 Task: Utilize Chrome Translate Feature.
Action: Mouse moved to (132, 39)
Screenshot: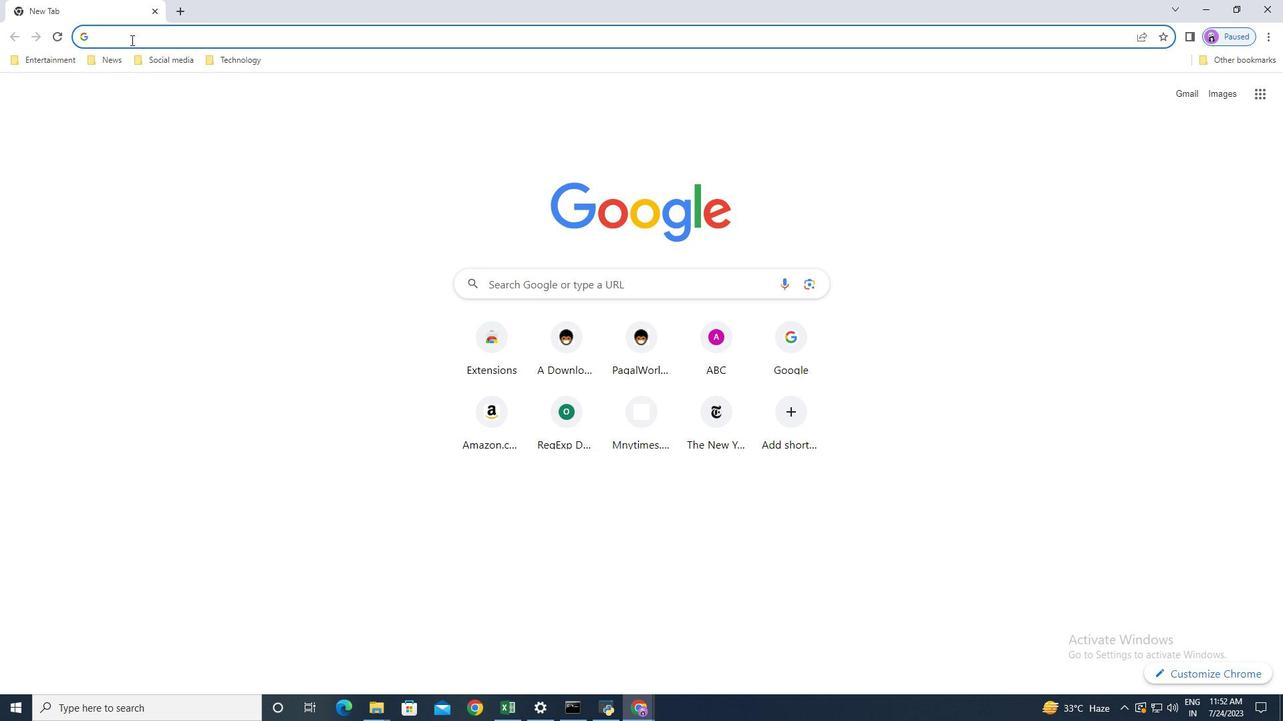
Action: Mouse pressed left at (132, 39)
Screenshot: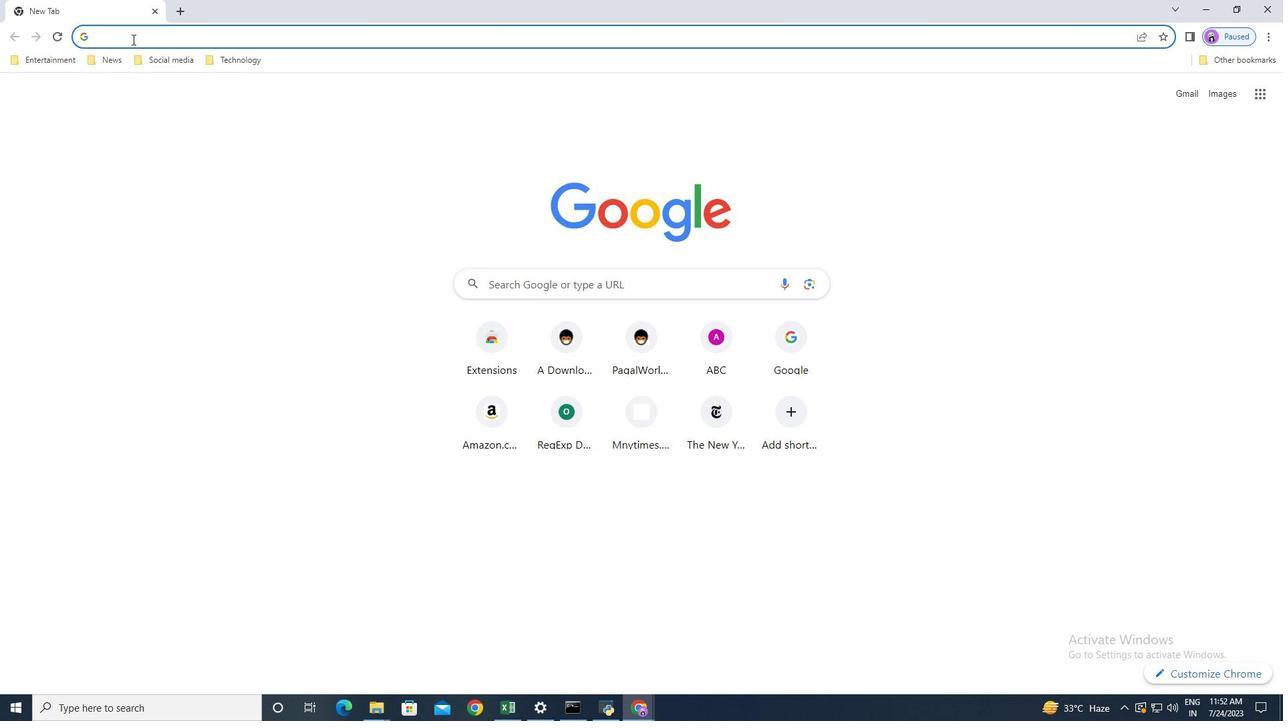 
Action: Key pressed www.<Key.down><Key.down><Key.up><Key.enter>
Screenshot: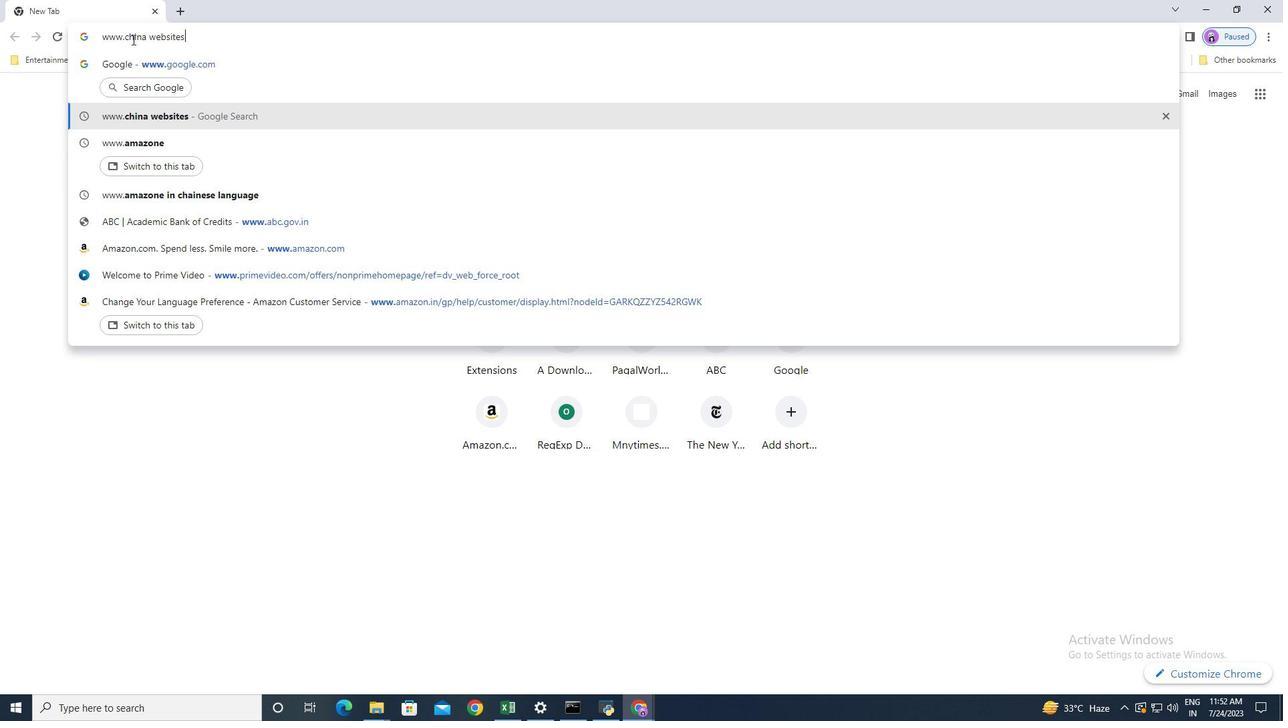
Action: Mouse moved to (217, 365)
Screenshot: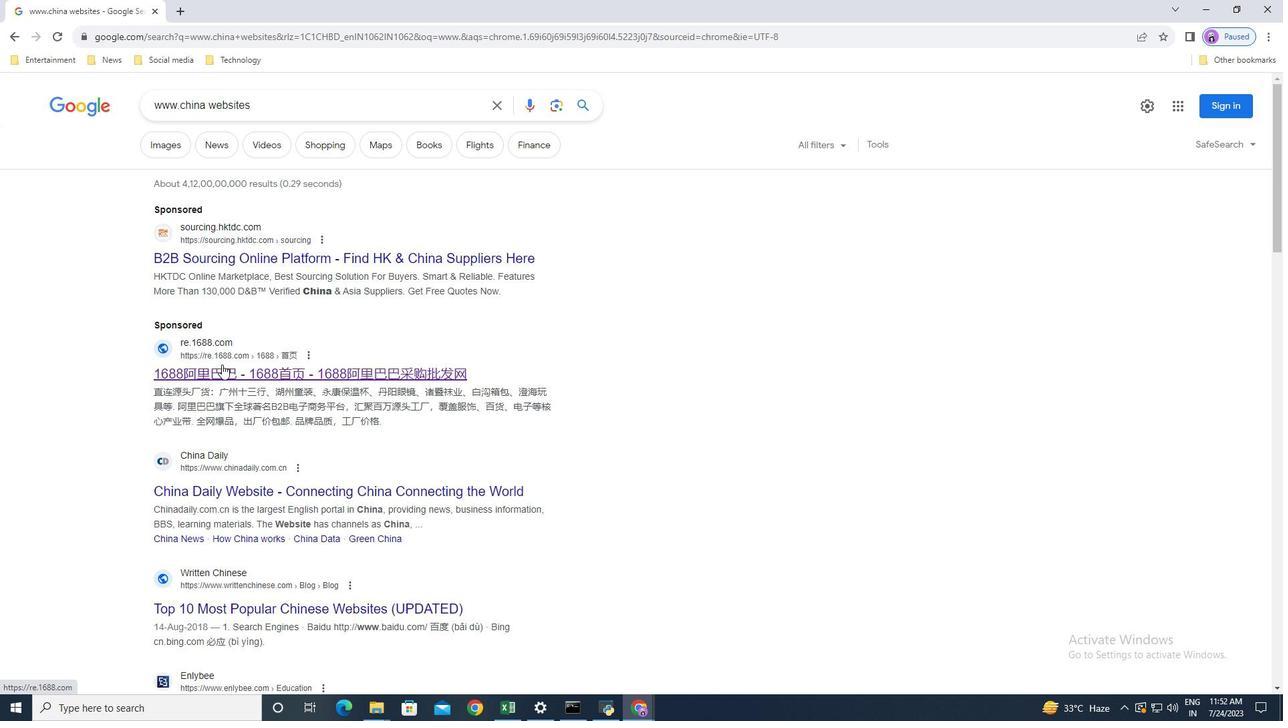 
Action: Mouse pressed left at (217, 365)
Screenshot: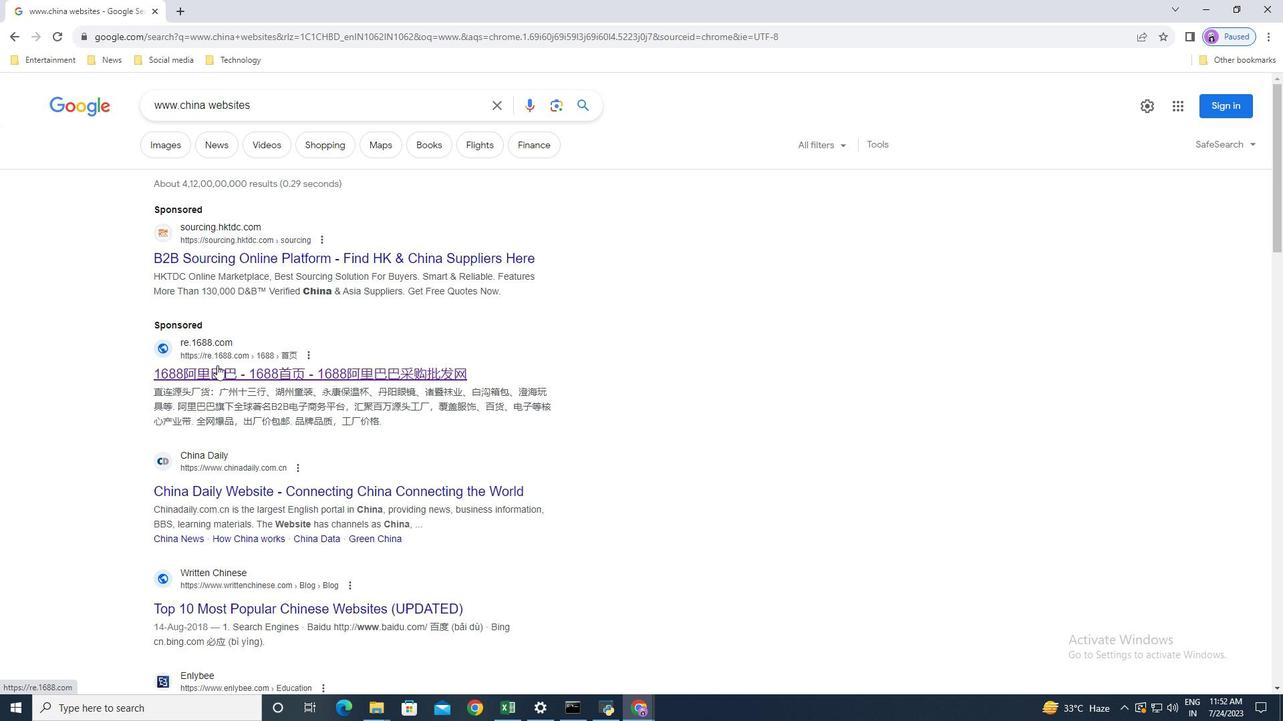 
Action: Mouse moved to (1265, 38)
Screenshot: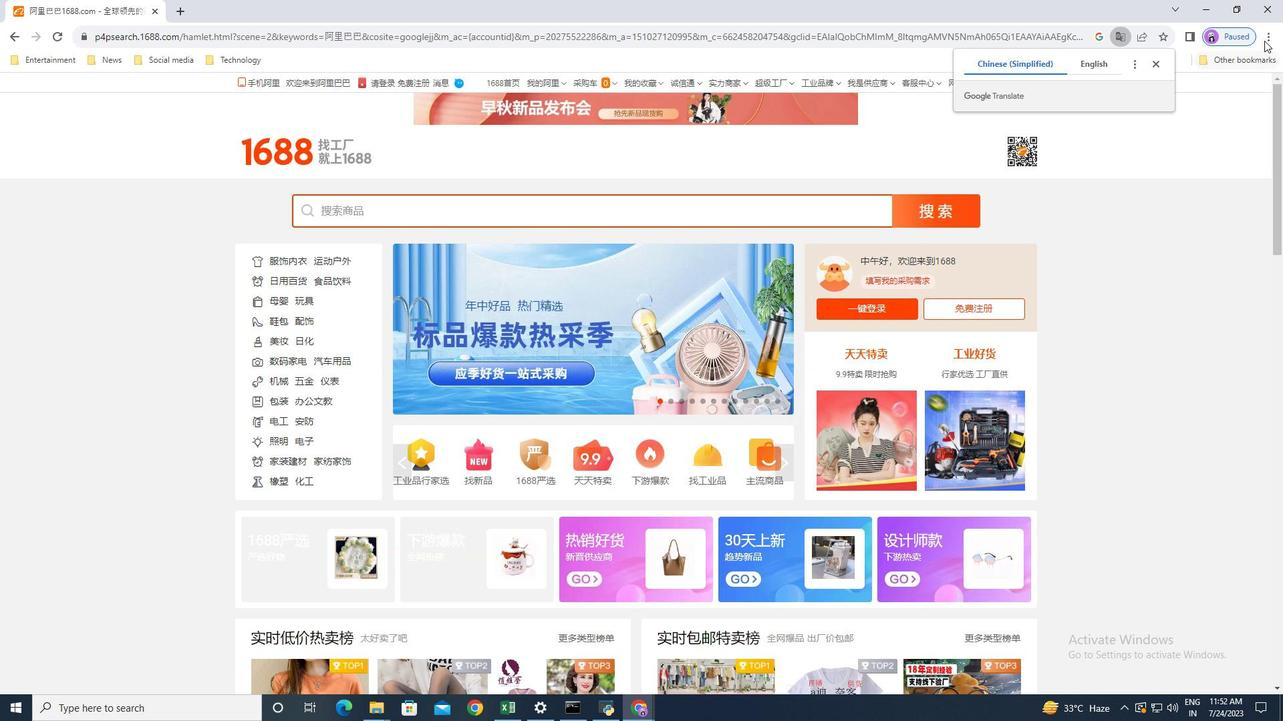 
Action: Mouse pressed left at (1265, 38)
Screenshot: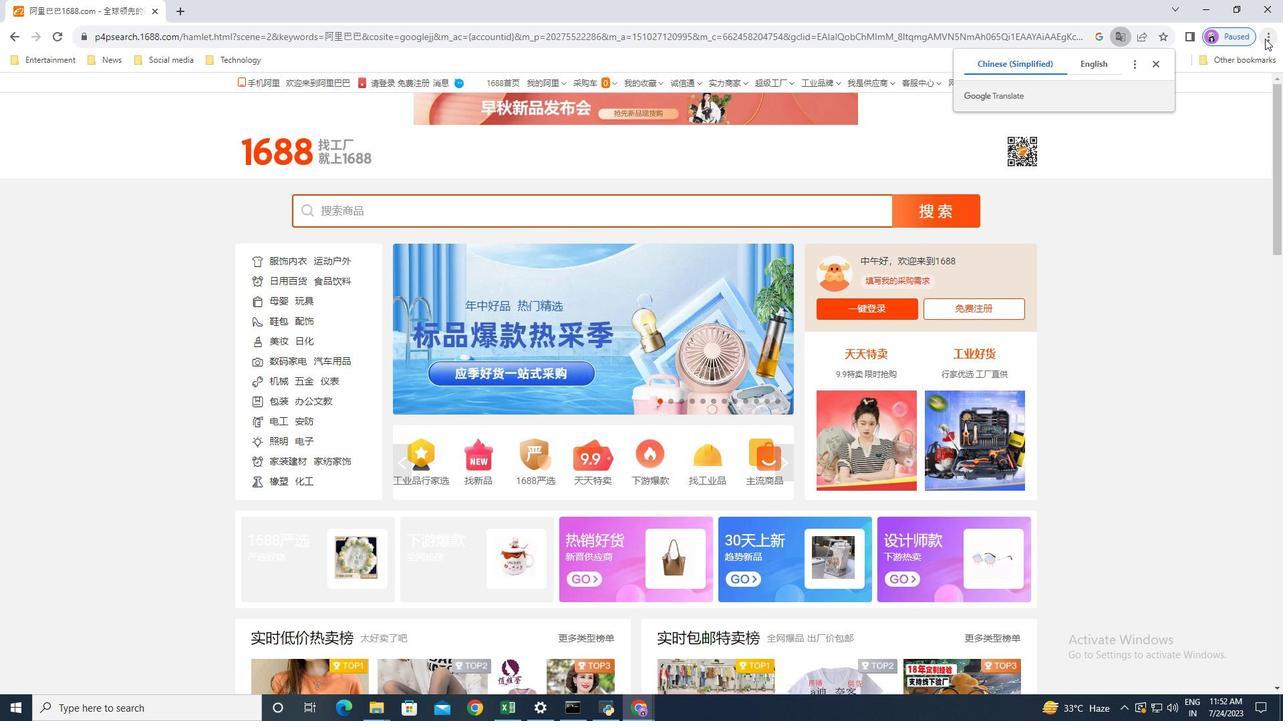 
Action: Mouse moved to (1144, 300)
Screenshot: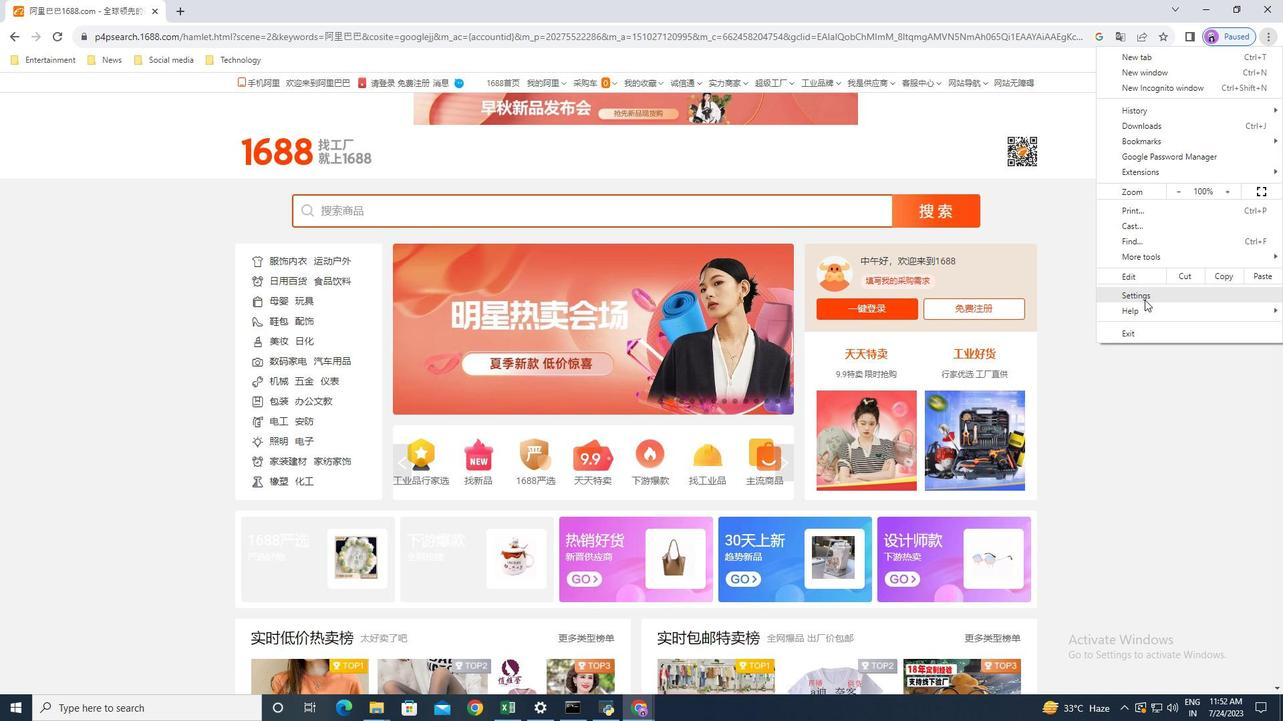 
Action: Mouse pressed left at (1144, 300)
Screenshot: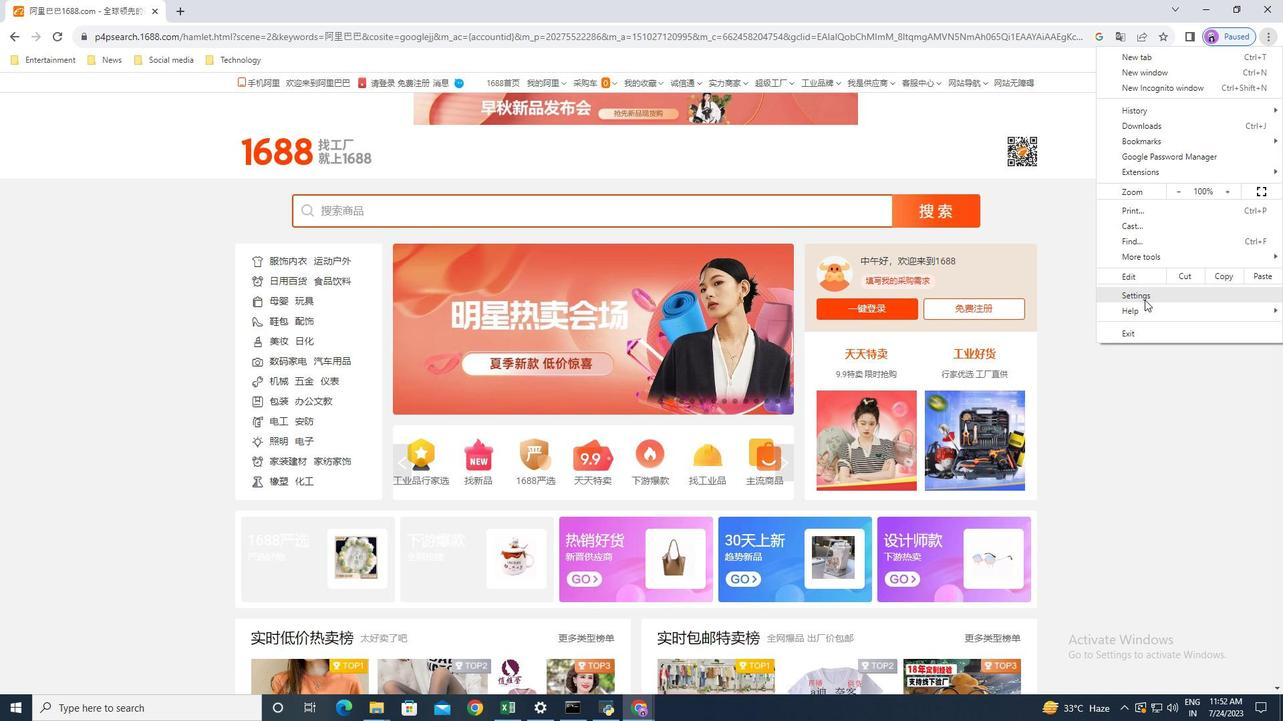 
Action: Mouse moved to (72, 354)
Screenshot: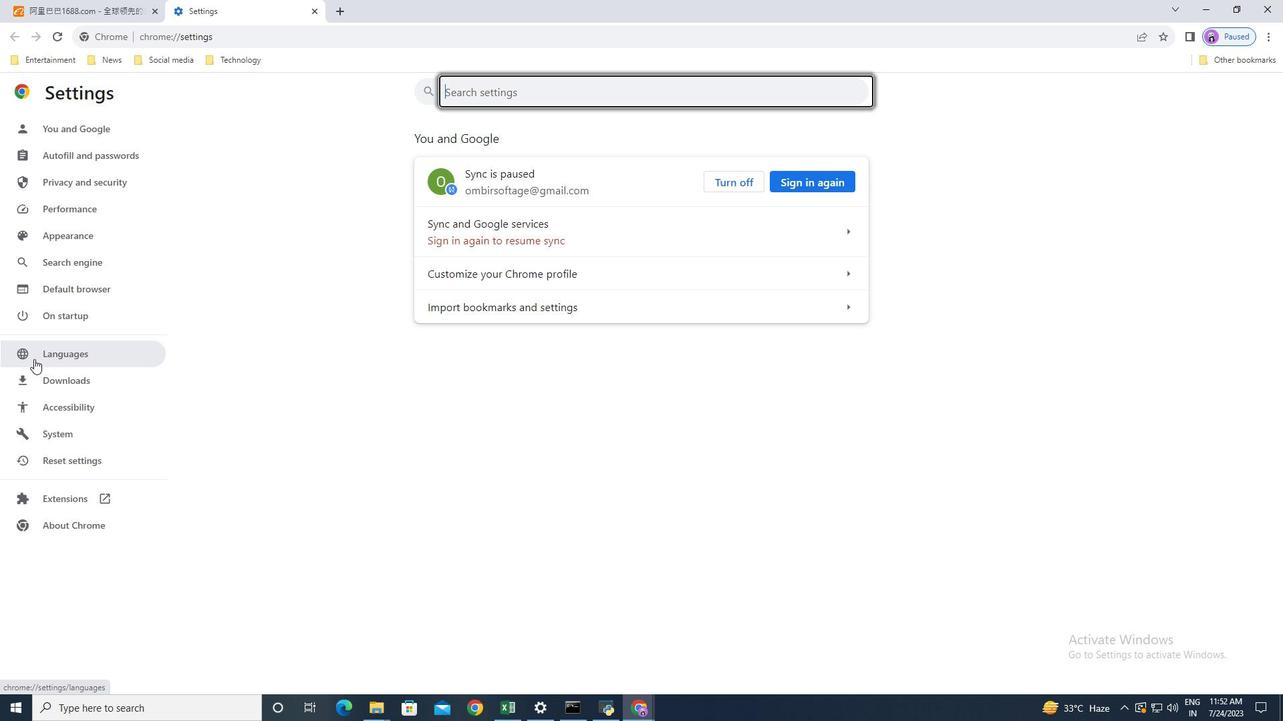 
Action: Mouse pressed left at (72, 354)
Screenshot: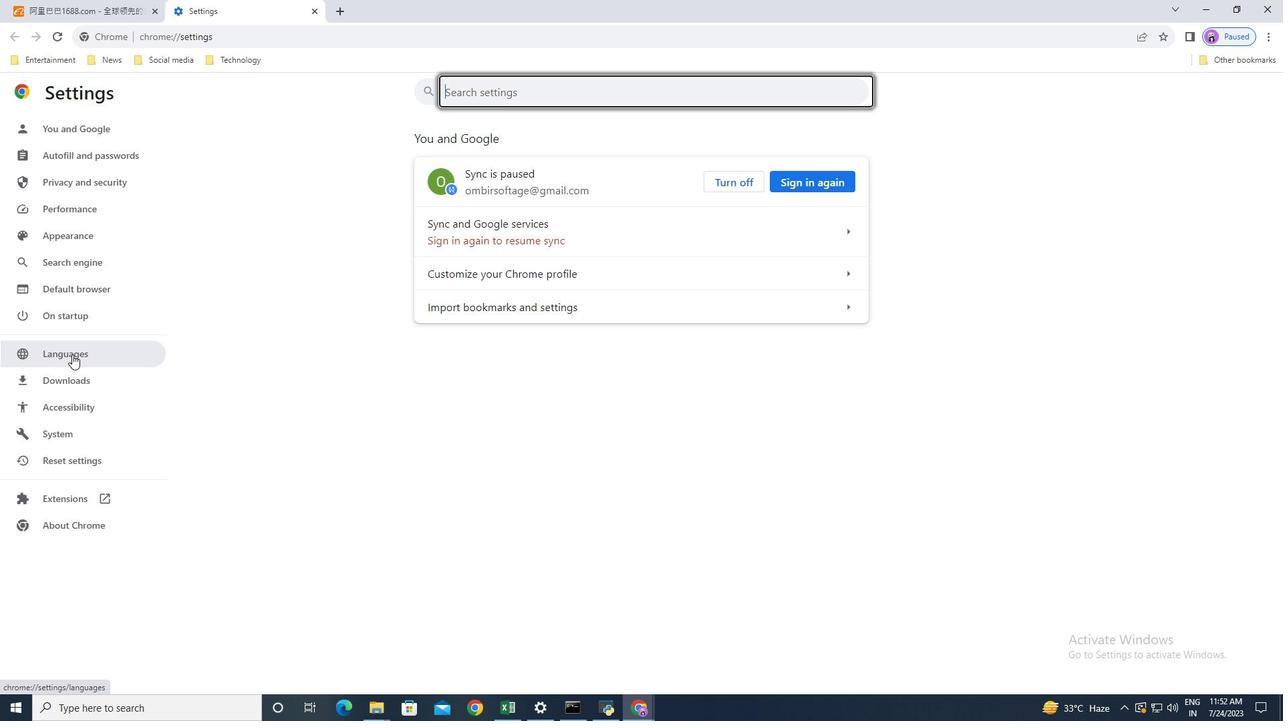 
Action: Mouse moved to (547, 321)
Screenshot: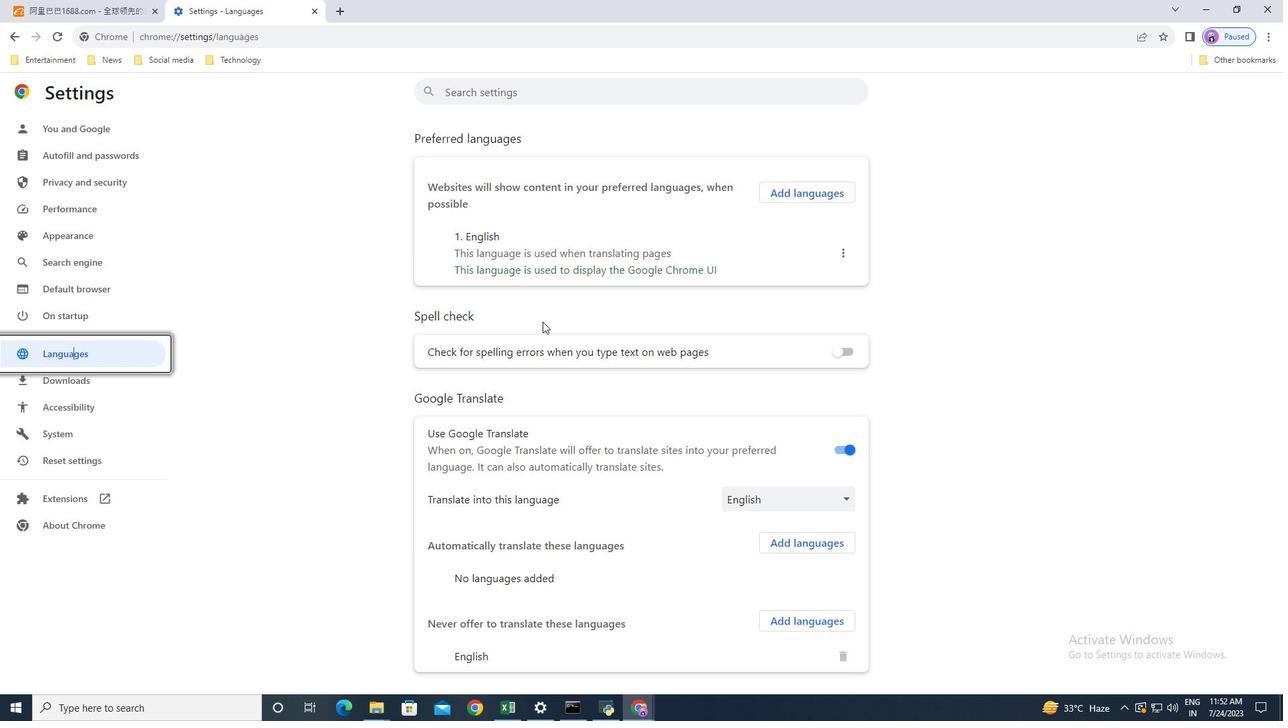 
Action: Mouse scrolled (547, 320) with delta (0, 0)
Screenshot: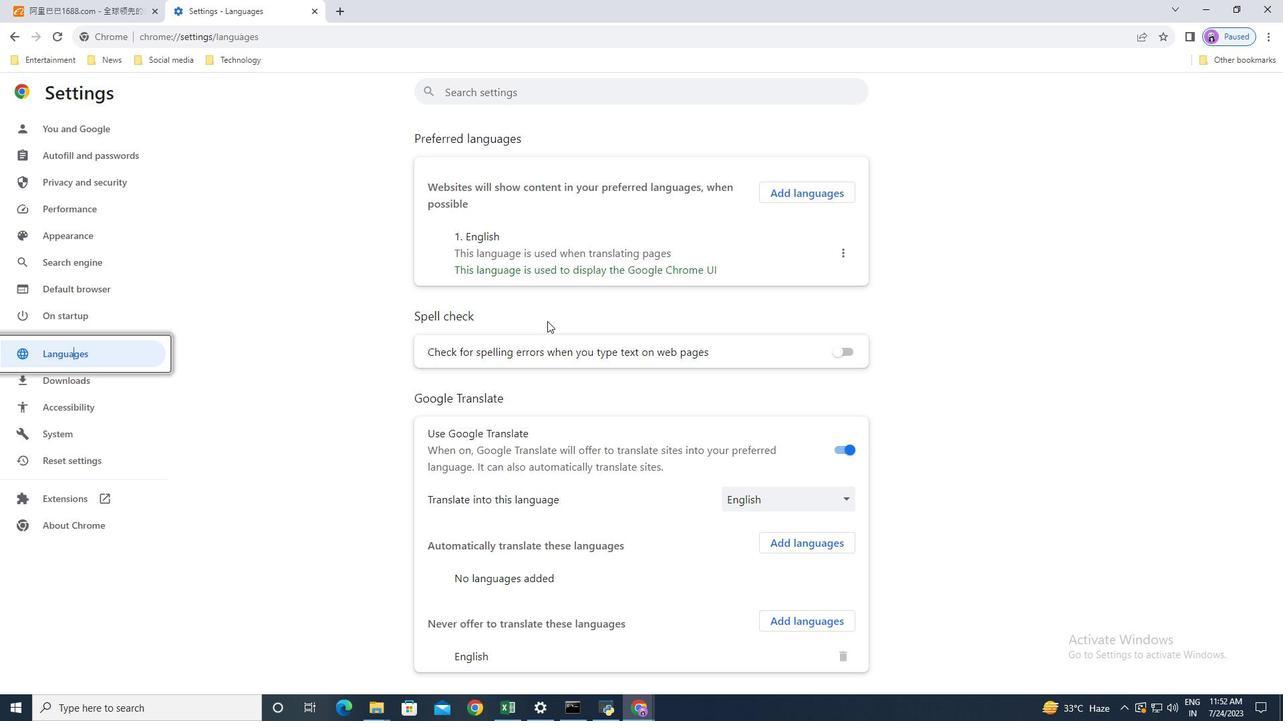 
Action: Mouse scrolled (547, 320) with delta (0, 0)
Screenshot: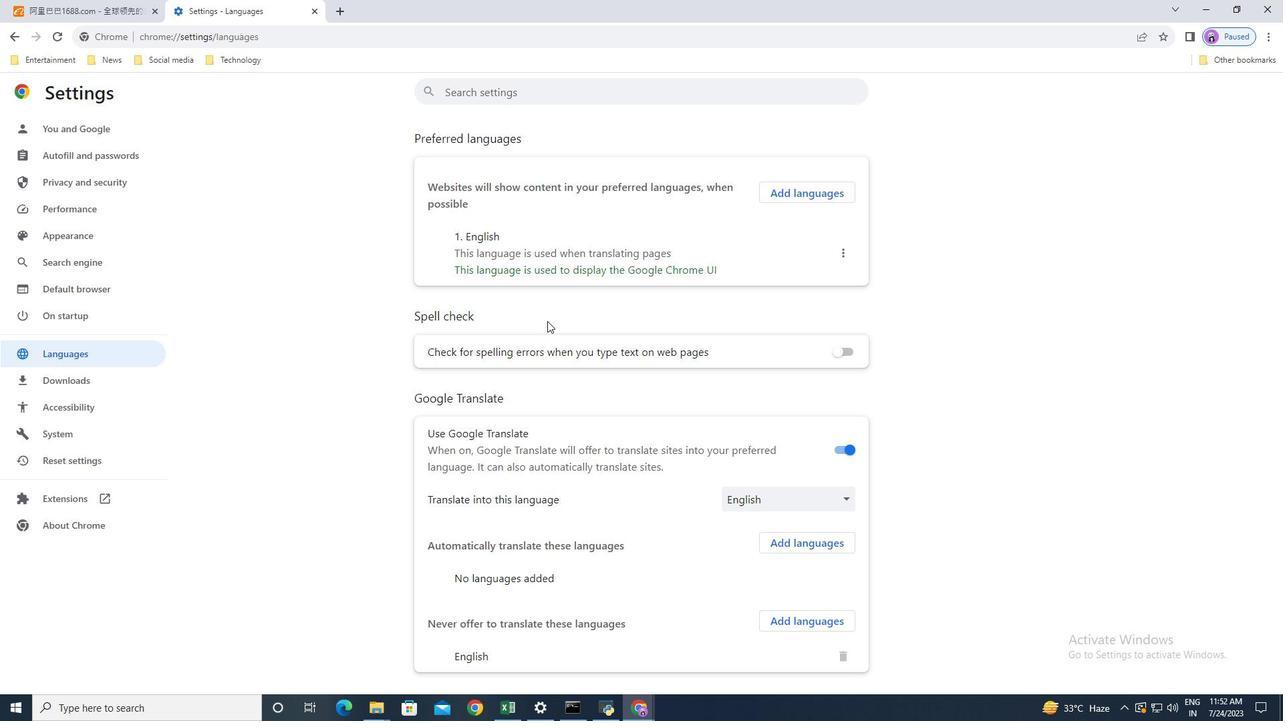 
Action: Mouse moved to (848, 255)
Screenshot: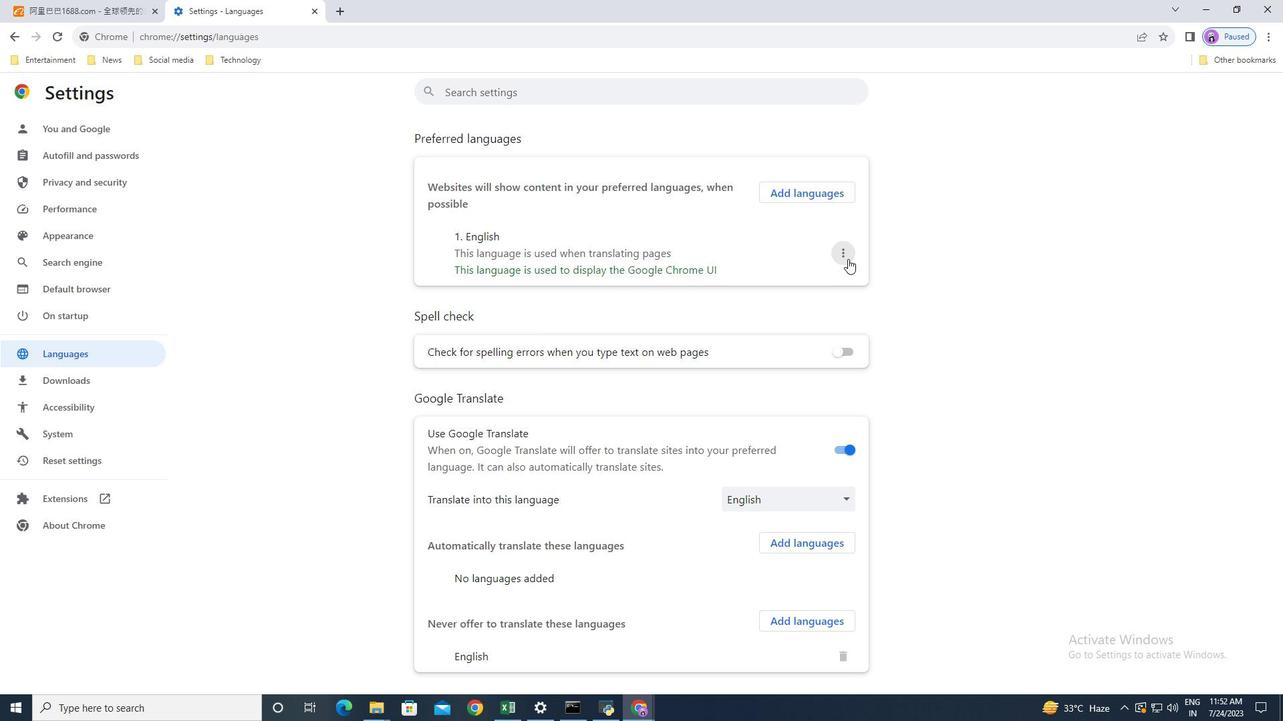 
Action: Mouse pressed left at (848, 255)
Screenshot: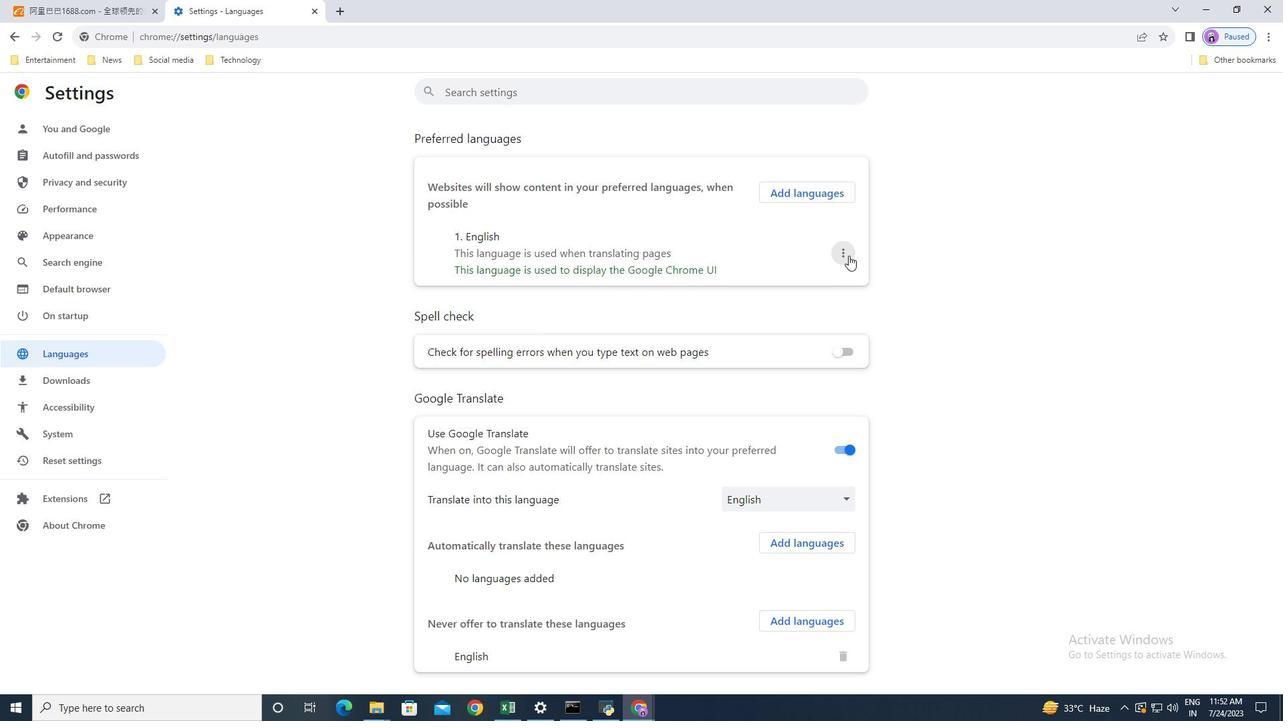 
Action: Mouse moved to (805, 199)
Screenshot: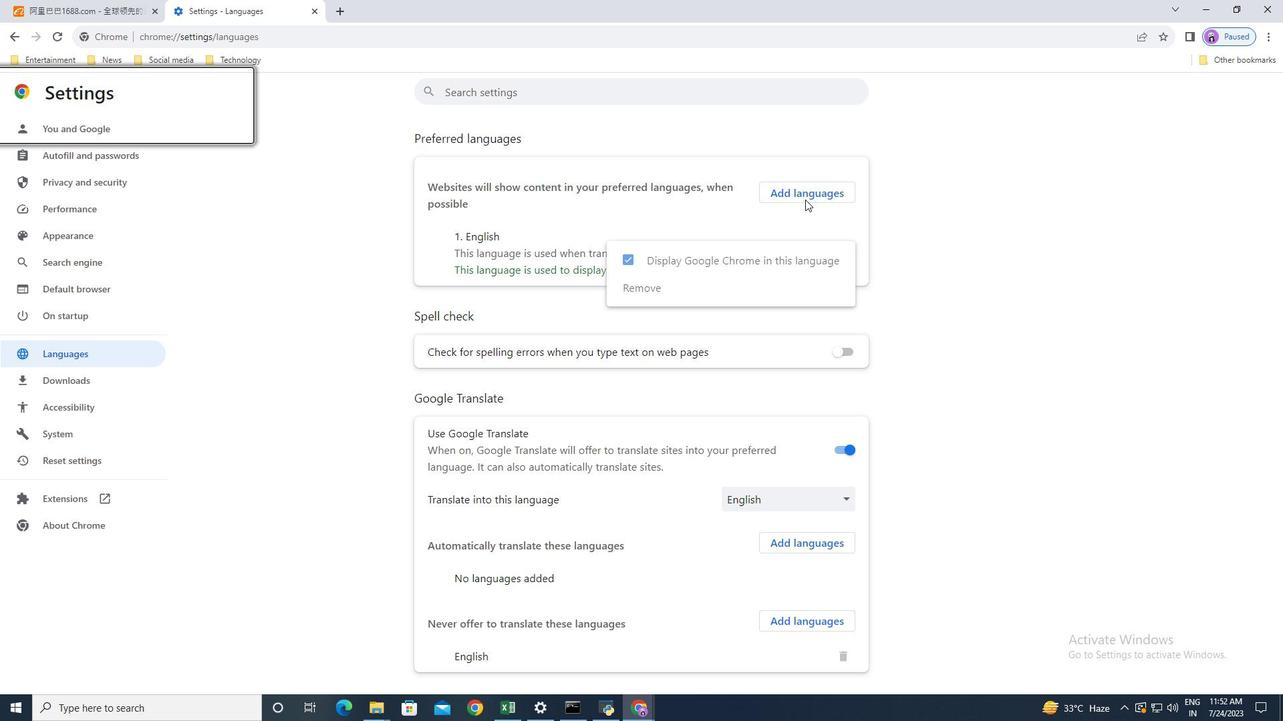 
Action: Mouse pressed left at (805, 199)
Screenshot: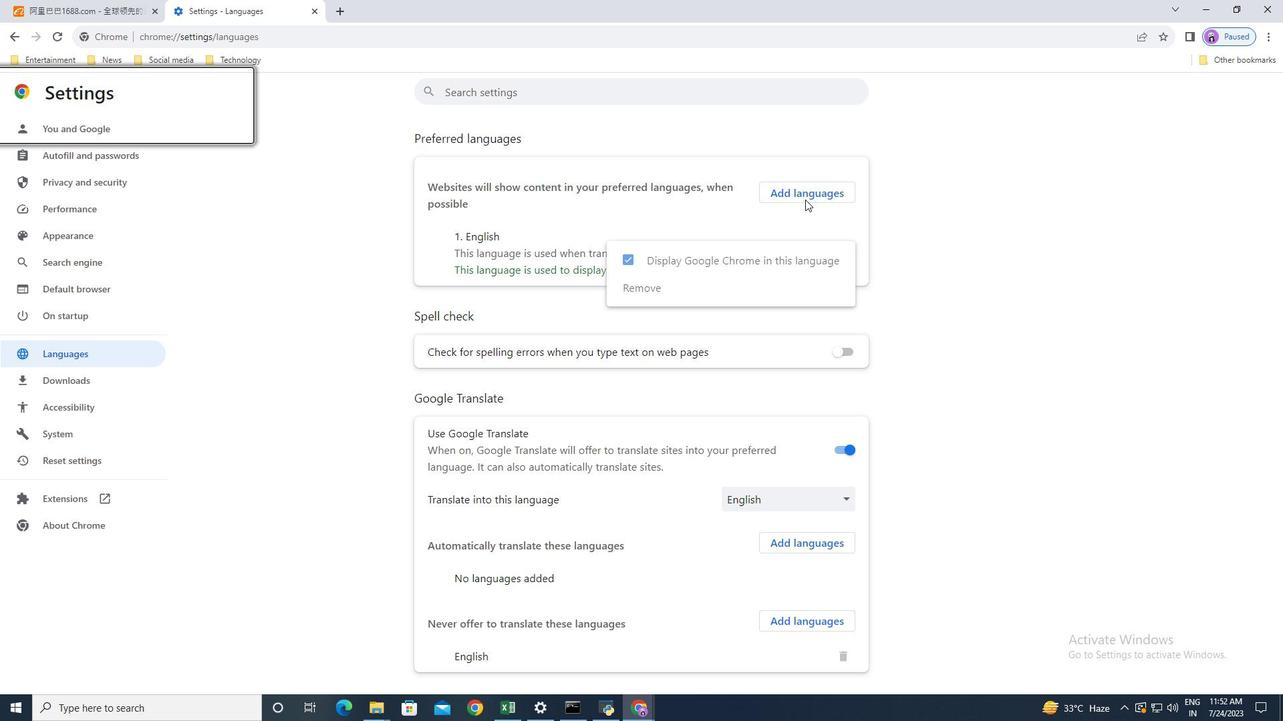 
Action: Mouse moved to (807, 191)
Screenshot: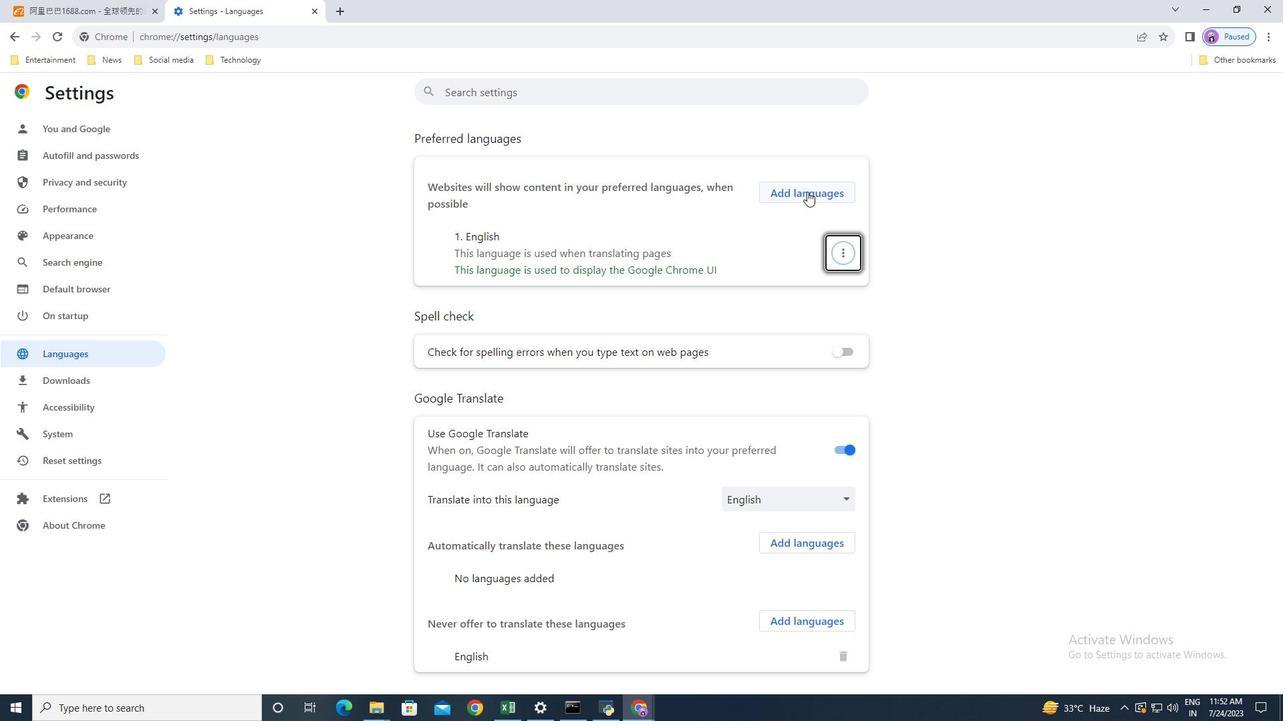 
Action: Mouse pressed left at (807, 191)
Screenshot: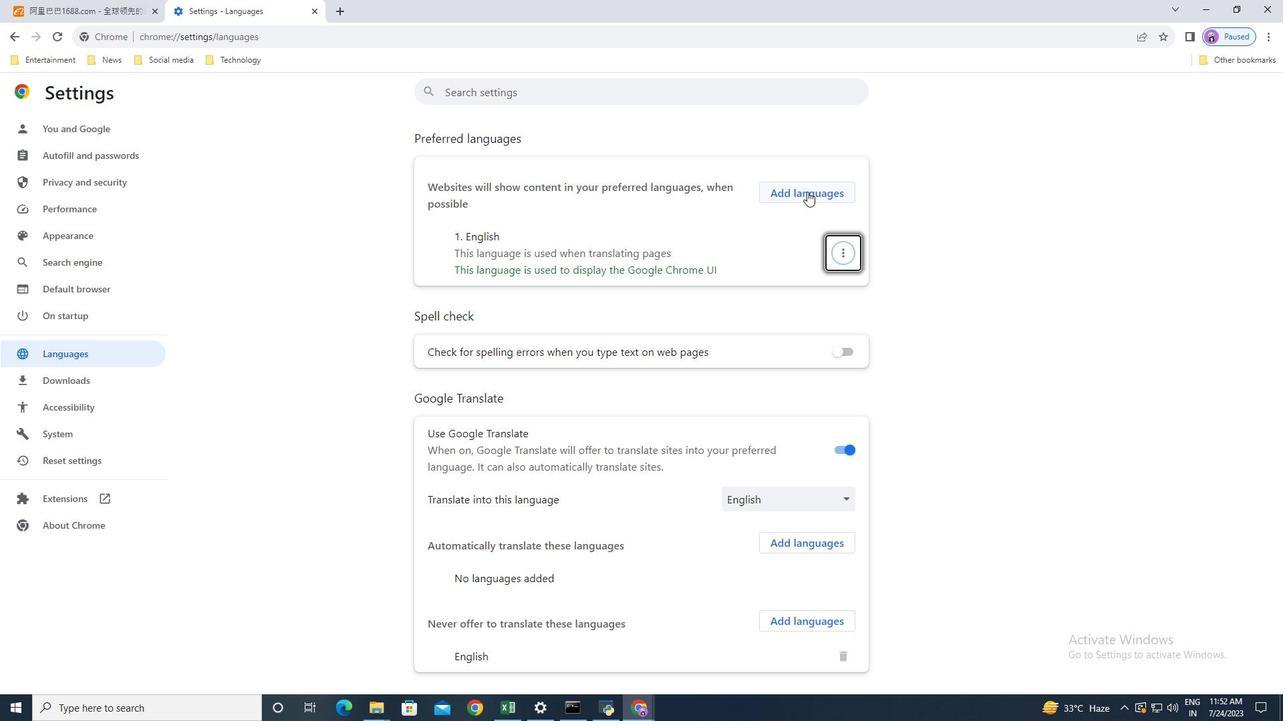 
Action: Mouse moved to (723, 243)
Screenshot: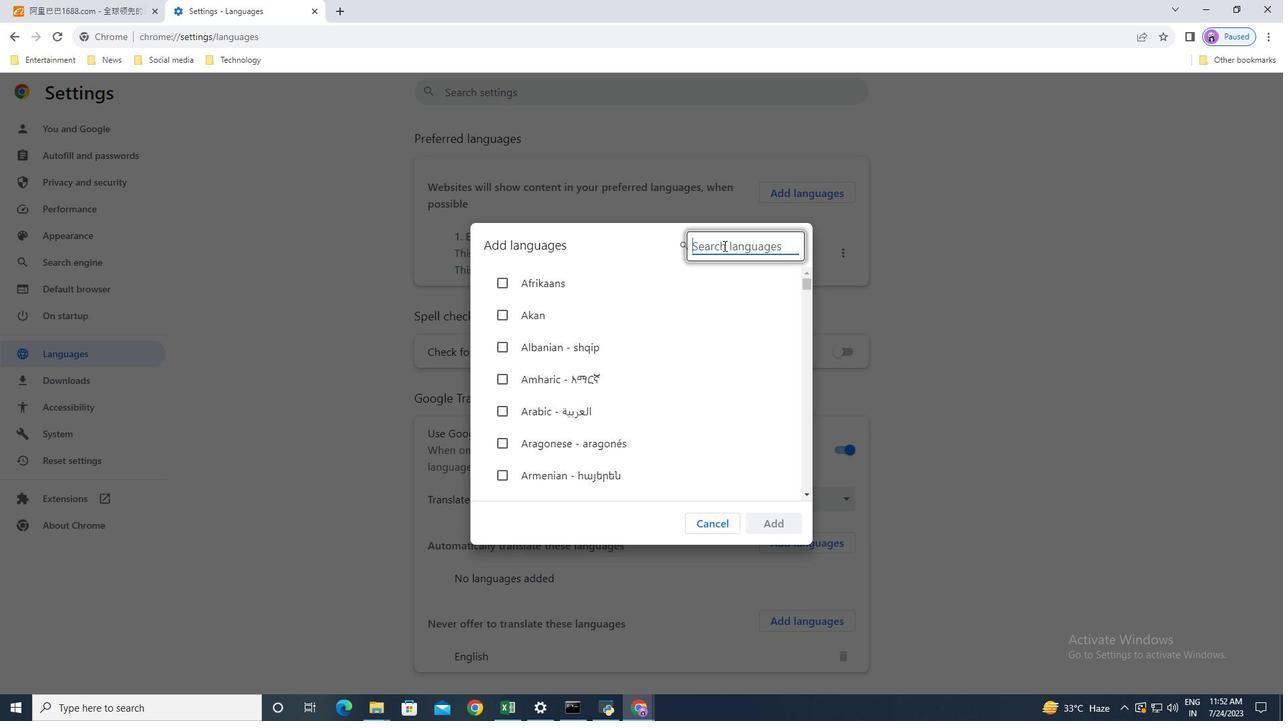 
Action: Mouse pressed left at (723, 243)
Screenshot: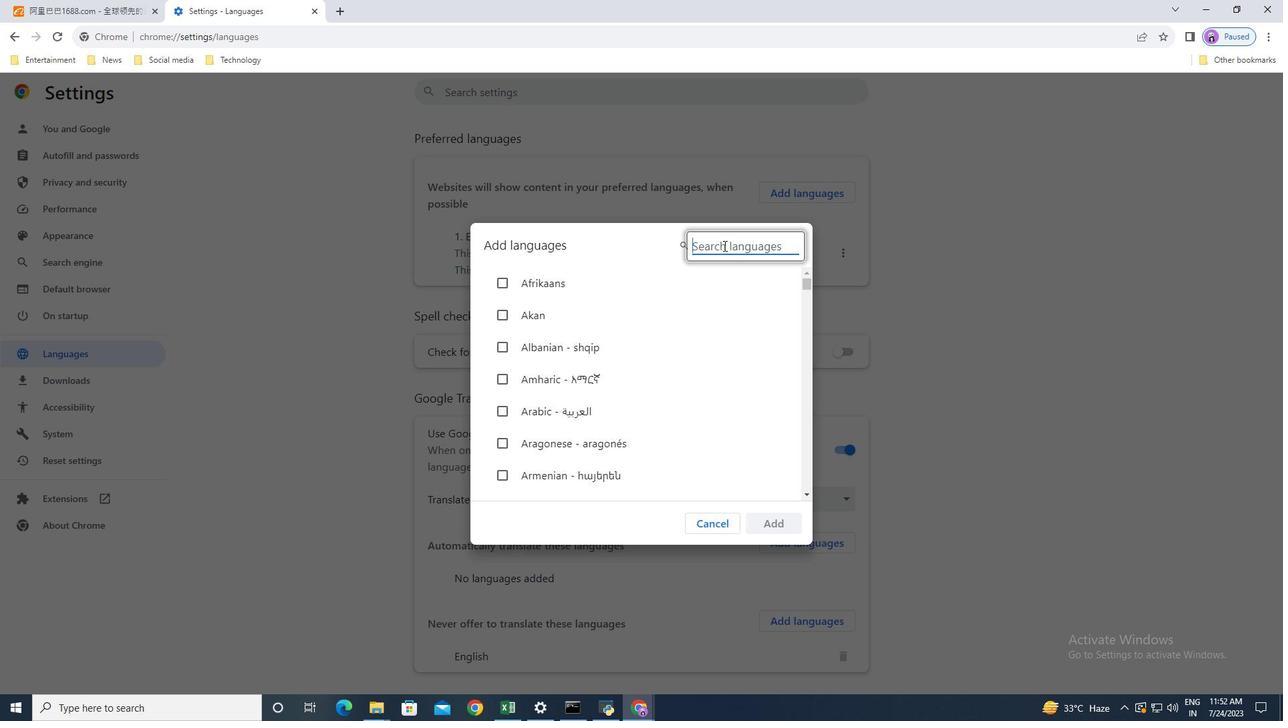 
Action: Mouse moved to (562, 402)
Screenshot: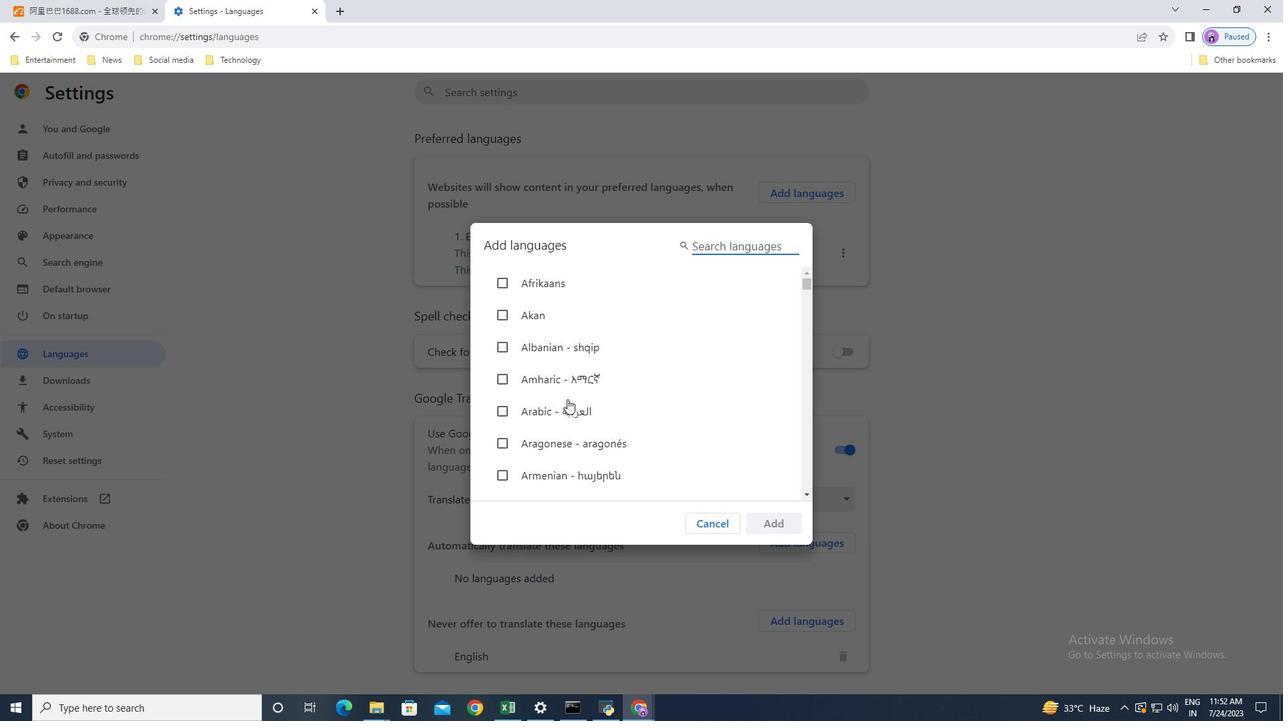 
Action: Mouse scrolled (562, 402) with delta (0, 0)
Screenshot: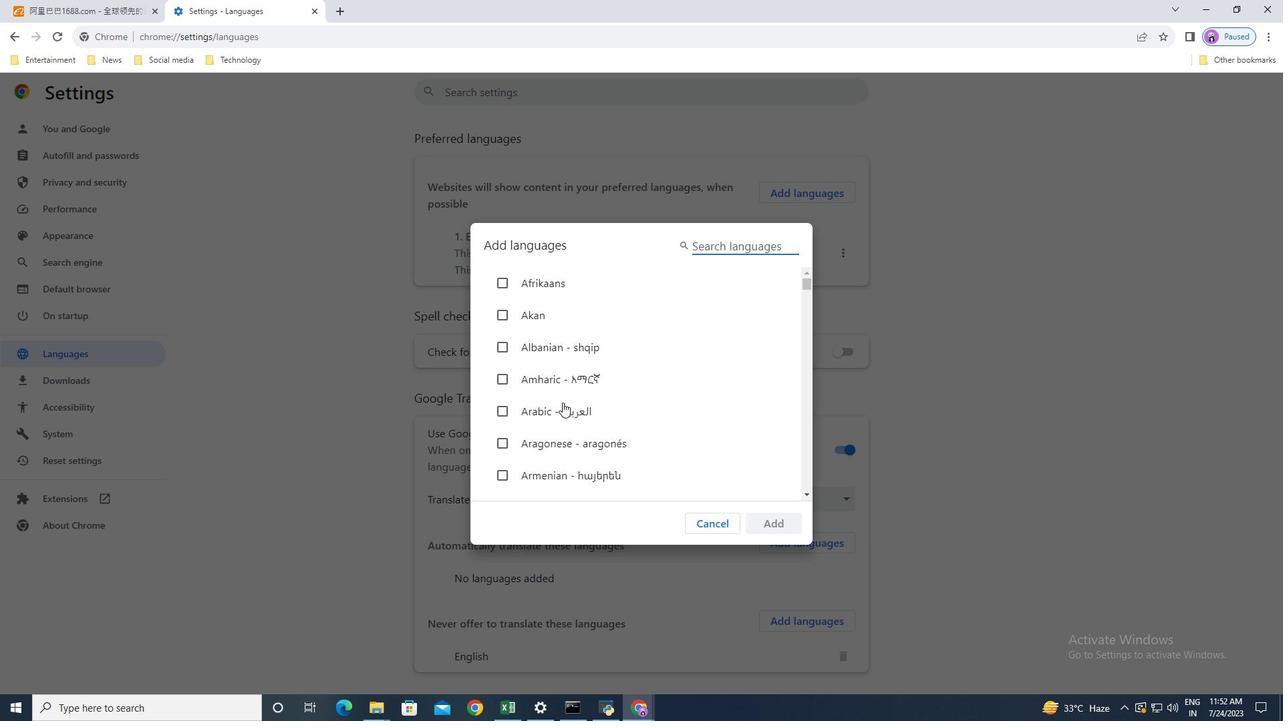 
Action: Mouse scrolled (562, 402) with delta (0, 0)
Screenshot: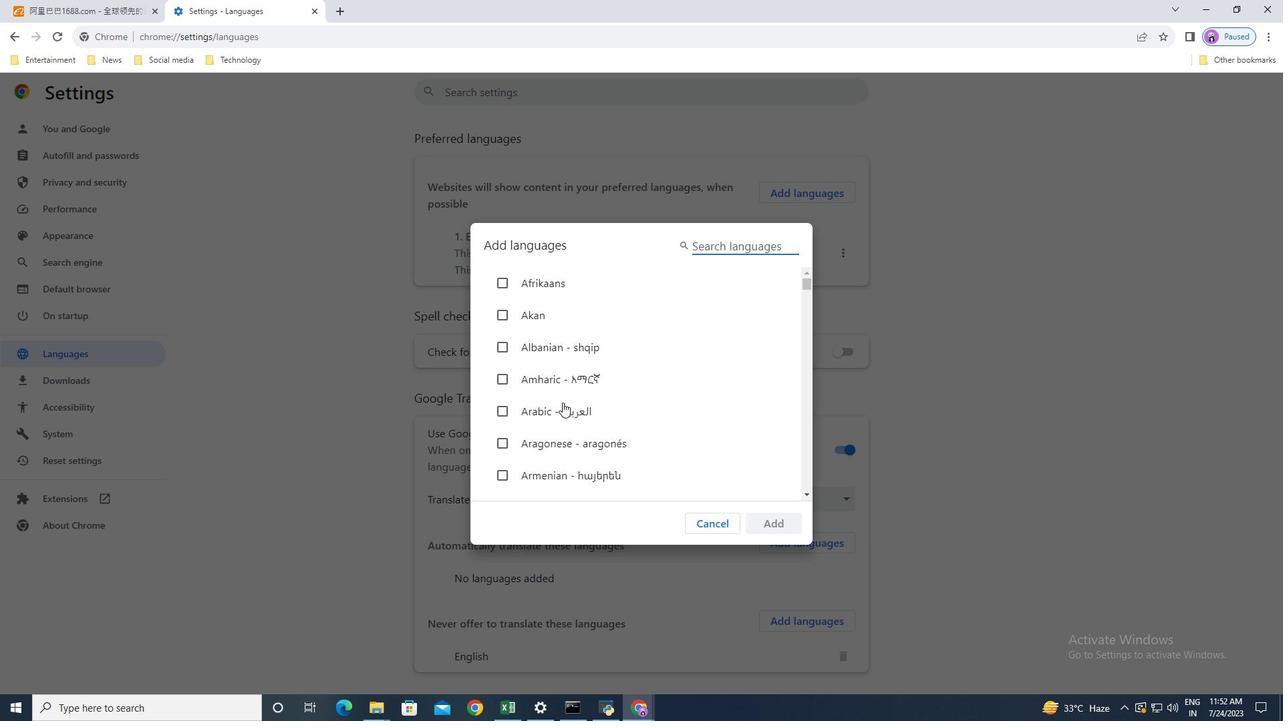 
Action: Mouse scrolled (562, 402) with delta (0, 0)
Screenshot: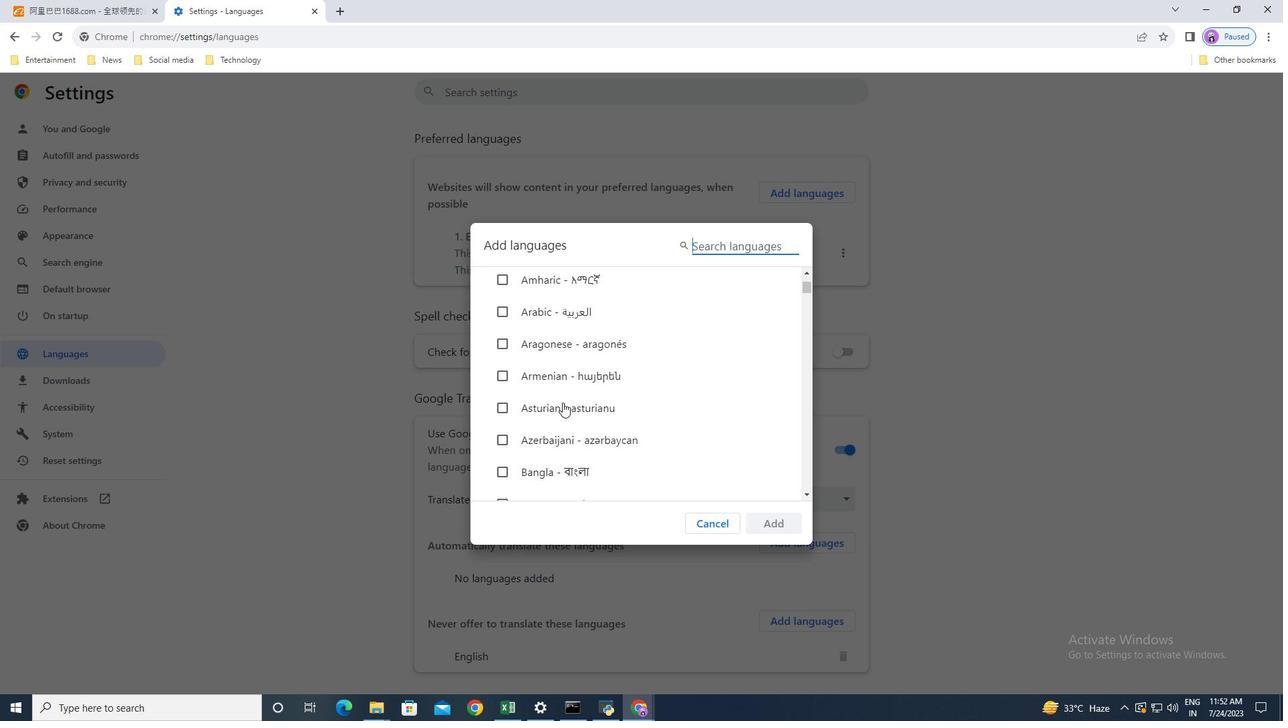 
Action: Mouse moved to (723, 252)
Screenshot: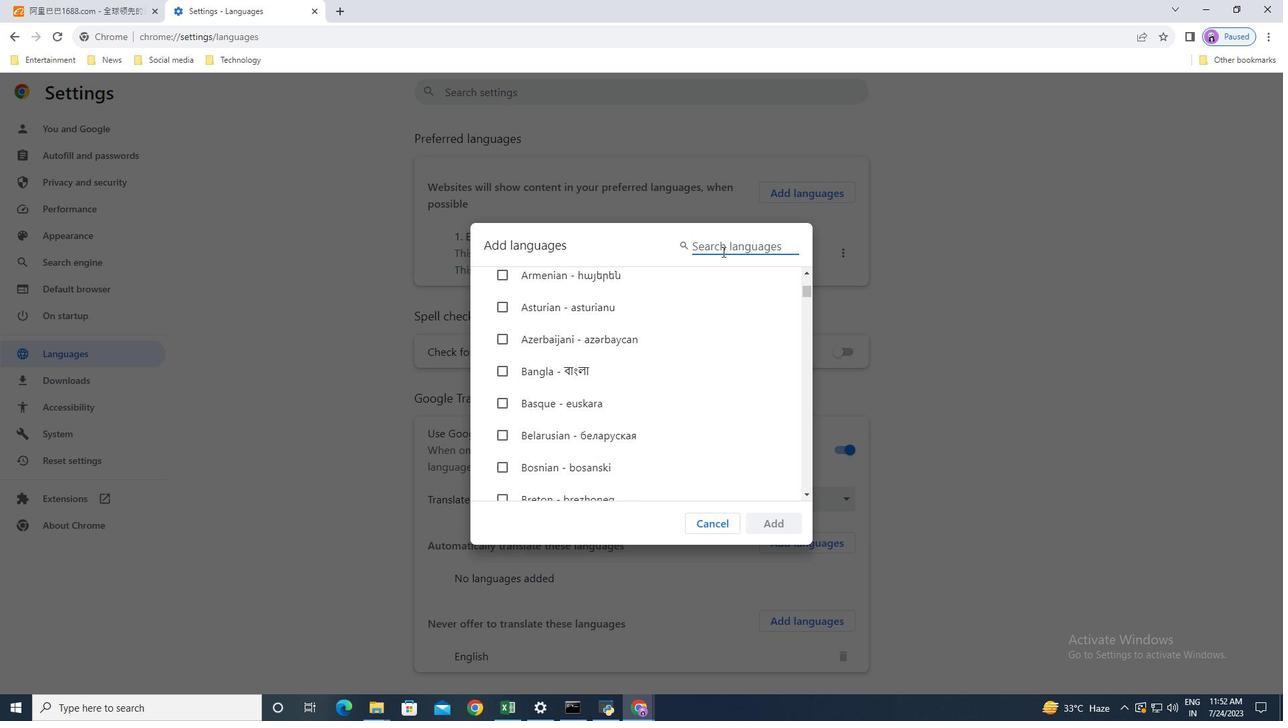 
Action: Key pressed chi
Screenshot: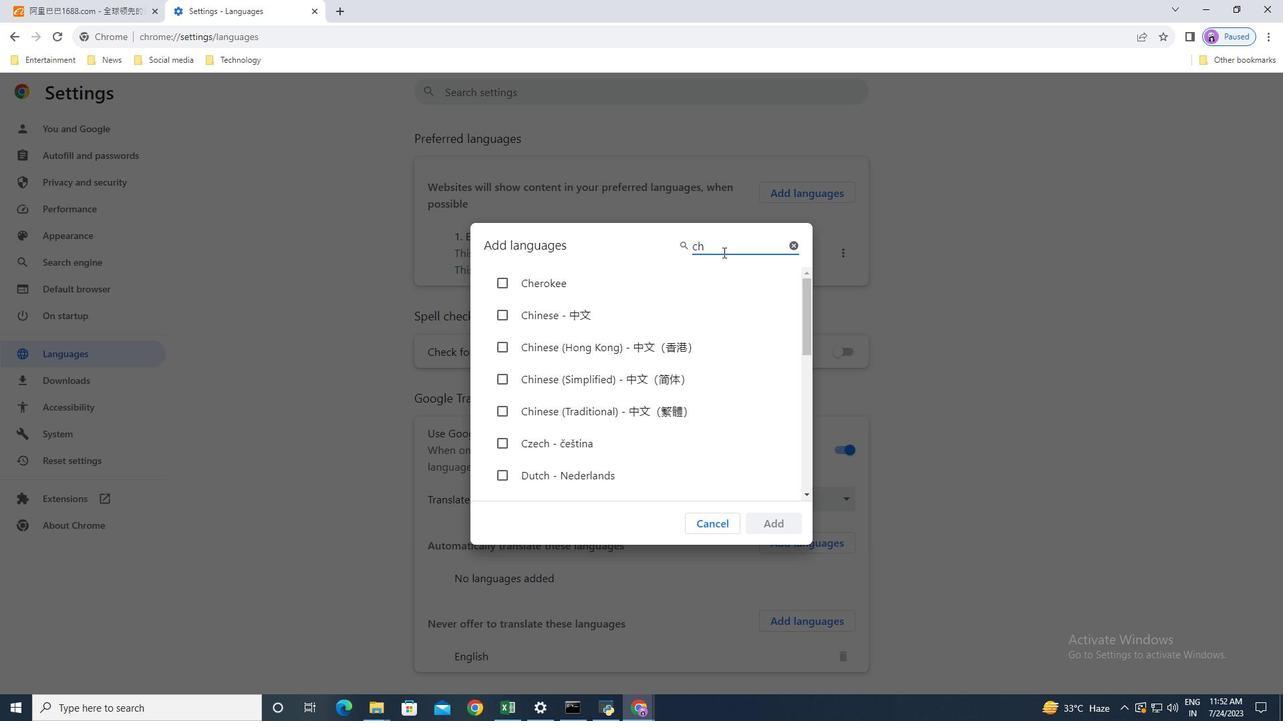 
Action: Mouse moved to (500, 283)
Screenshot: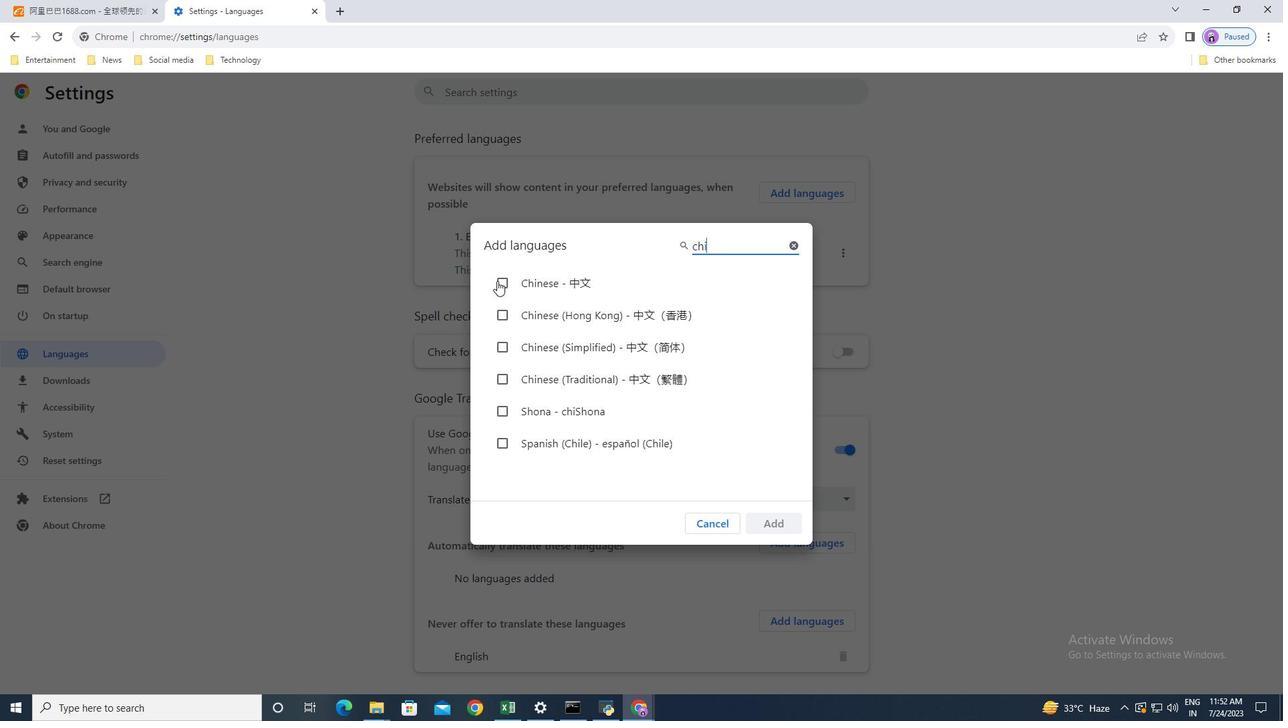 
Action: Mouse pressed left at (500, 283)
Screenshot: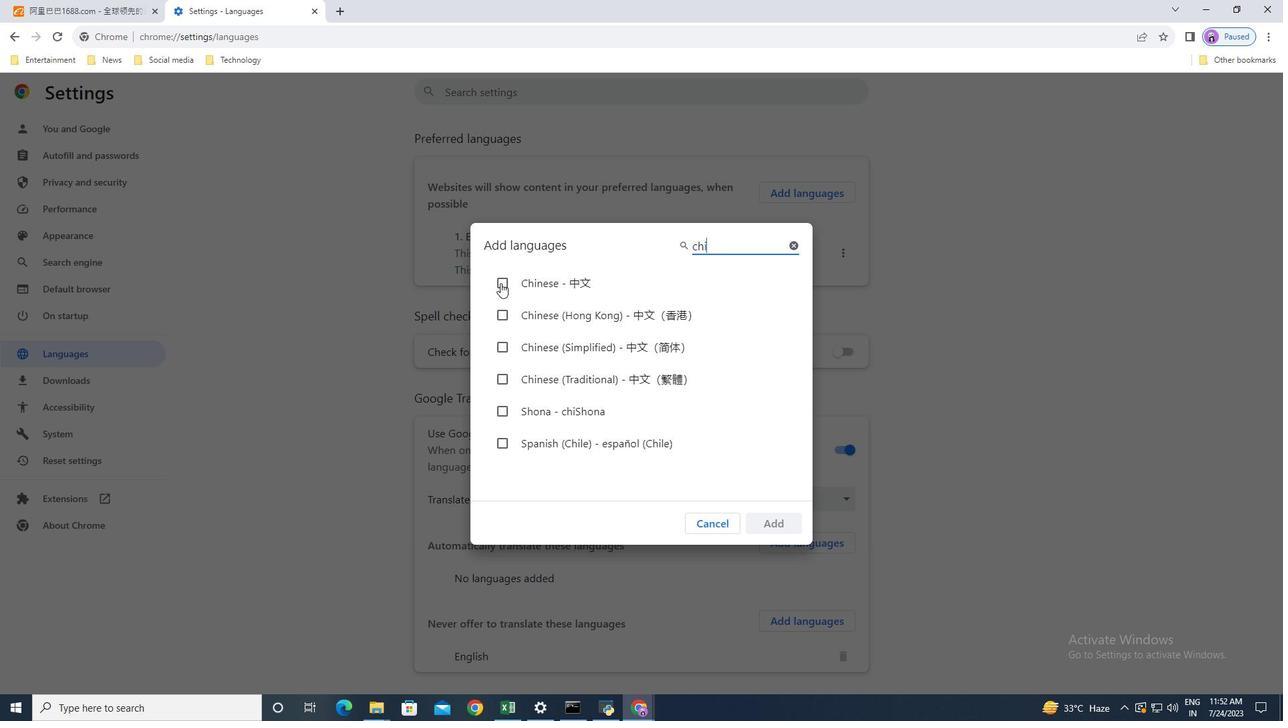 
Action: Mouse moved to (781, 521)
Screenshot: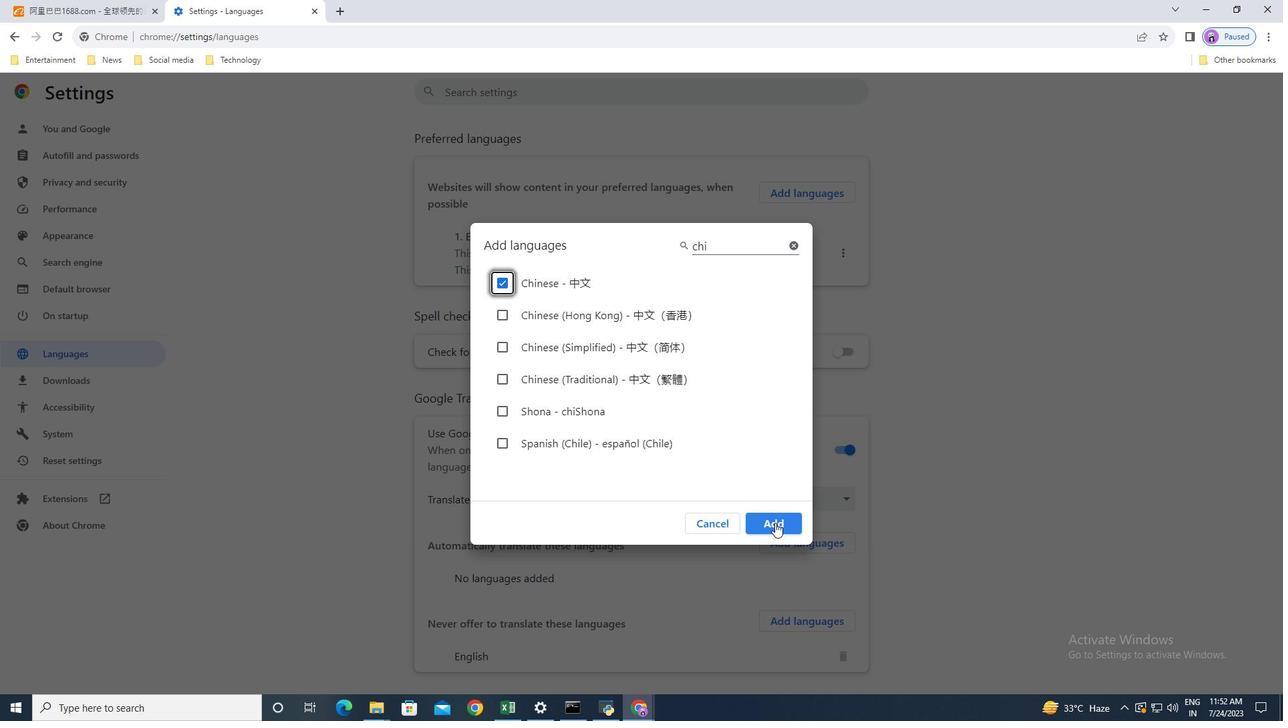 
Action: Mouse pressed left at (781, 521)
Screenshot: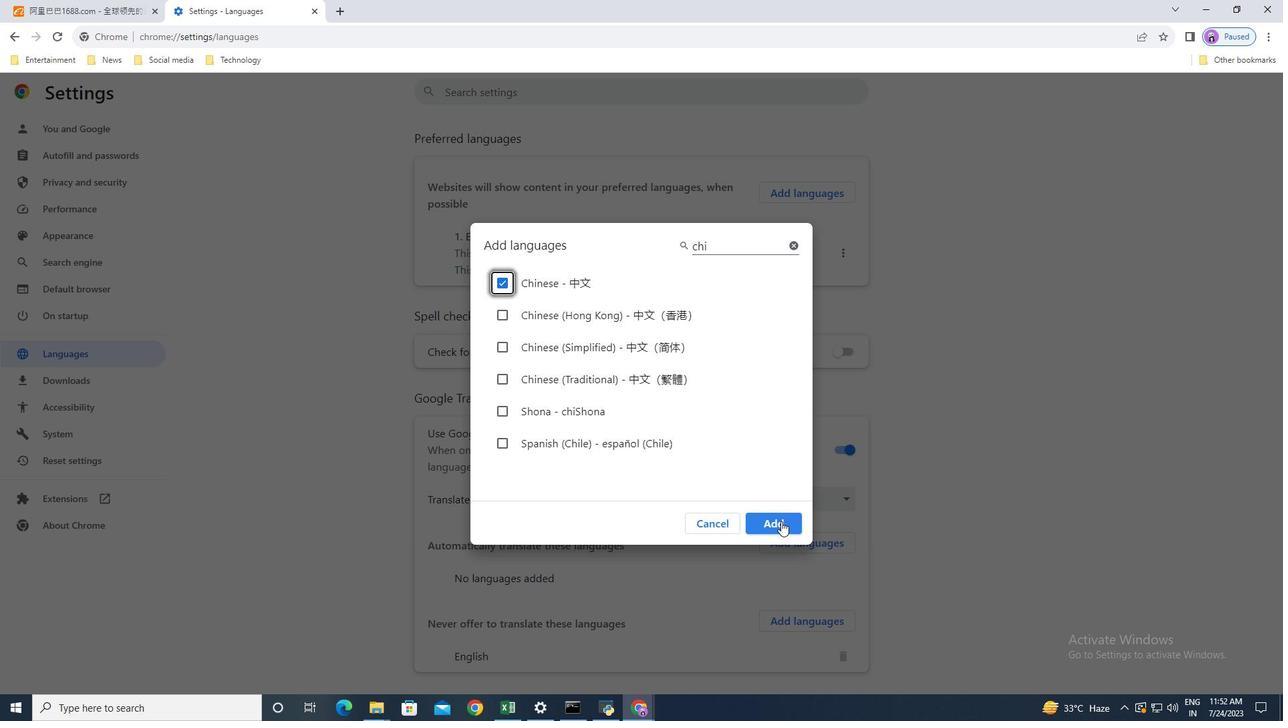 
Action: Mouse moved to (646, 411)
Screenshot: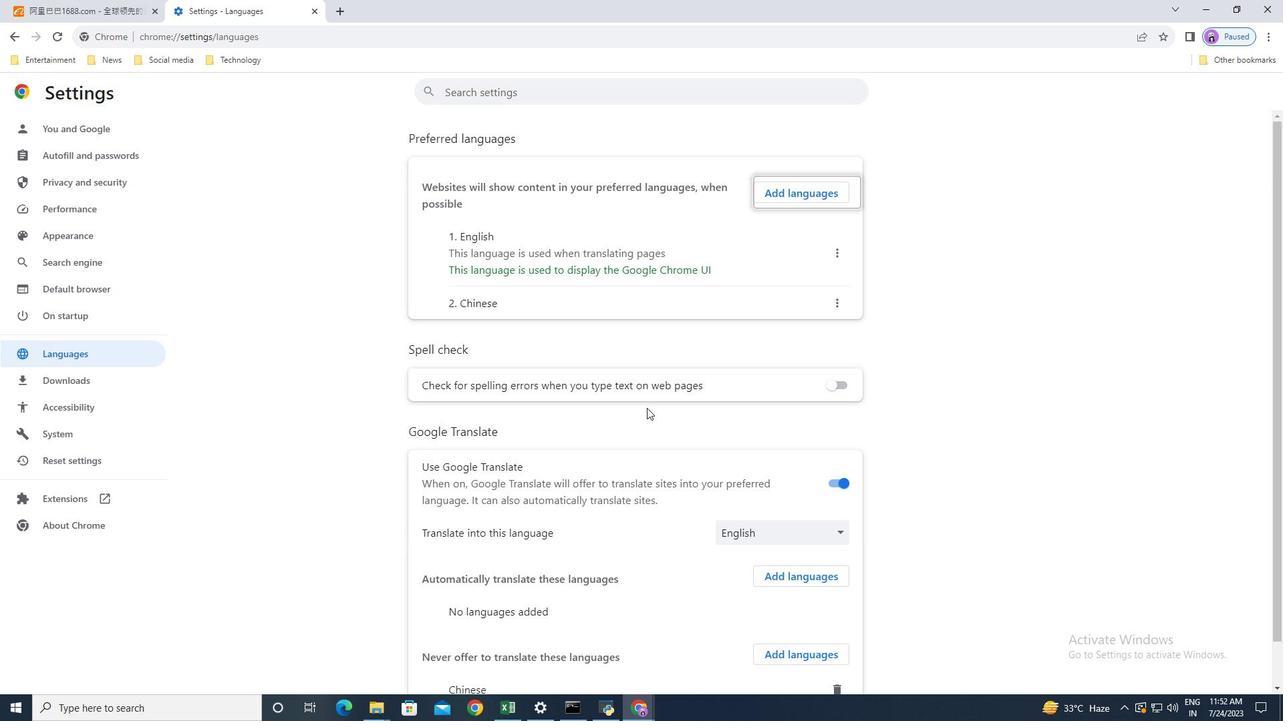 
Action: Mouse scrolled (646, 411) with delta (0, 0)
Screenshot: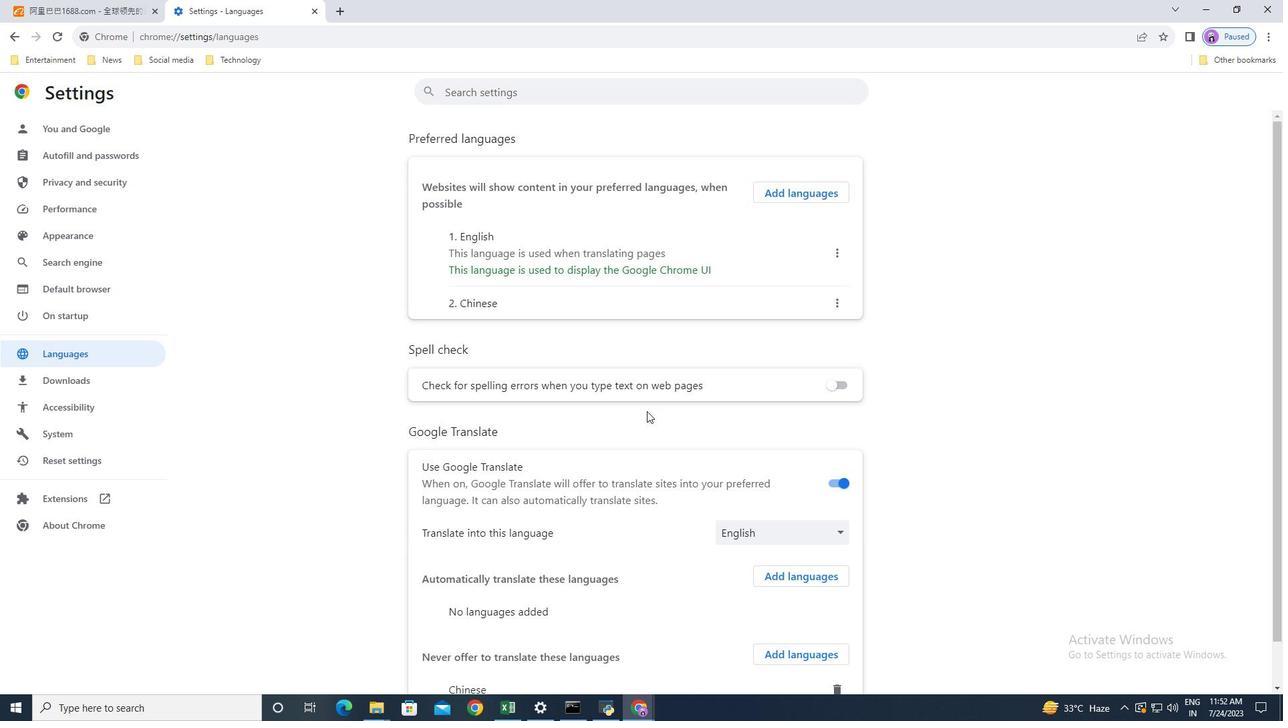 
Action: Mouse moved to (652, 409)
Screenshot: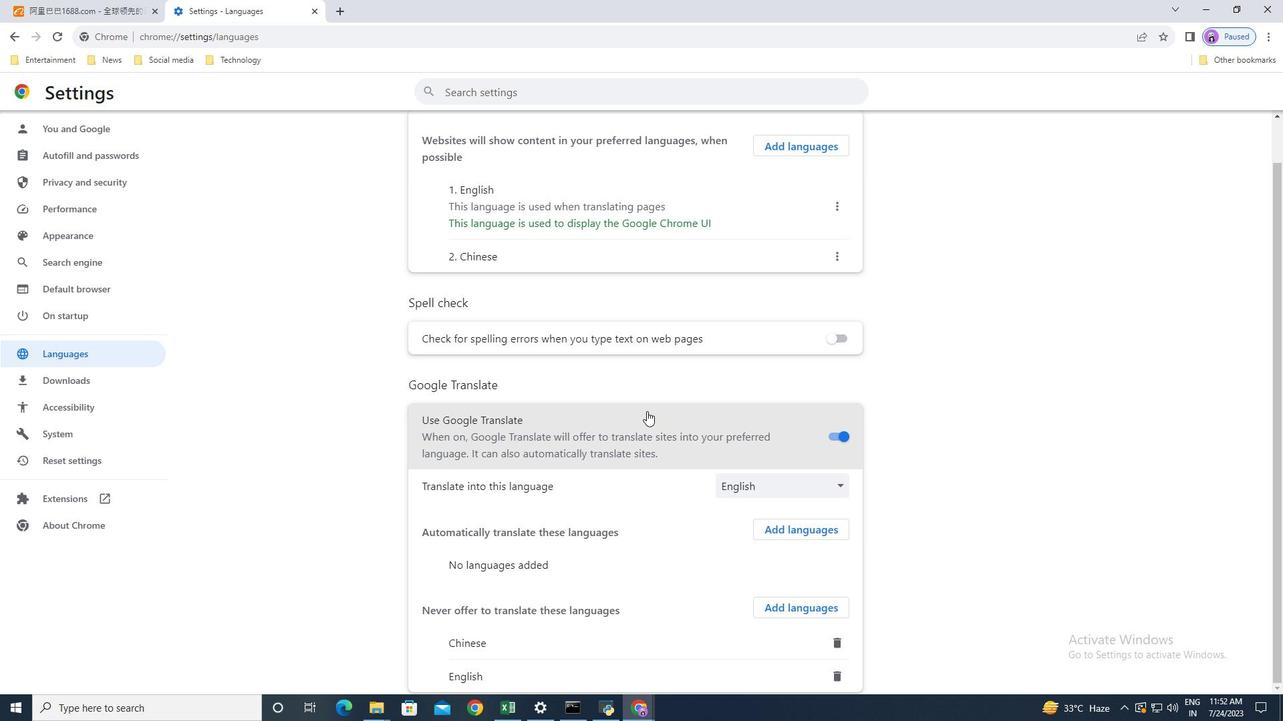 
Action: Mouse scrolled (652, 408) with delta (0, 0)
Screenshot: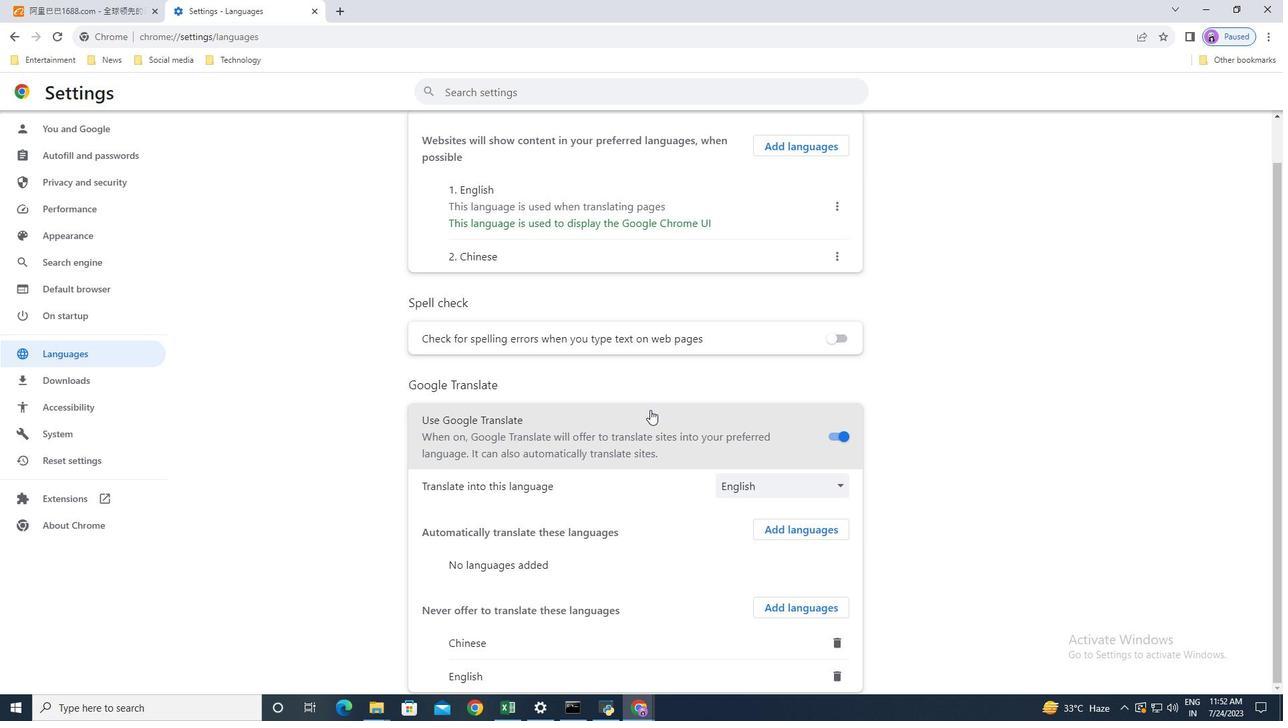 
Action: Mouse scrolled (652, 408) with delta (0, 0)
Screenshot: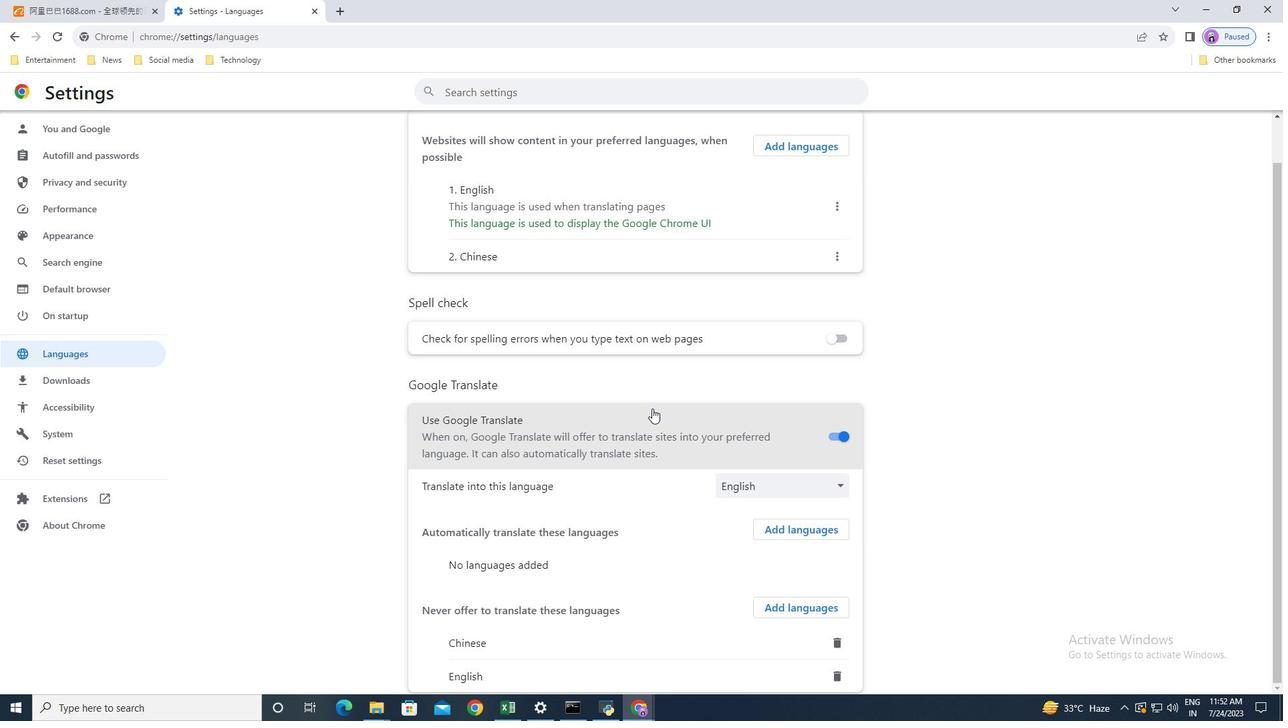 
Action: Mouse scrolled (652, 408) with delta (0, 0)
Screenshot: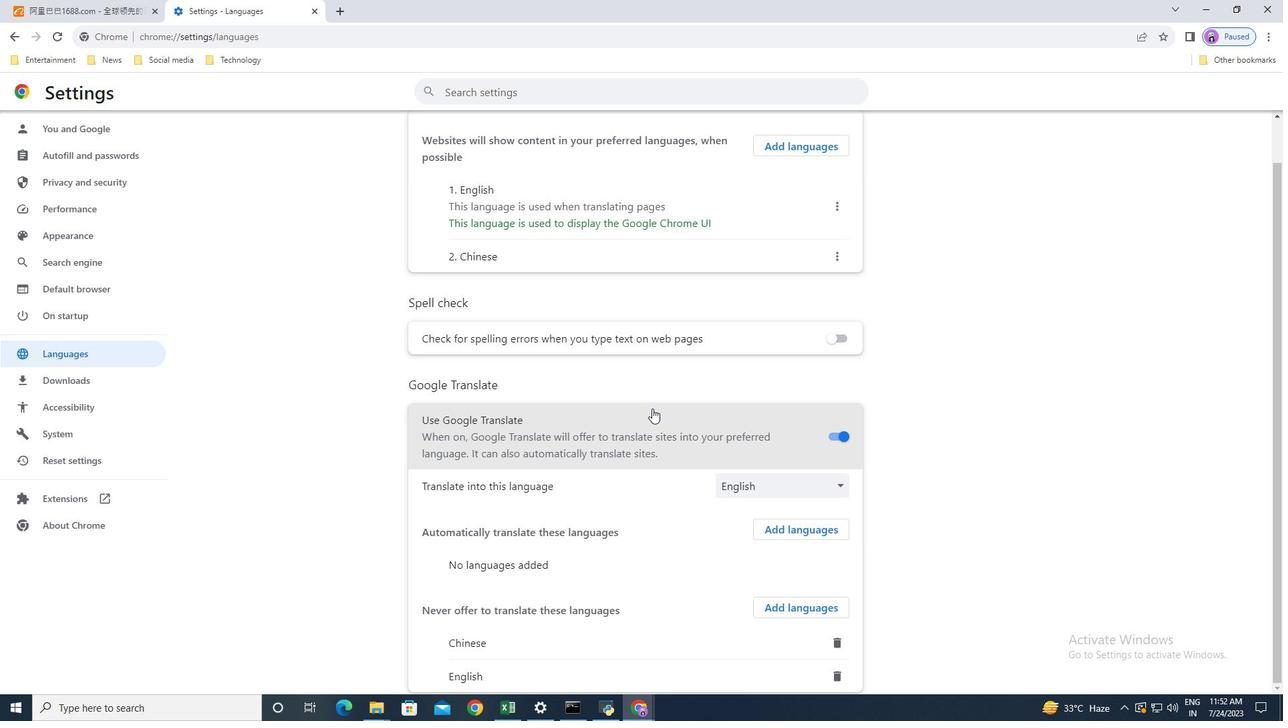 
Action: Mouse scrolled (652, 408) with delta (0, 0)
Screenshot: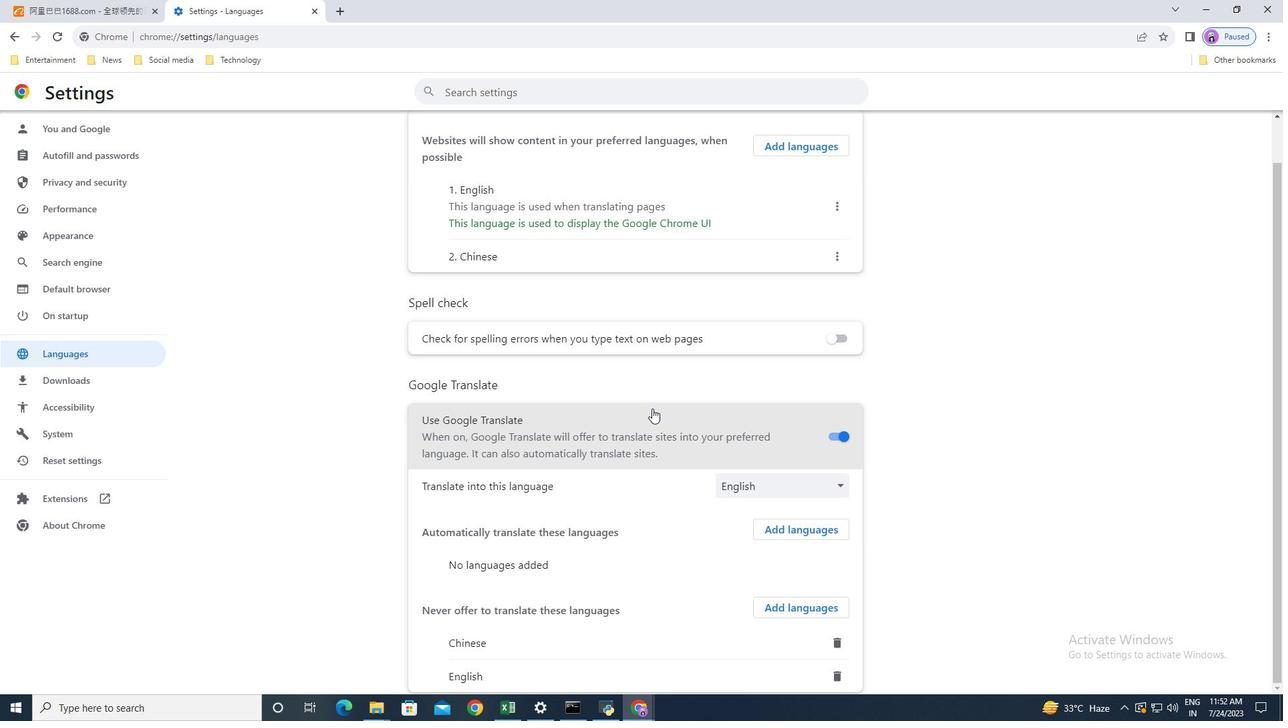 
Action: Mouse moved to (828, 489)
Screenshot: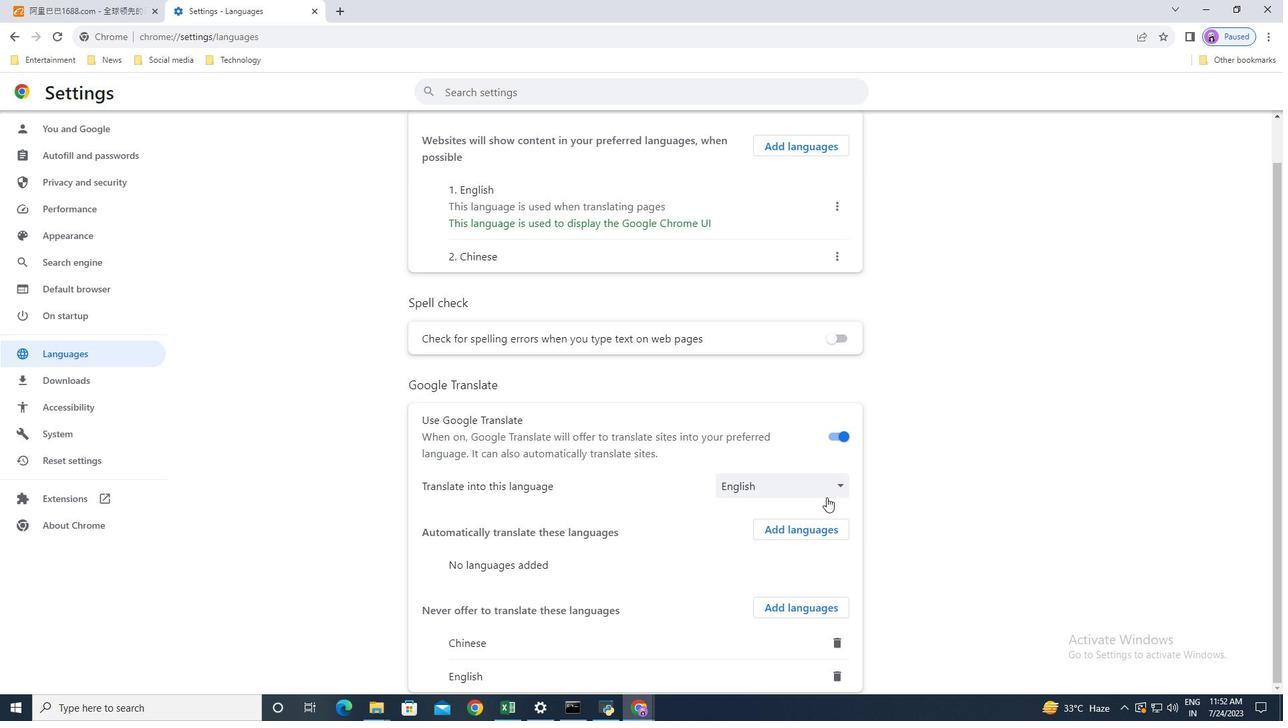 
Action: Mouse pressed left at (828, 489)
Screenshot: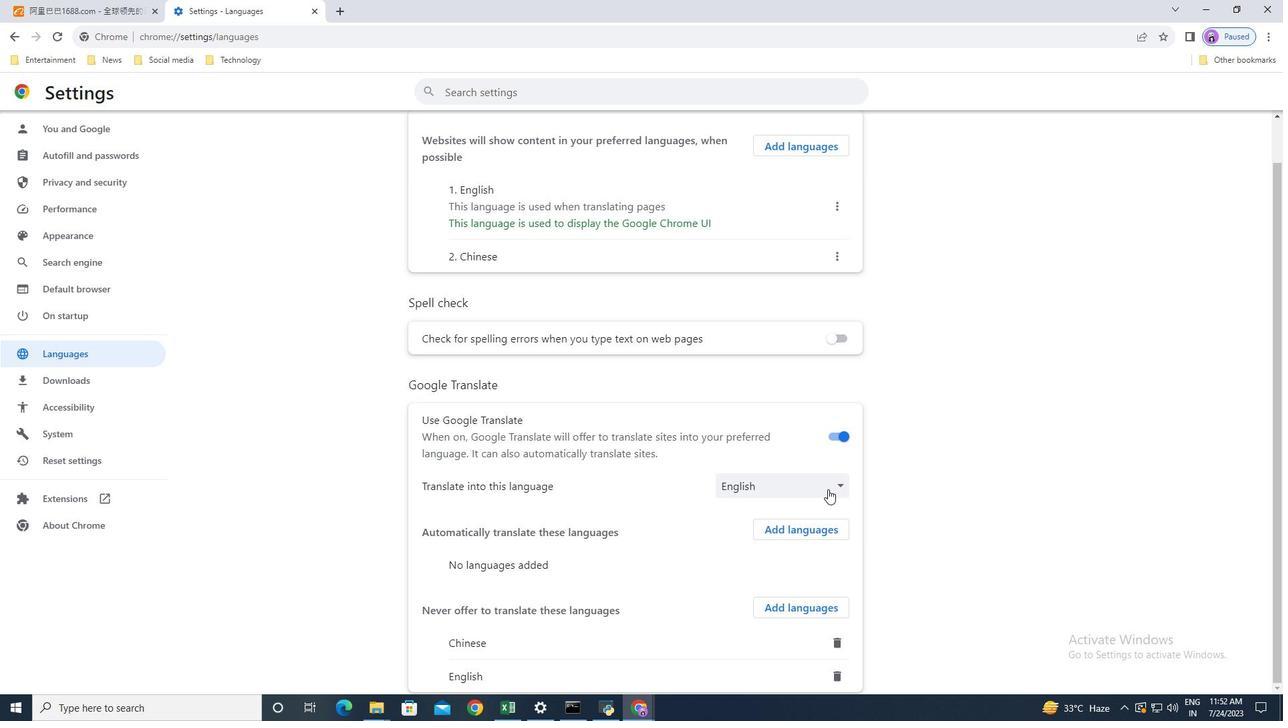 
Action: Mouse pressed left at (828, 489)
Screenshot: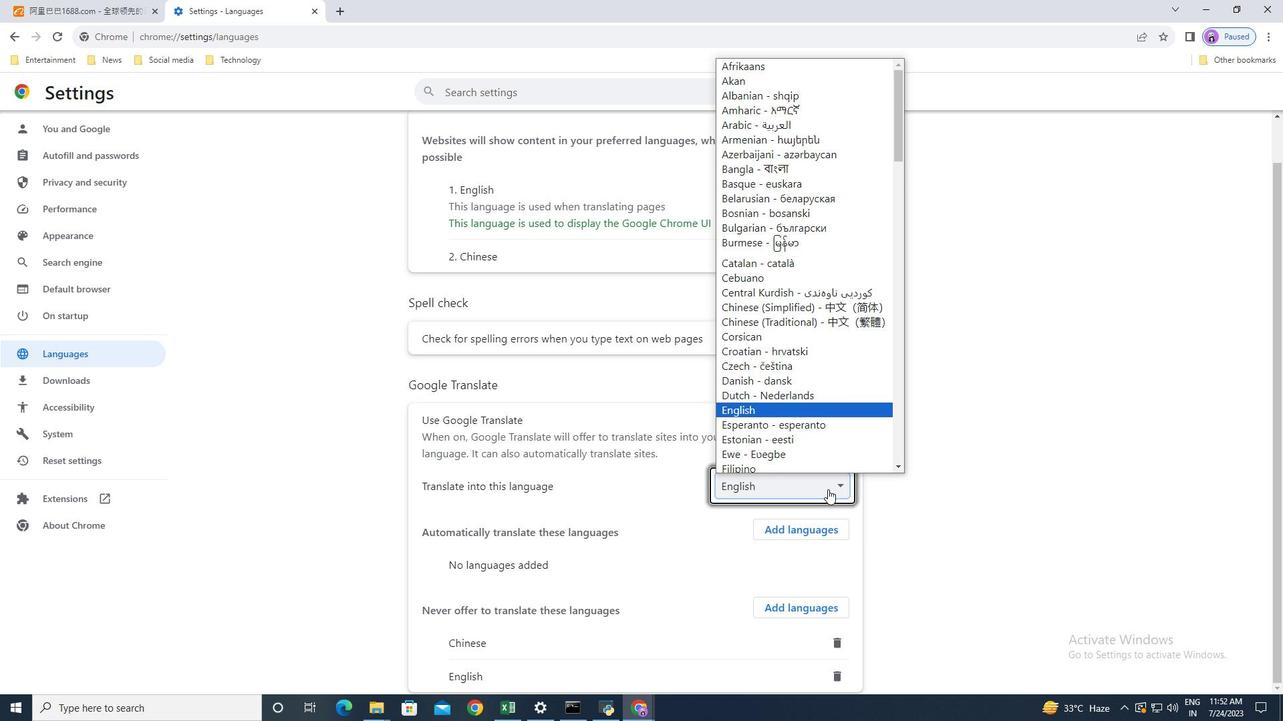 
Action: Mouse moved to (832, 525)
Screenshot: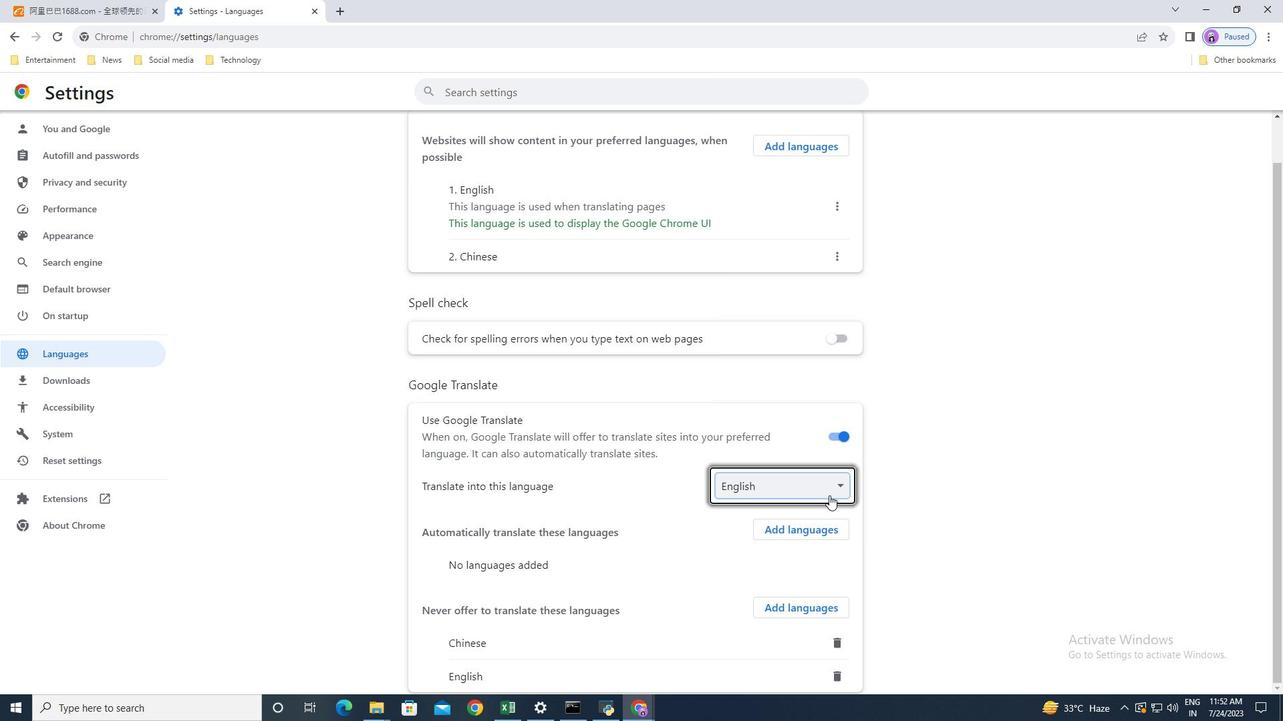 
Action: Mouse pressed left at (832, 525)
Screenshot: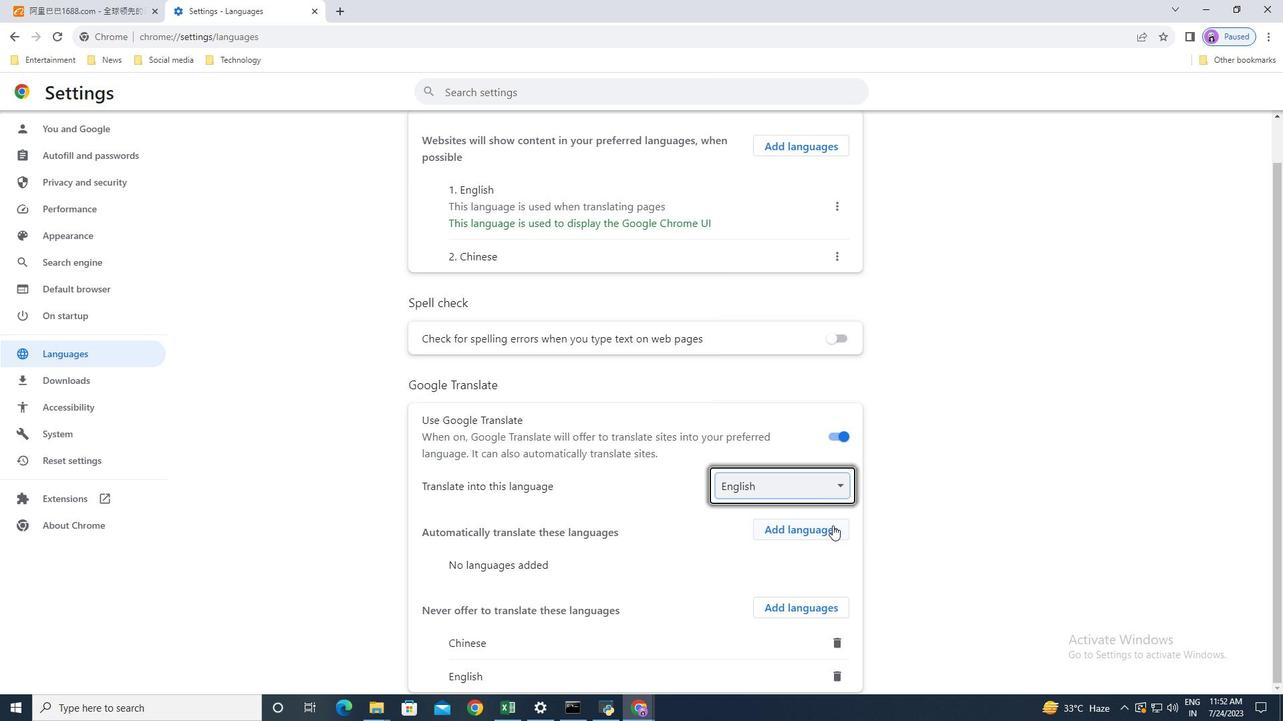 
Action: Mouse moved to (721, 239)
Screenshot: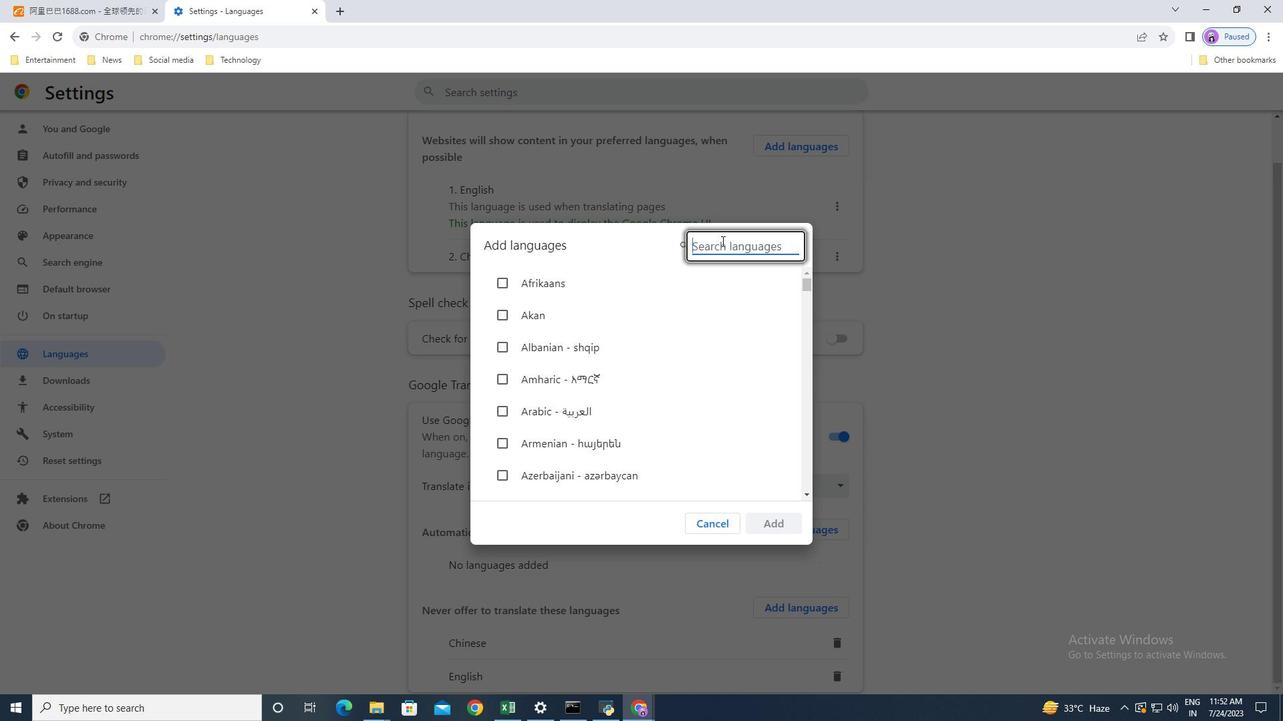 
Action: Mouse pressed left at (721, 239)
Screenshot: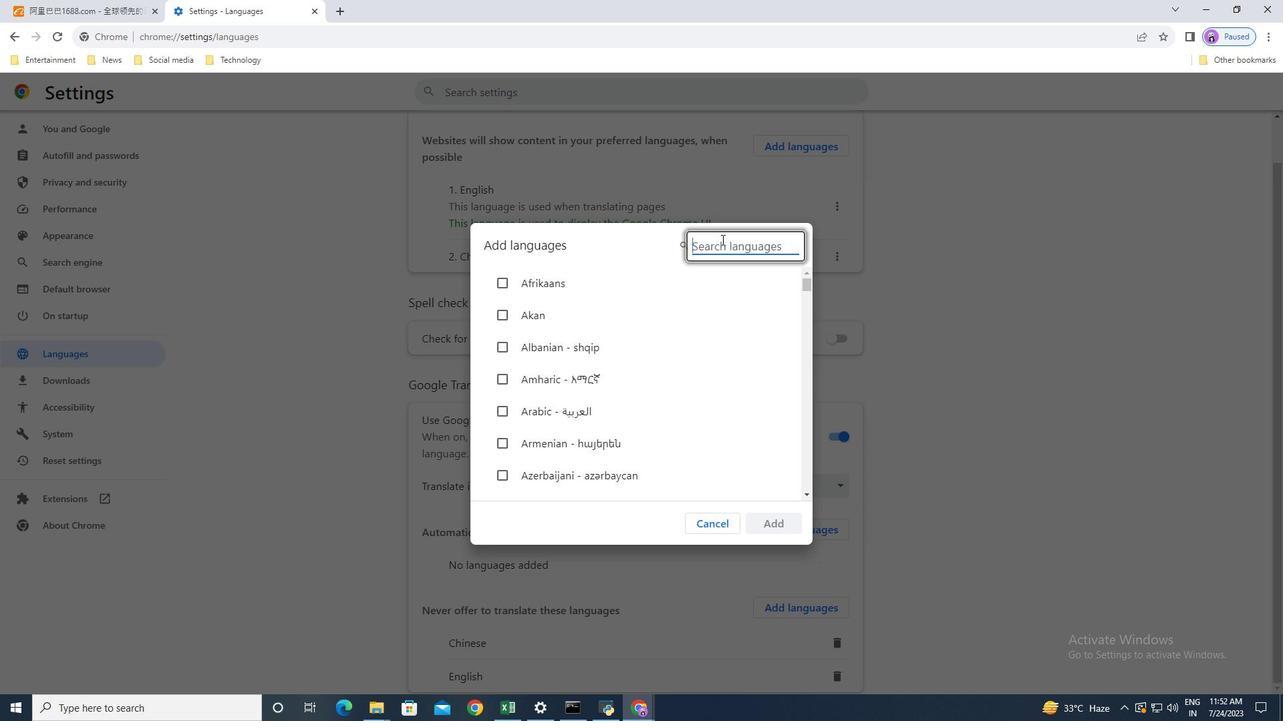 
Action: Mouse moved to (731, 246)
Screenshot: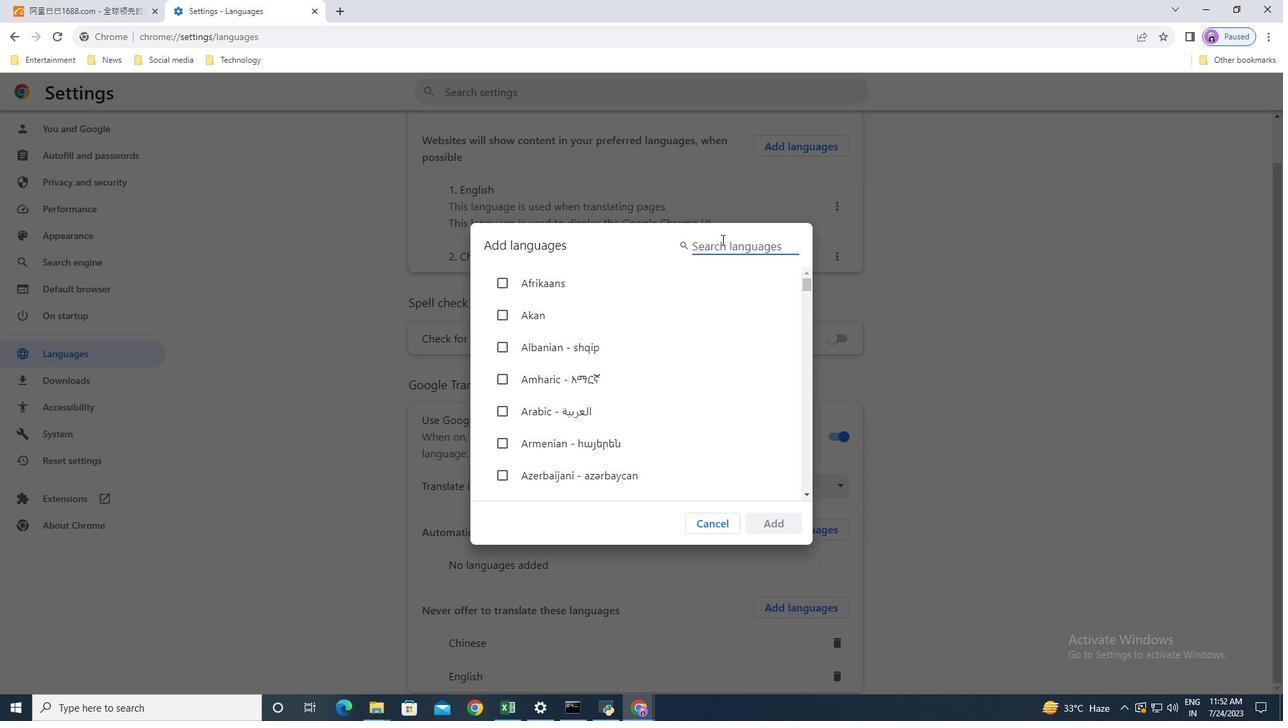 
Action: Key pressed hind
Screenshot: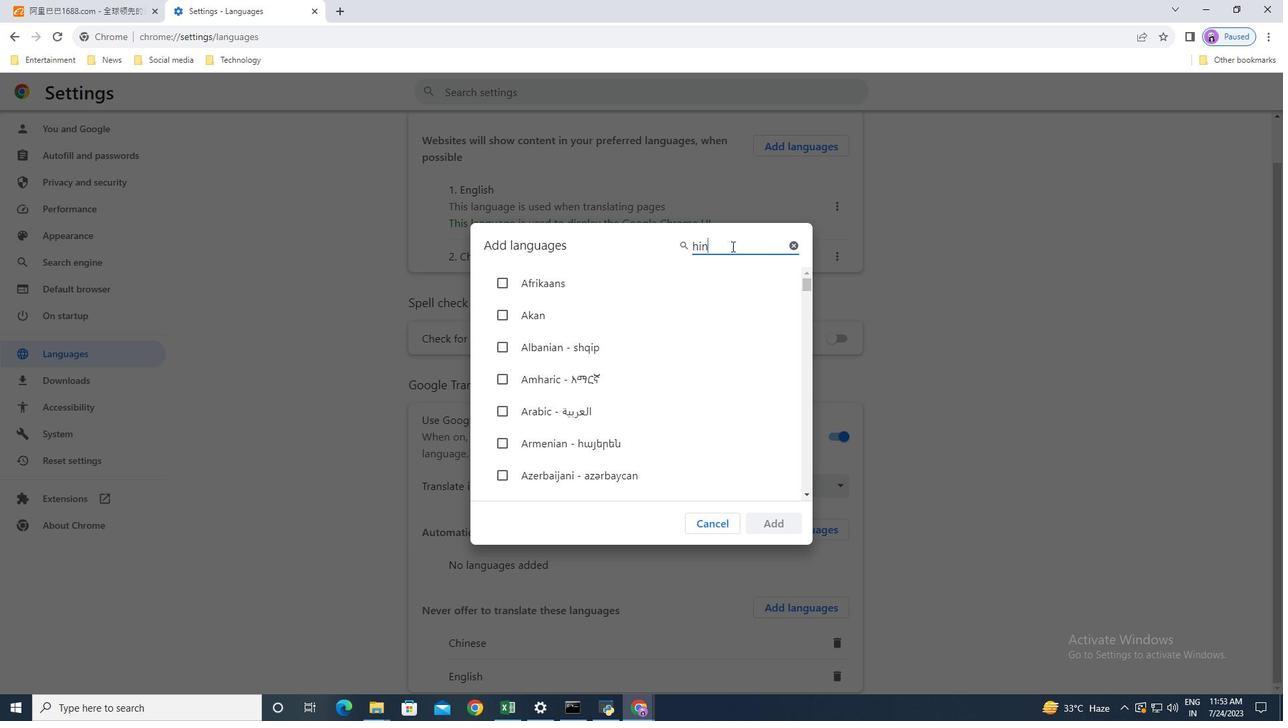 
Action: Mouse moved to (507, 281)
Screenshot: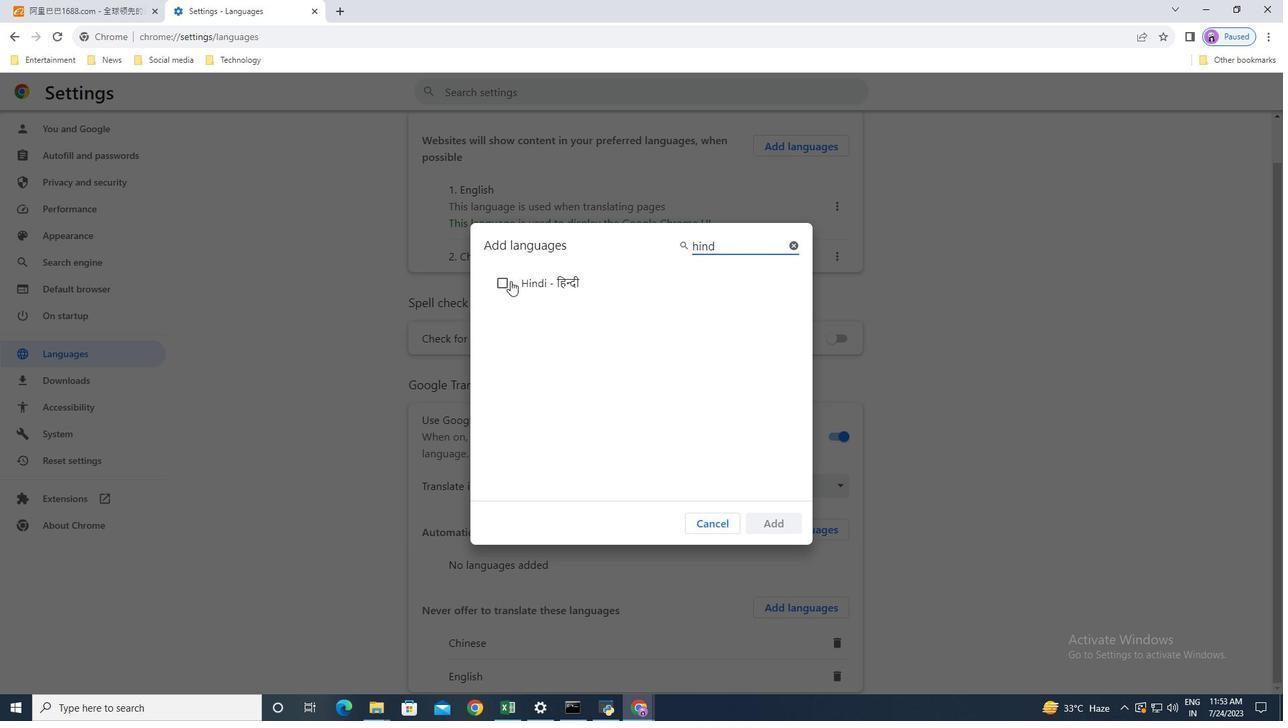 
Action: Mouse pressed left at (507, 281)
Screenshot: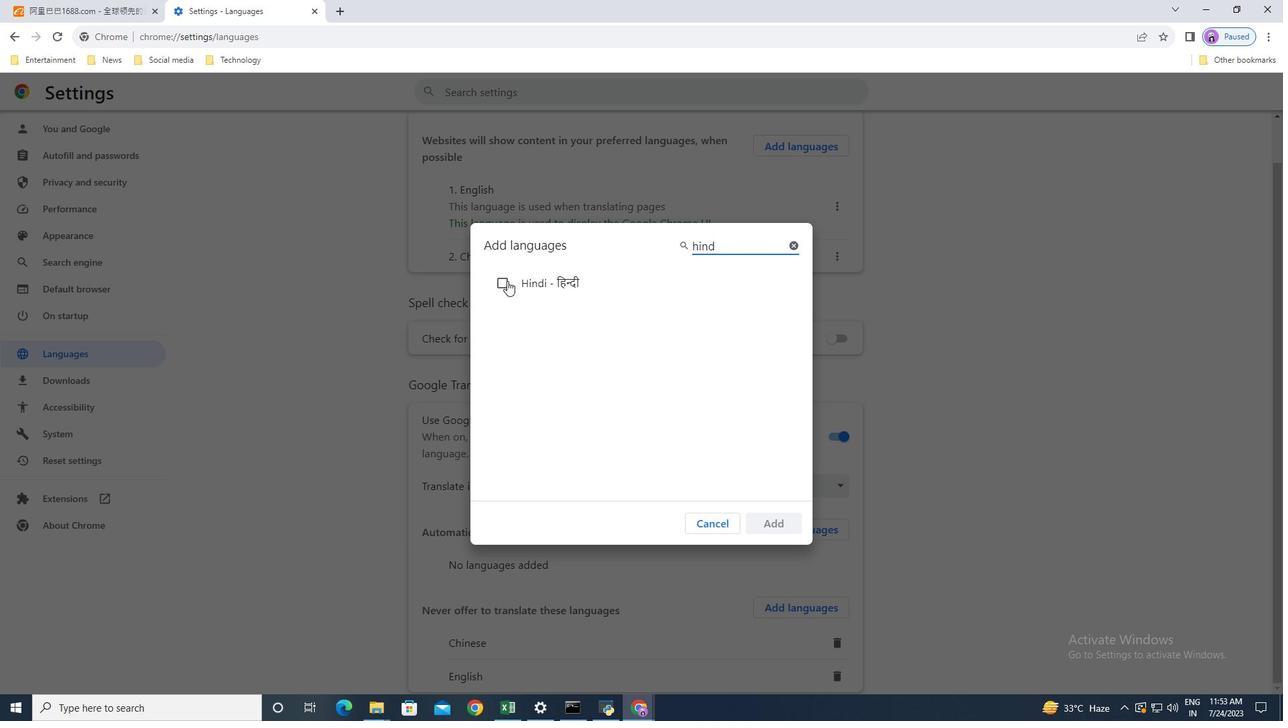
Action: Mouse moved to (772, 520)
Screenshot: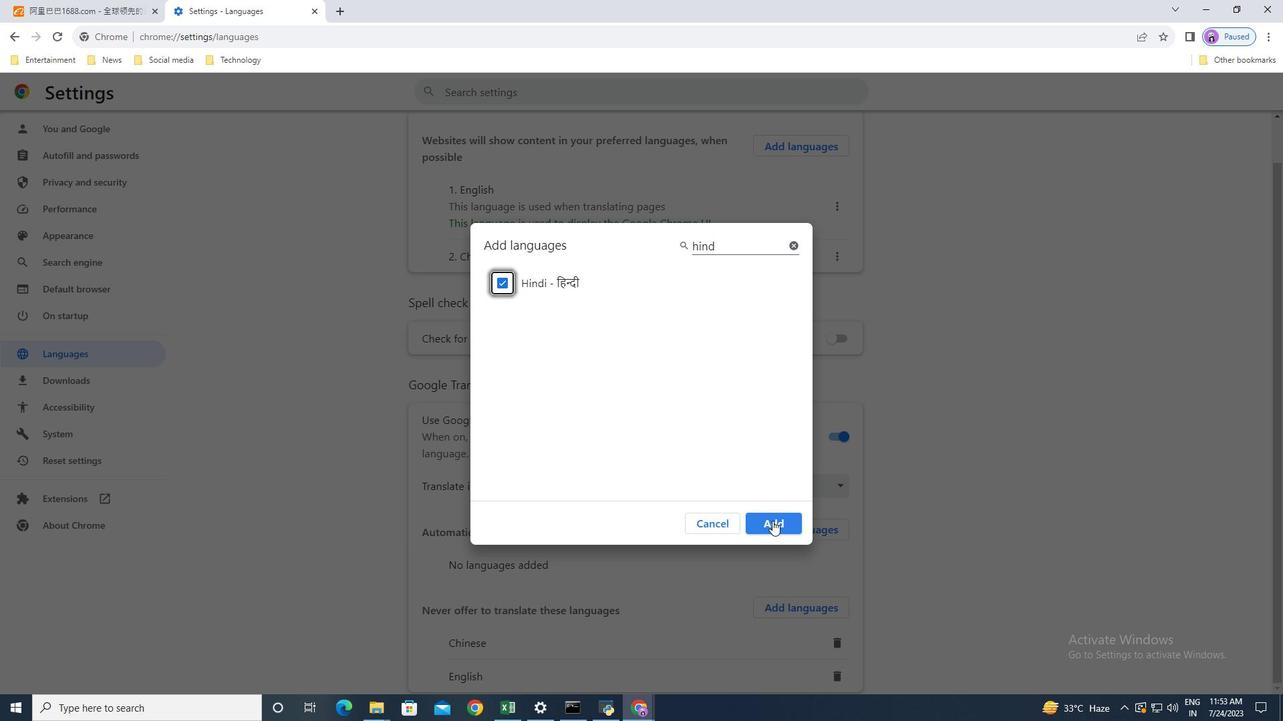 
Action: Mouse pressed left at (772, 520)
Screenshot: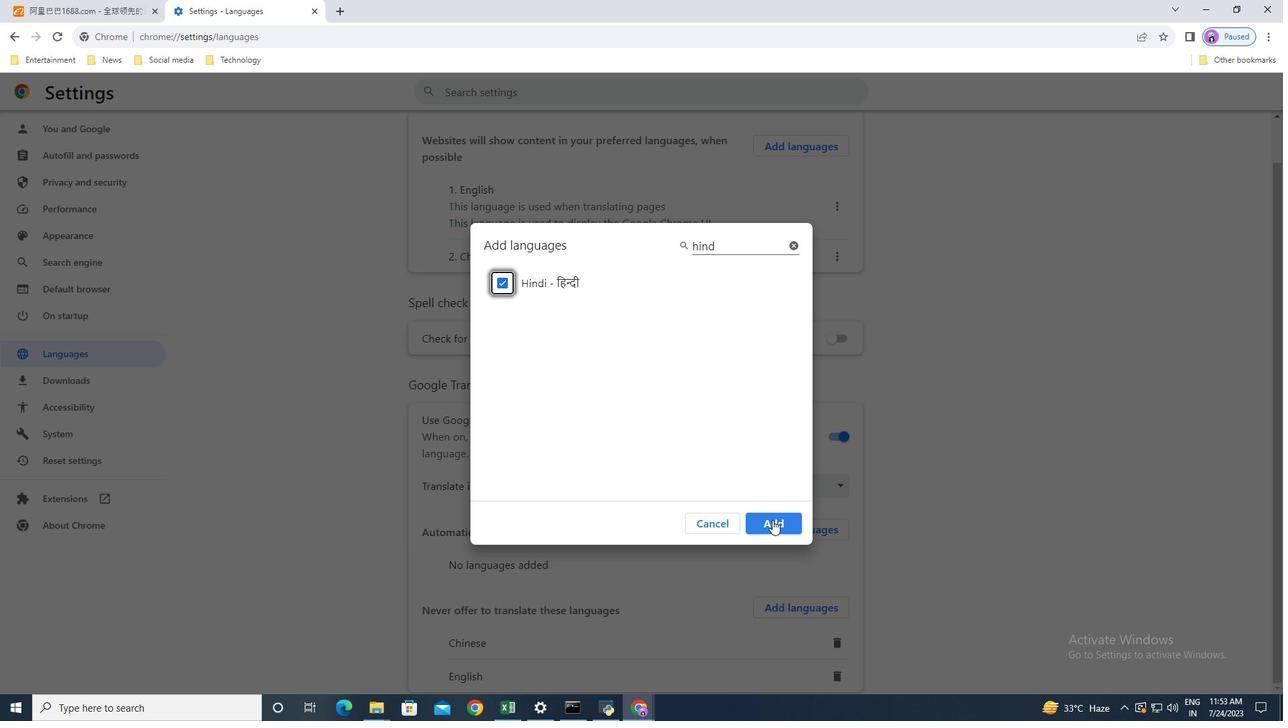 
Action: Mouse moved to (692, 532)
Screenshot: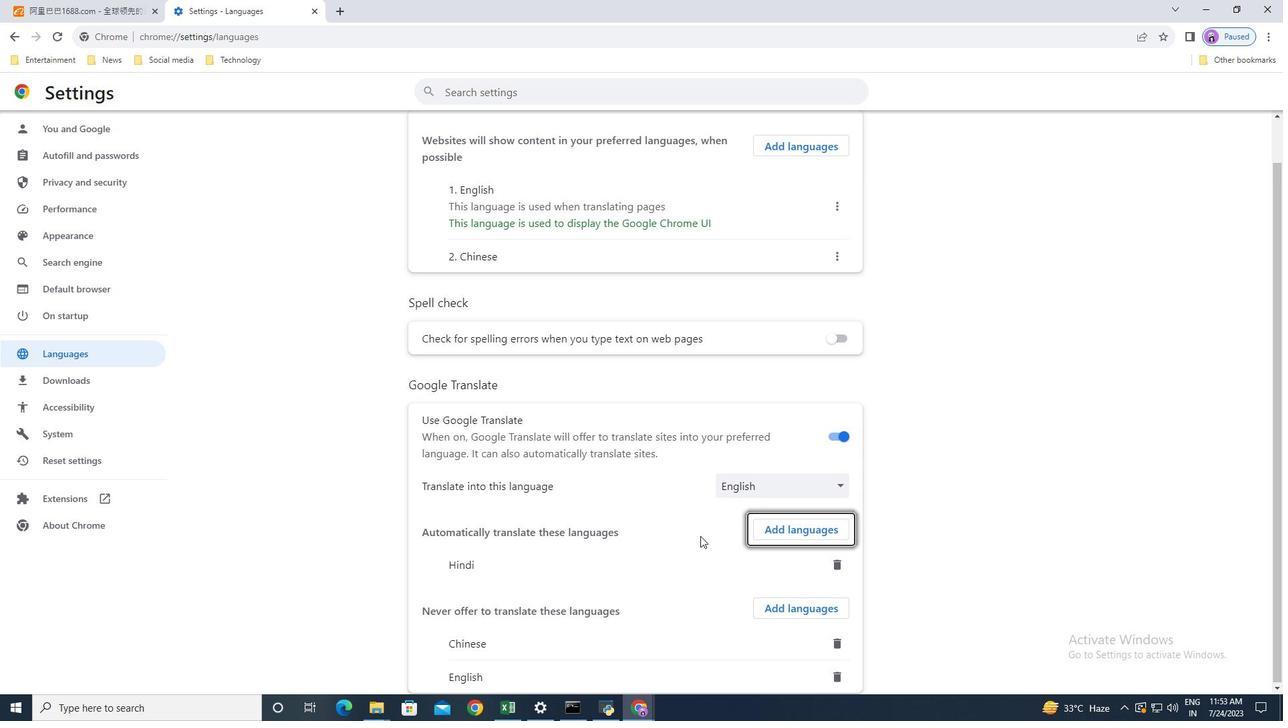 
Action: Mouse scrolled (692, 531) with delta (0, 0)
Screenshot: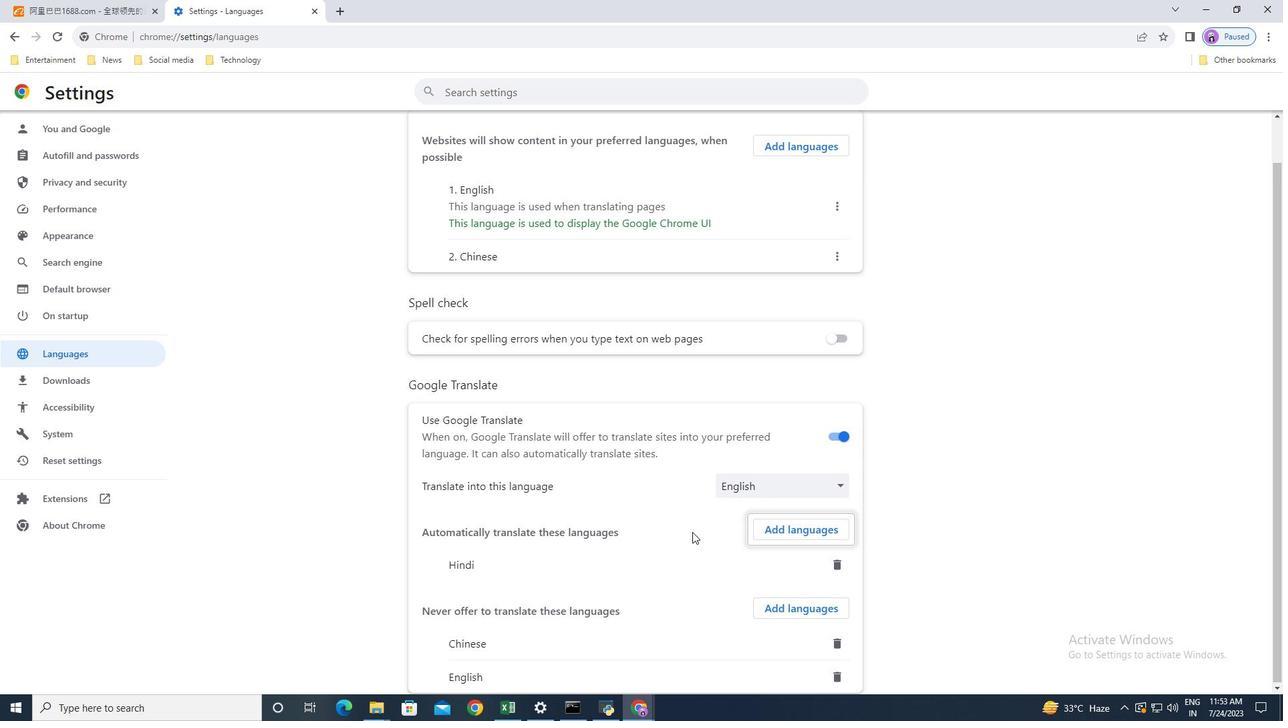
Action: Mouse scrolled (692, 531) with delta (0, 0)
Screenshot: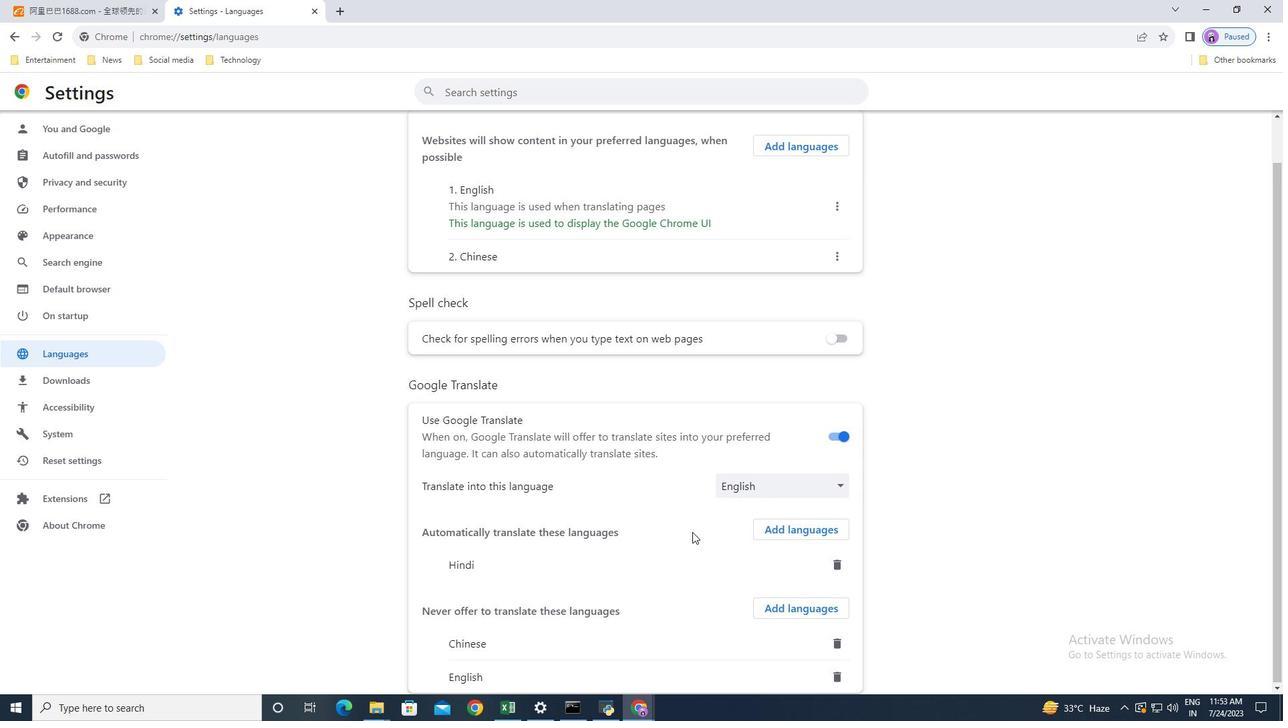 
Action: Mouse scrolled (692, 531) with delta (0, 0)
Screenshot: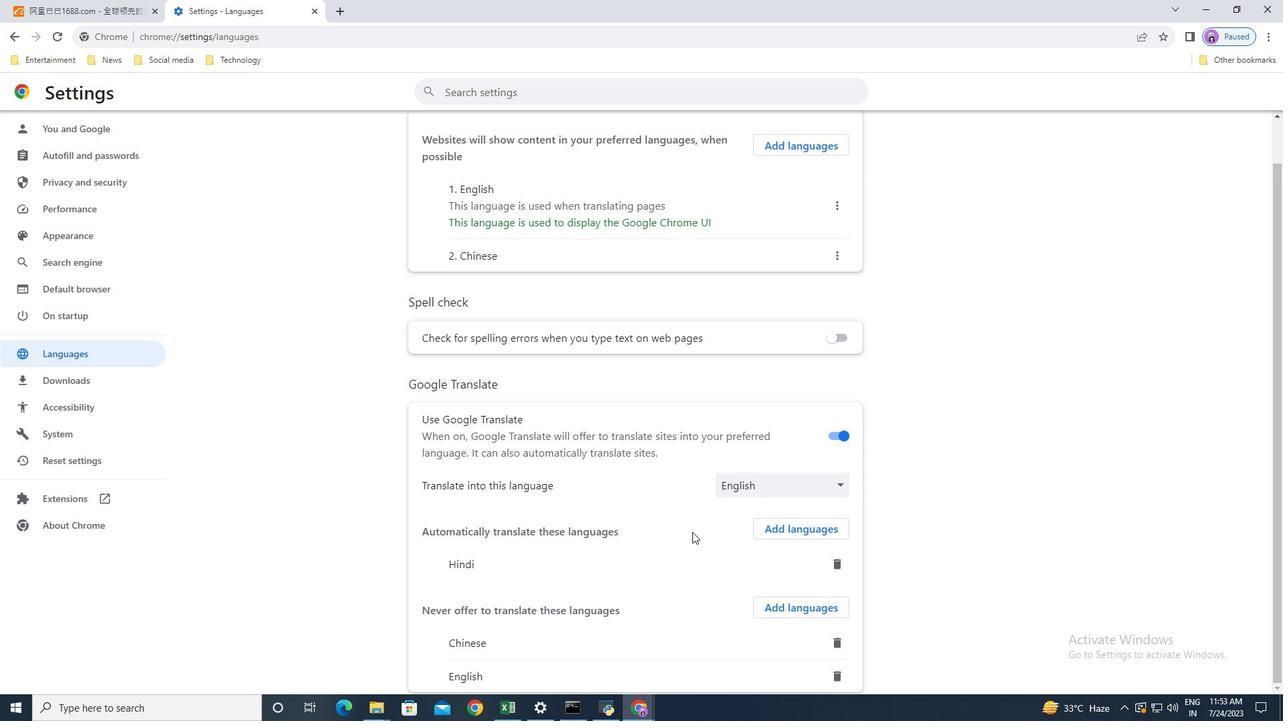 
Action: Mouse moved to (685, 525)
Screenshot: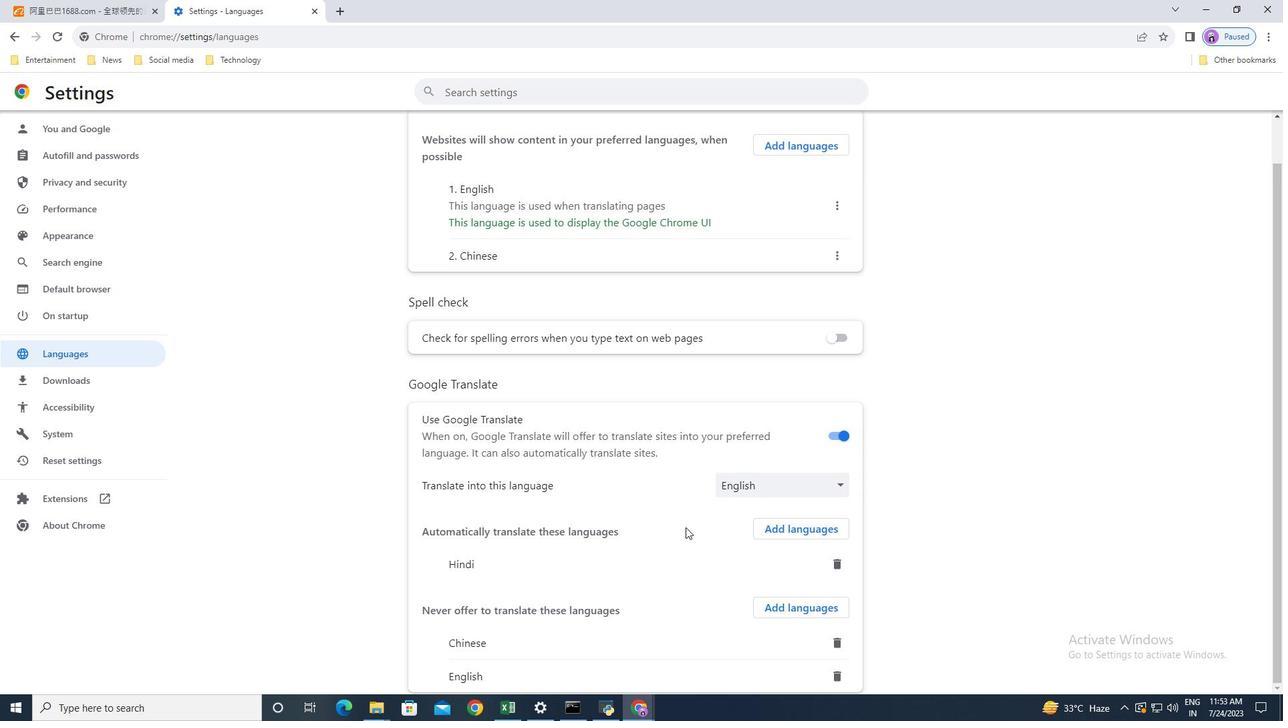 
Action: Mouse scrolled (685, 525) with delta (0, 0)
Screenshot: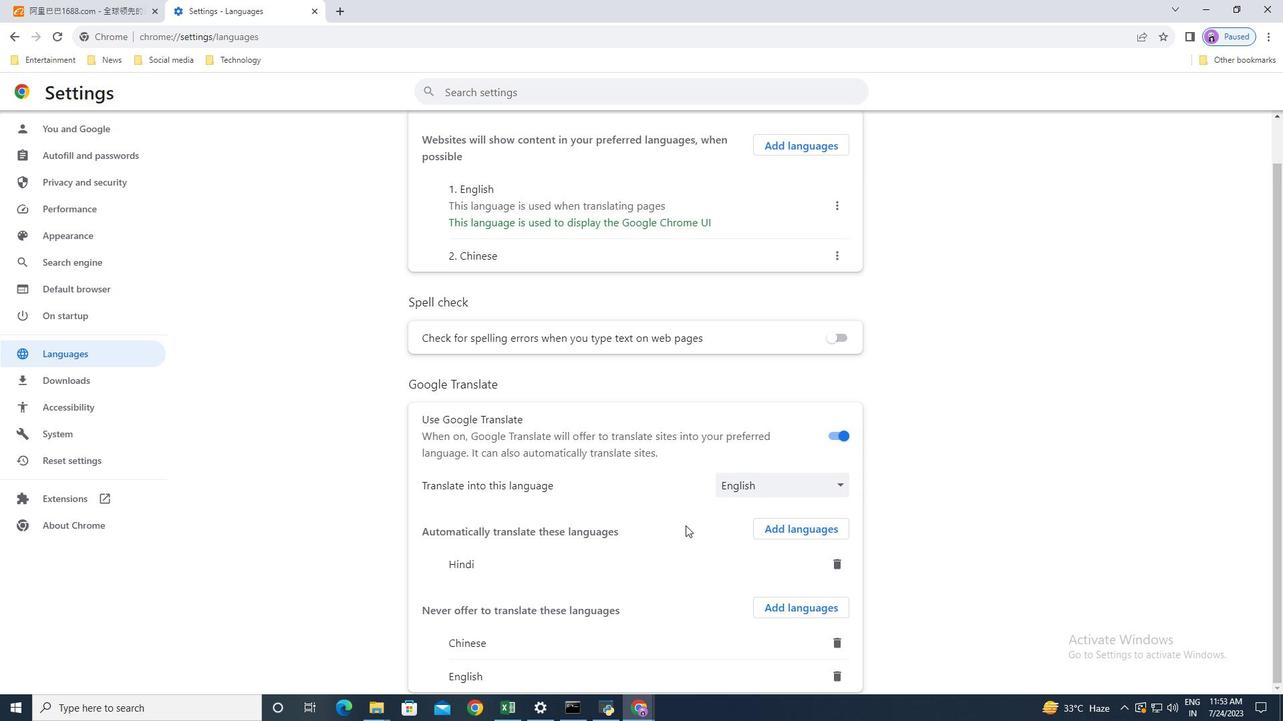 
Action: Mouse scrolled (685, 525) with delta (0, 0)
Screenshot: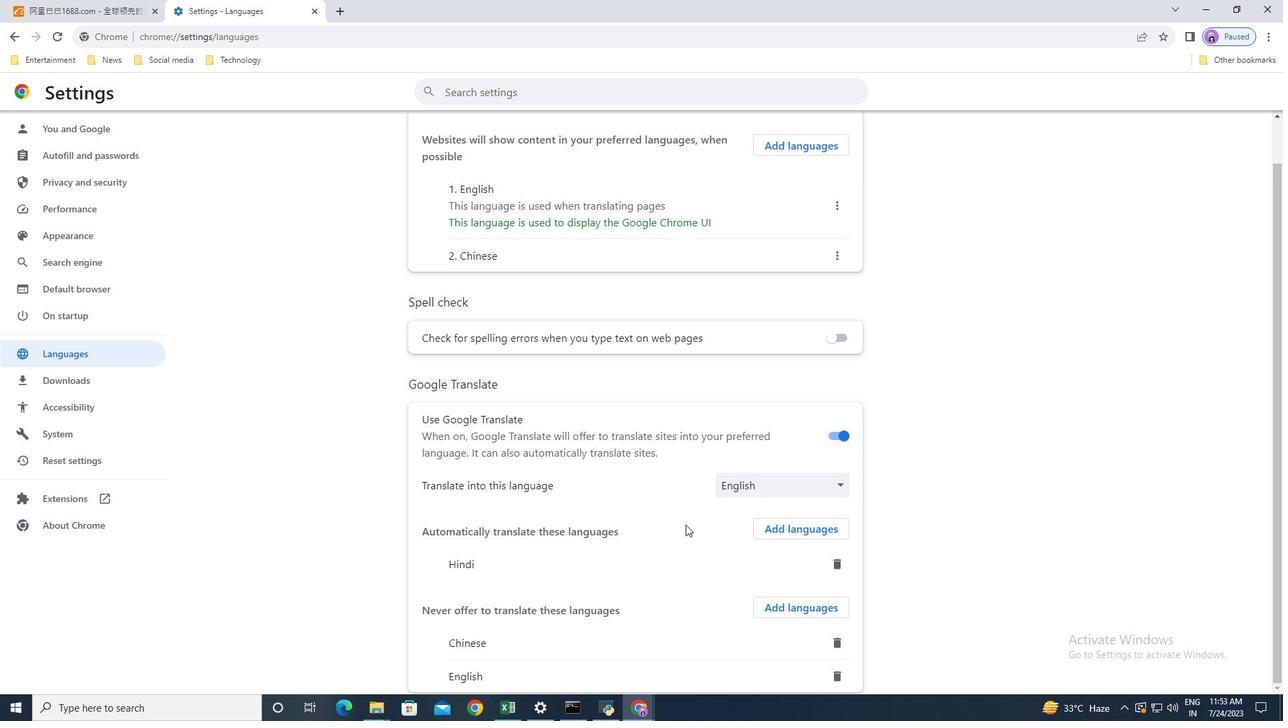 
Action: Mouse moved to (686, 523)
Screenshot: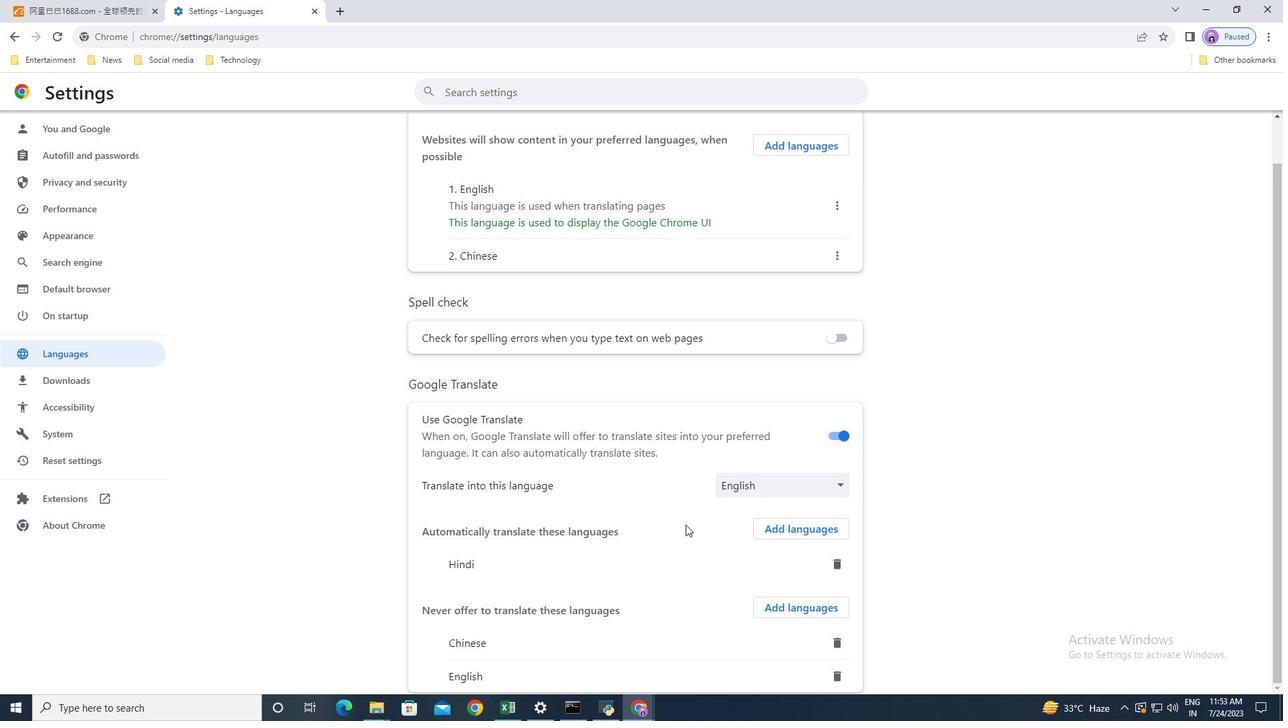 
Action: Mouse scrolled (686, 523) with delta (0, 0)
Screenshot: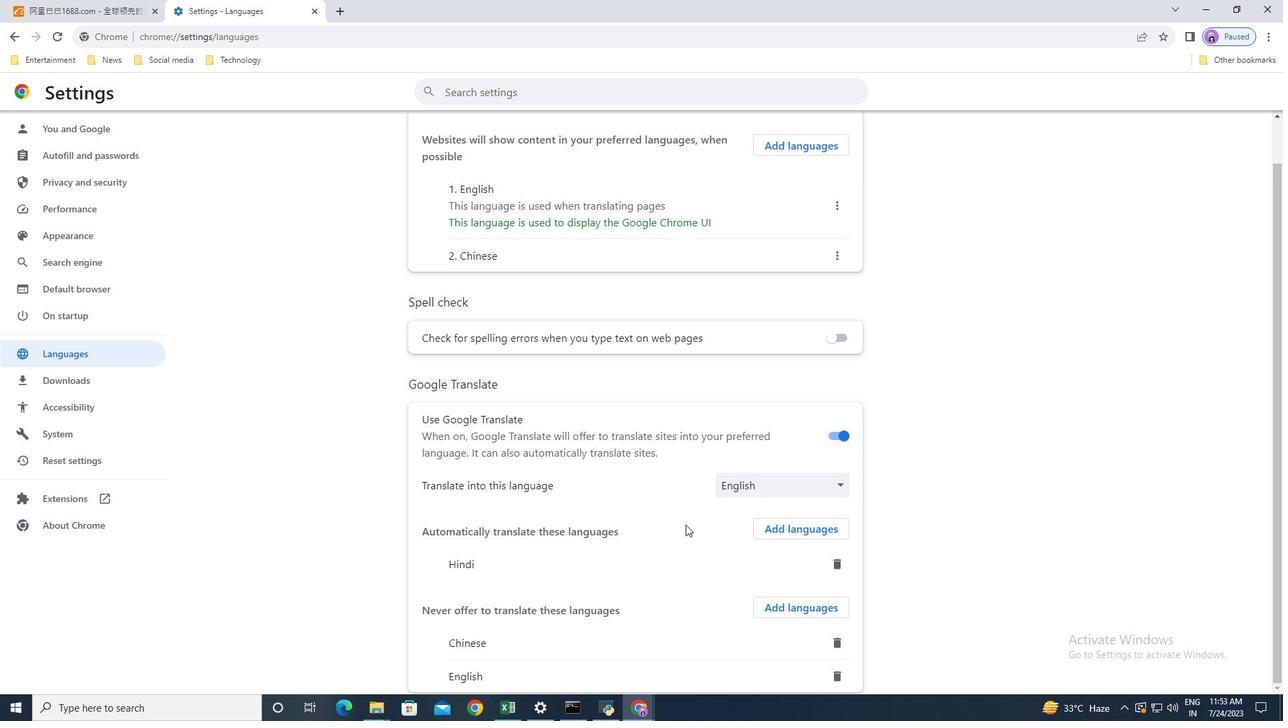 
Action: Mouse moved to (687, 520)
Screenshot: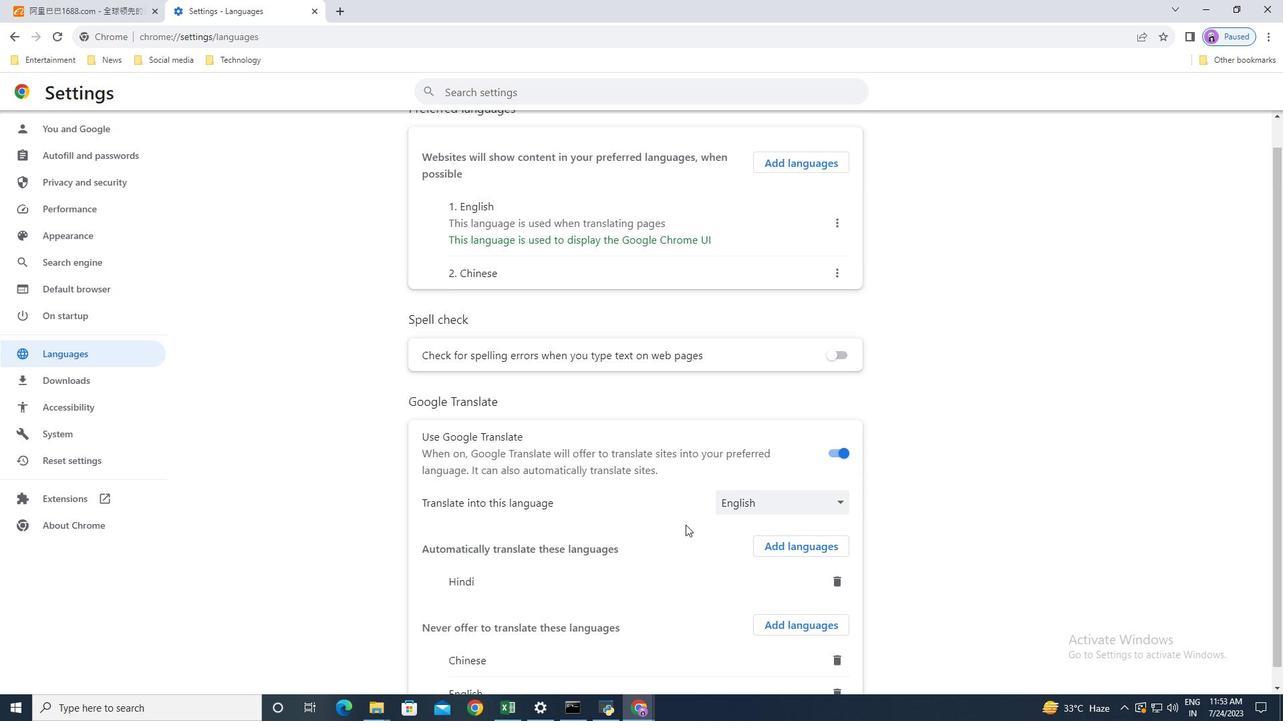 
Action: Mouse scrolled (687, 521) with delta (0, 0)
Screenshot: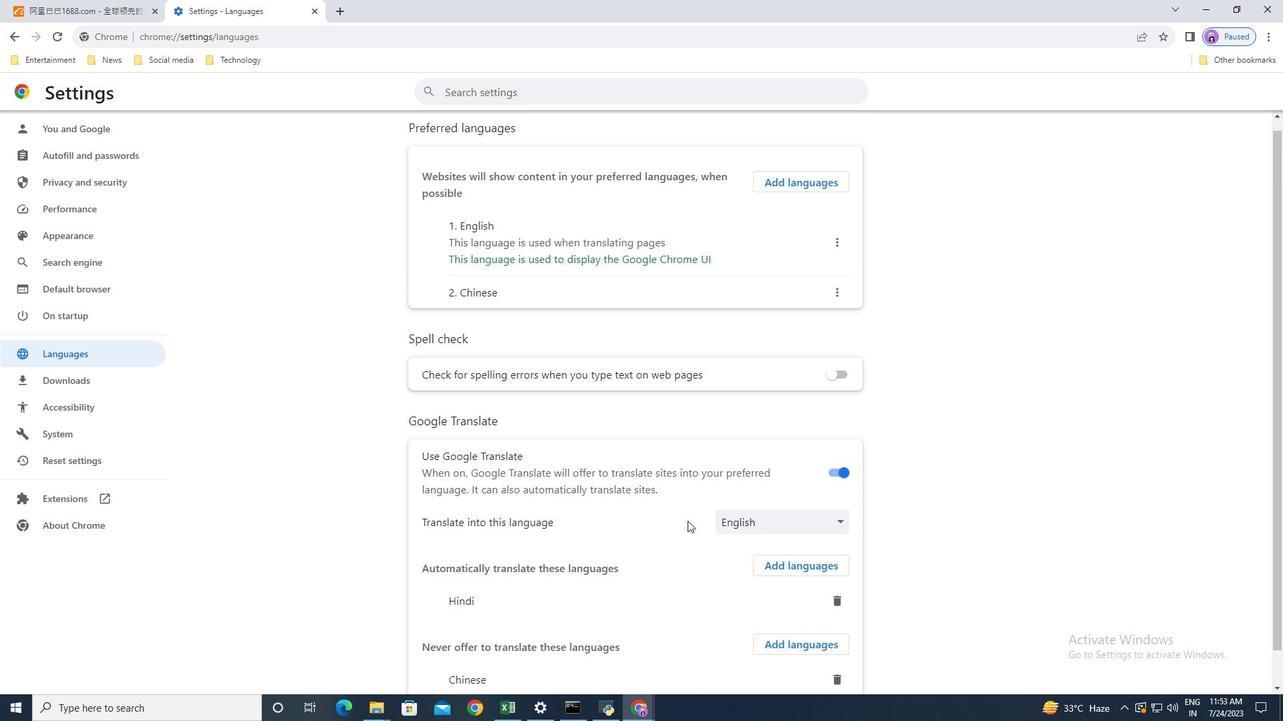 
Action: Mouse moved to (86, 0)
Screenshot: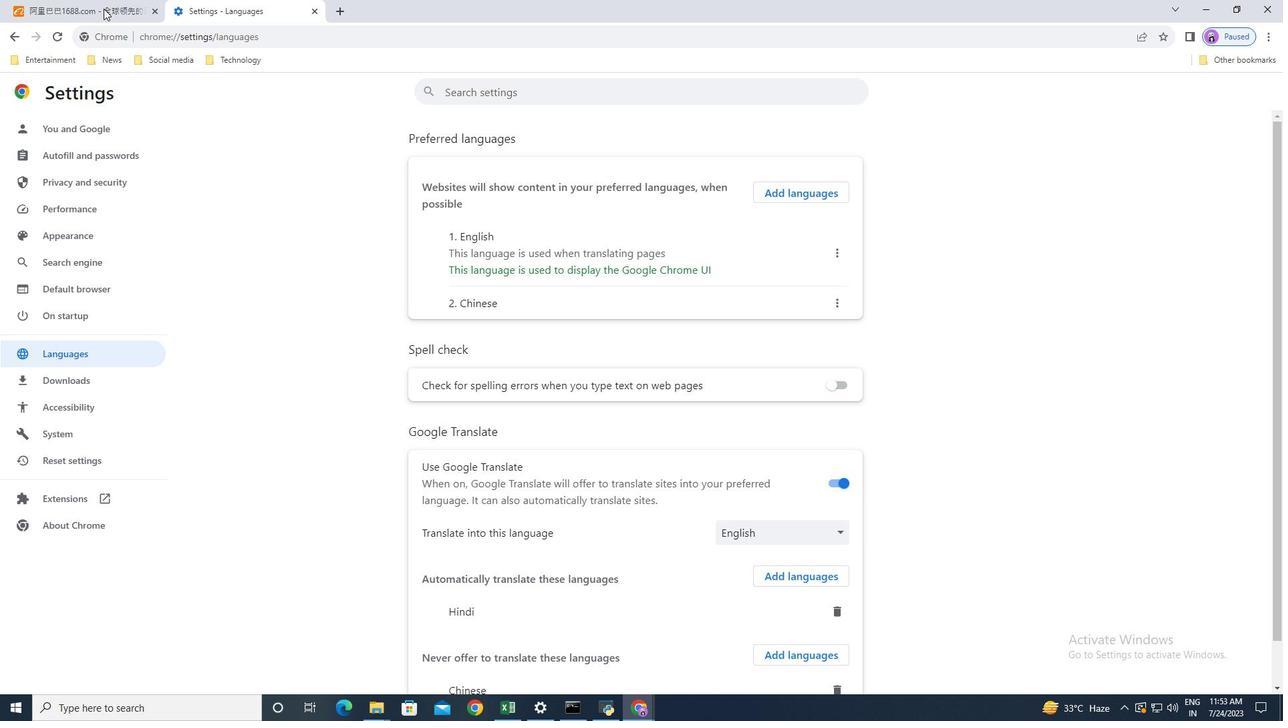 
Action: Mouse pressed left at (86, 0)
Screenshot: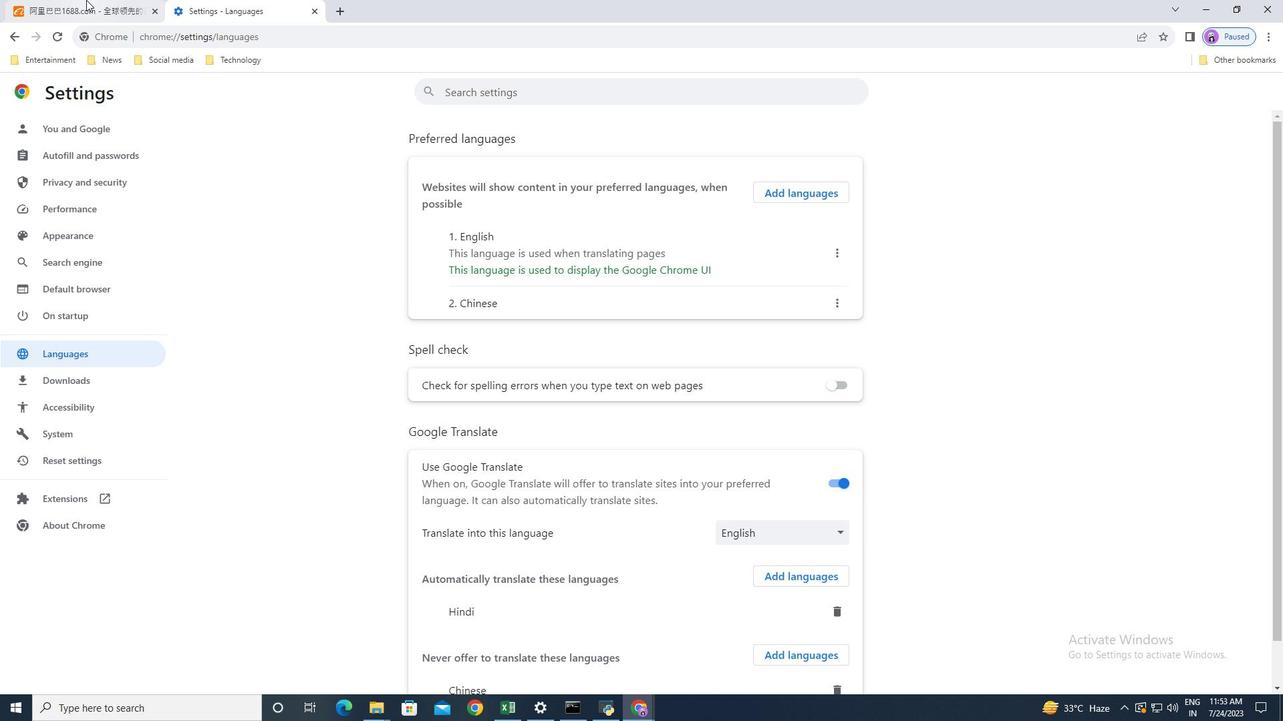 
Action: Mouse moved to (1120, 37)
Screenshot: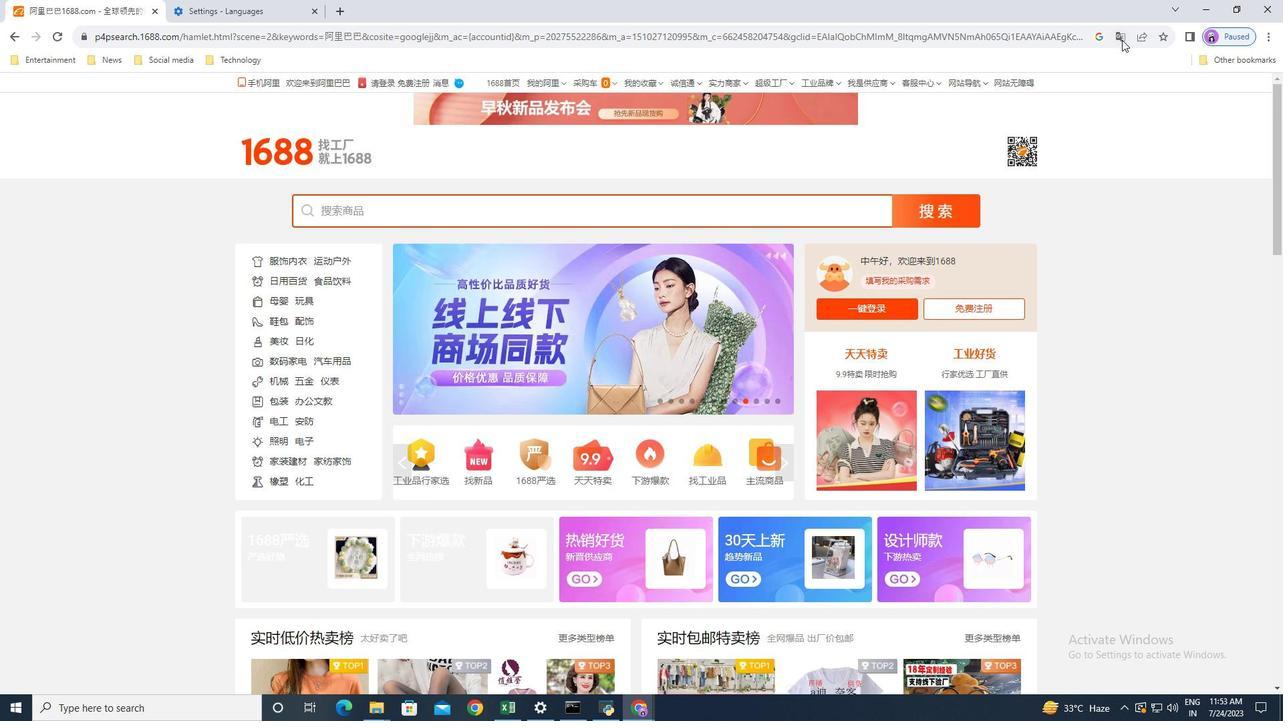 
Action: Mouse pressed left at (1120, 37)
Screenshot: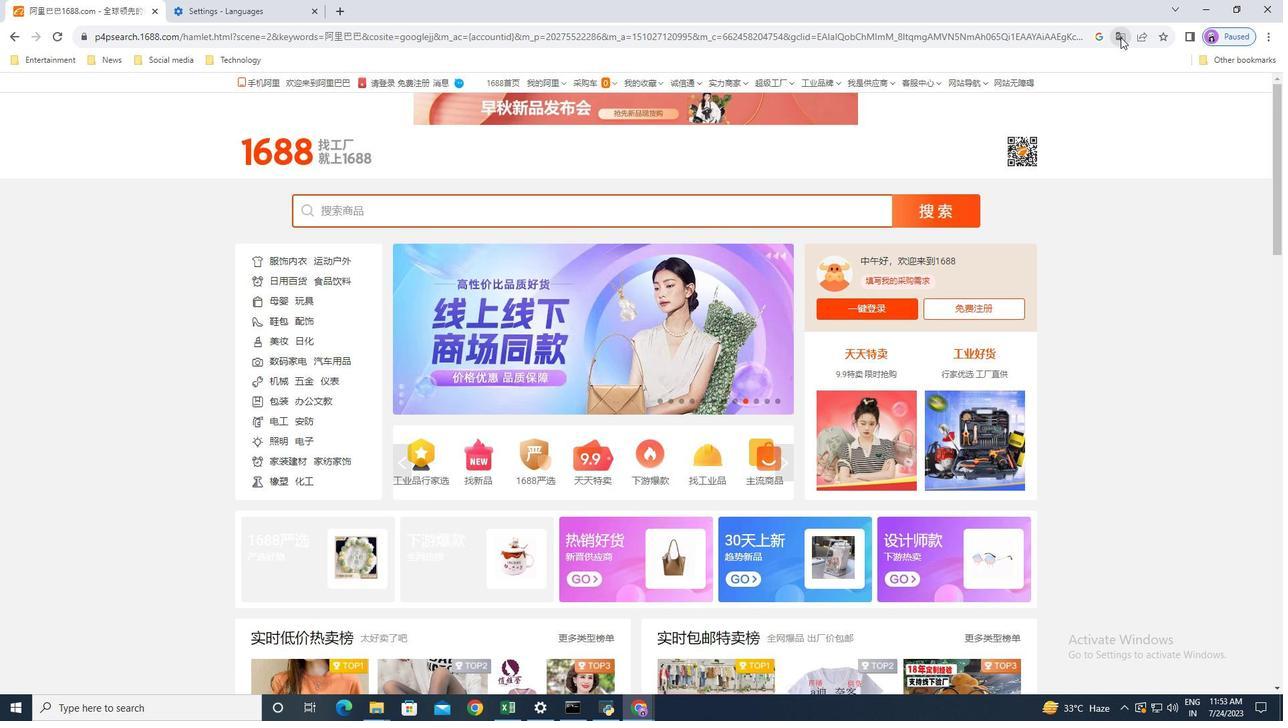 
Action: Mouse moved to (1088, 64)
Screenshot: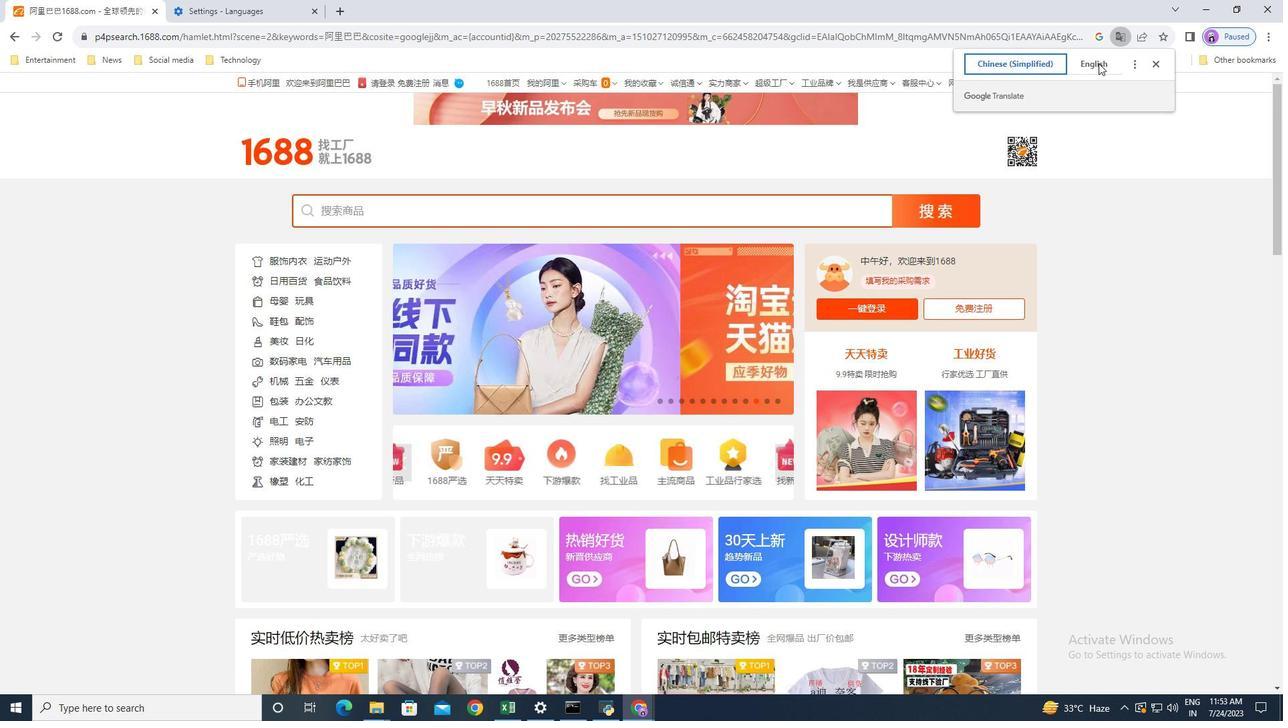 
Action: Mouse pressed left at (1088, 64)
Screenshot: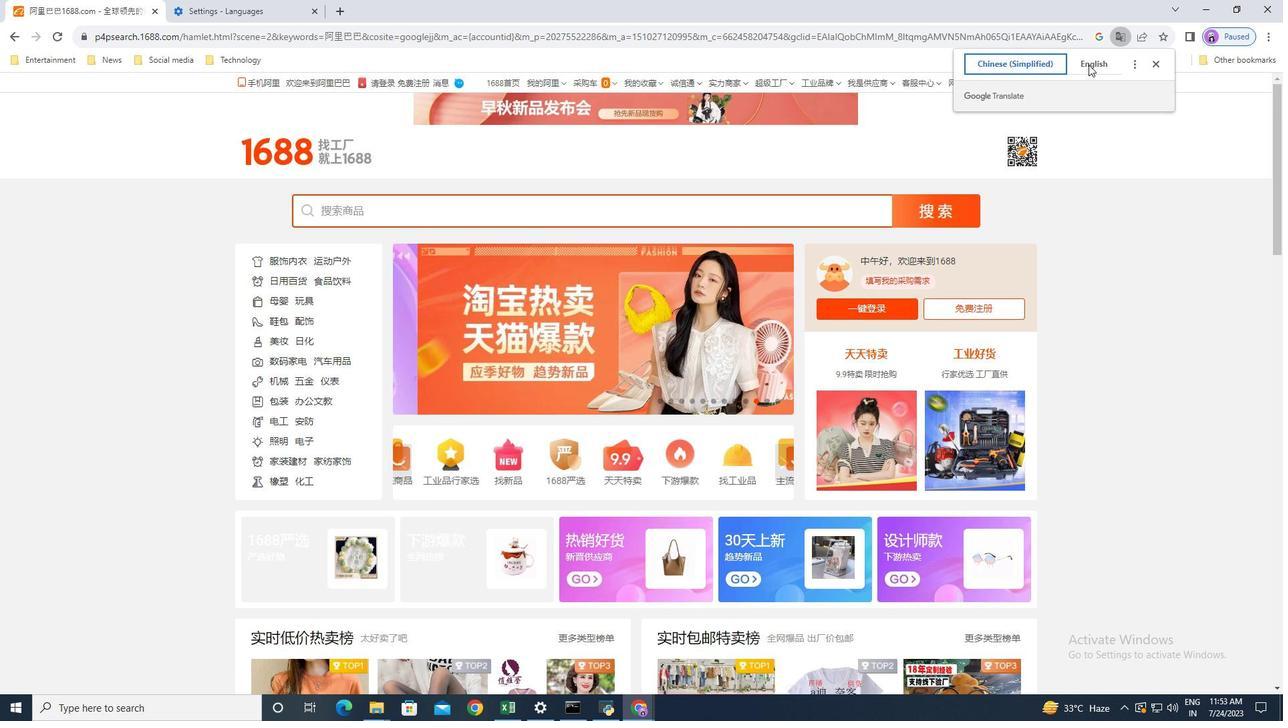 
Action: Mouse moved to (1156, 64)
Screenshot: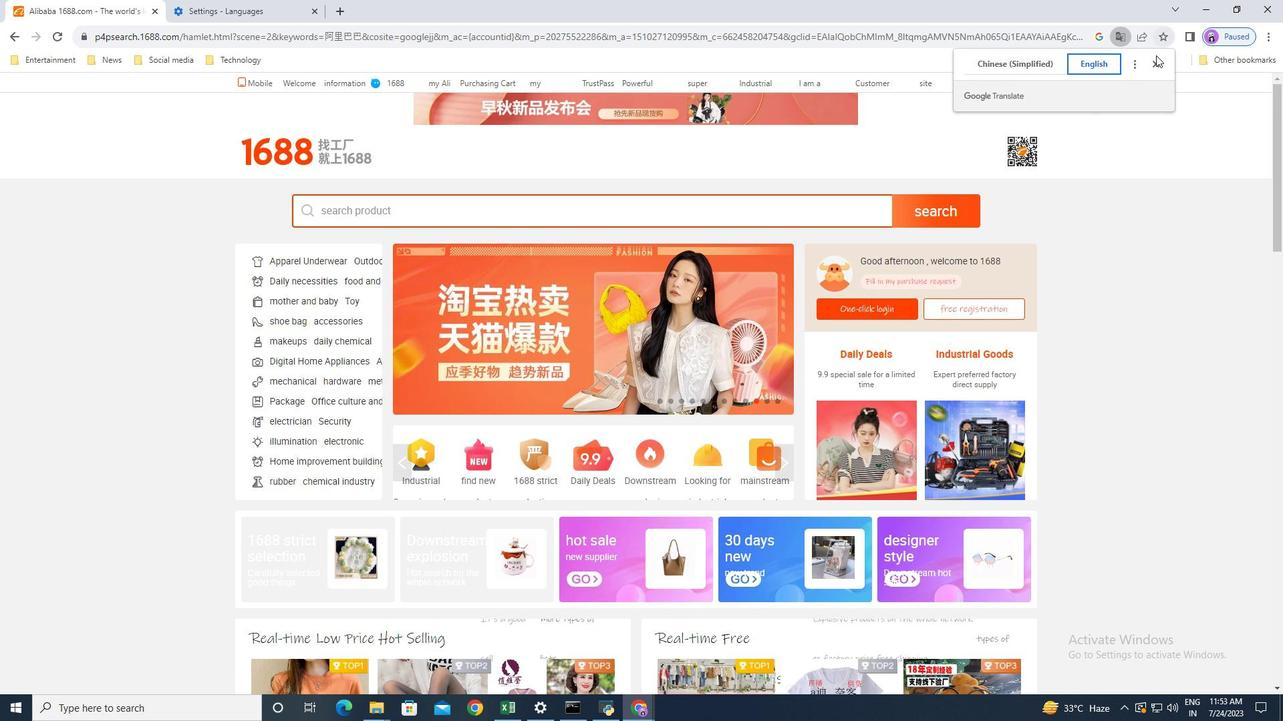 
Action: Mouse pressed left at (1156, 64)
Screenshot: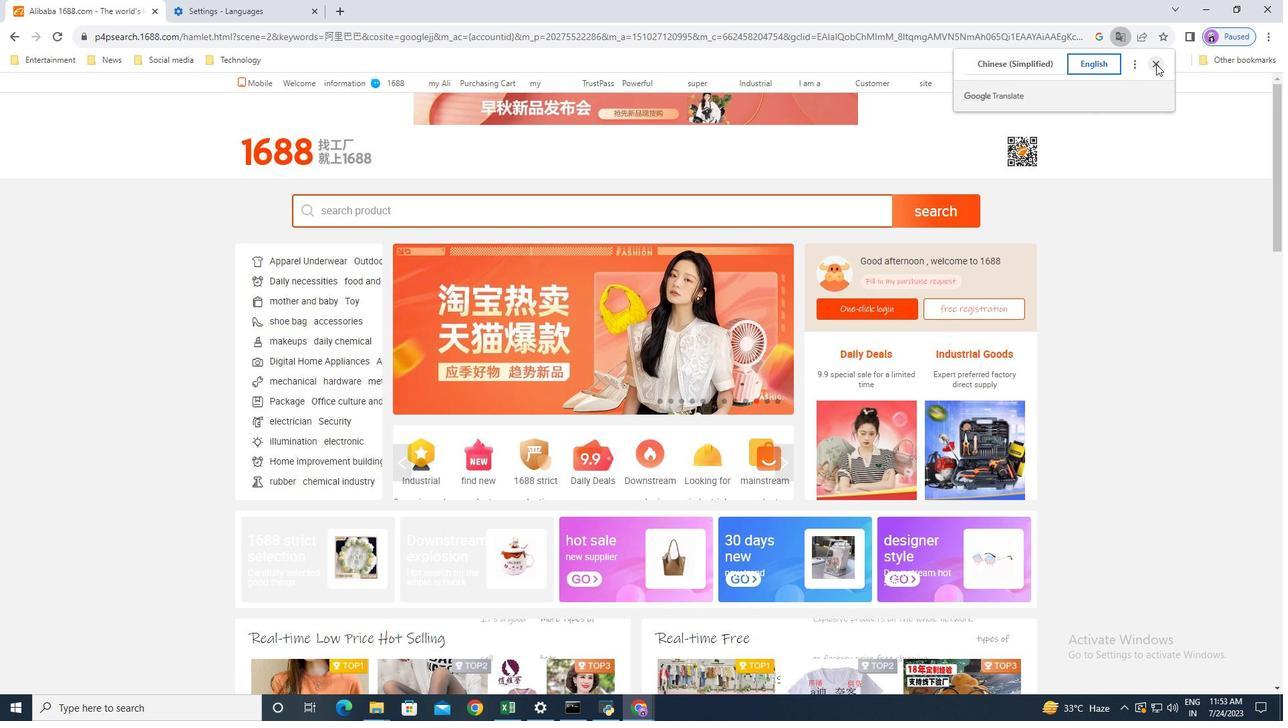 
Action: Mouse moved to (495, 332)
Screenshot: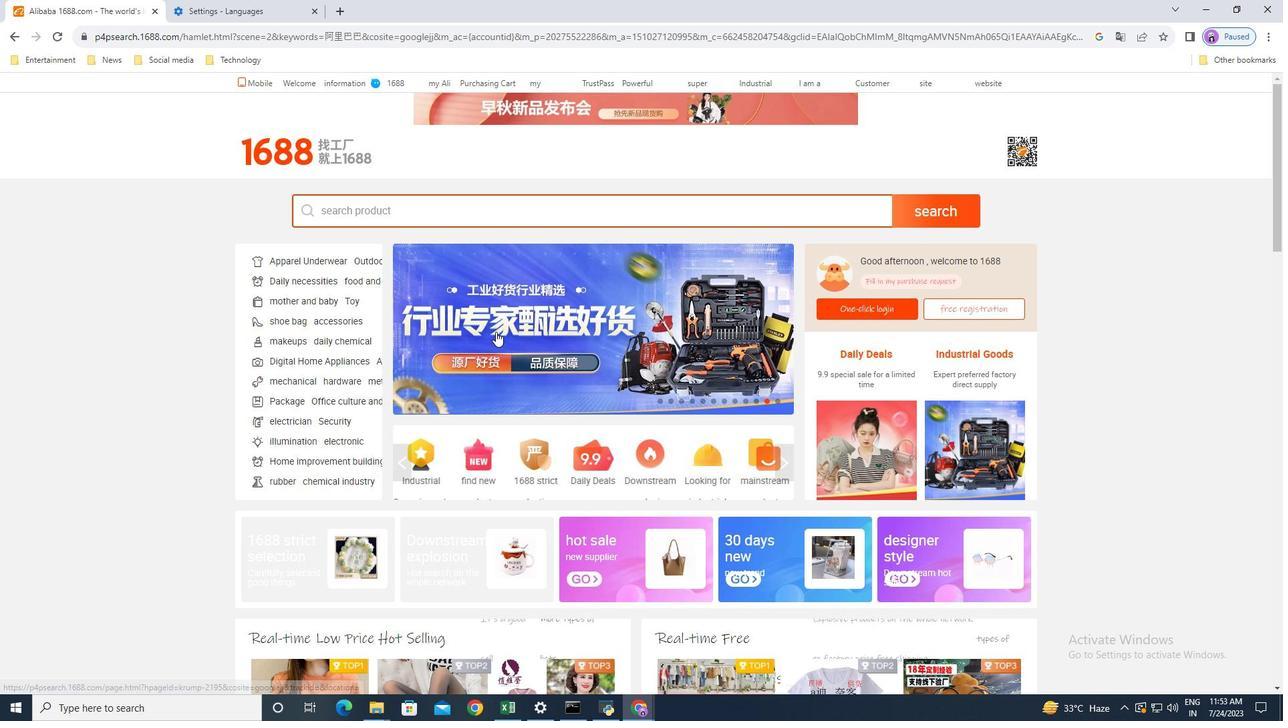 
Action: Mouse scrolled (495, 331) with delta (0, 0)
Screenshot: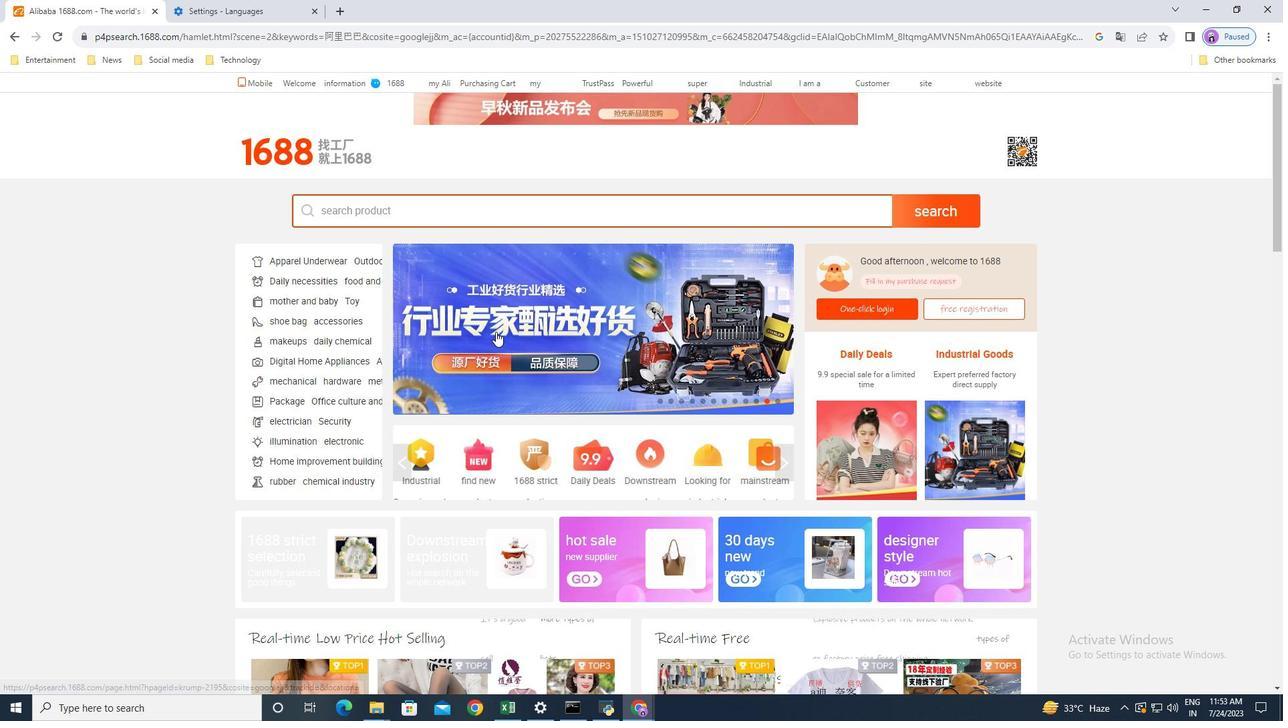 
Action: Mouse scrolled (495, 331) with delta (0, 0)
Screenshot: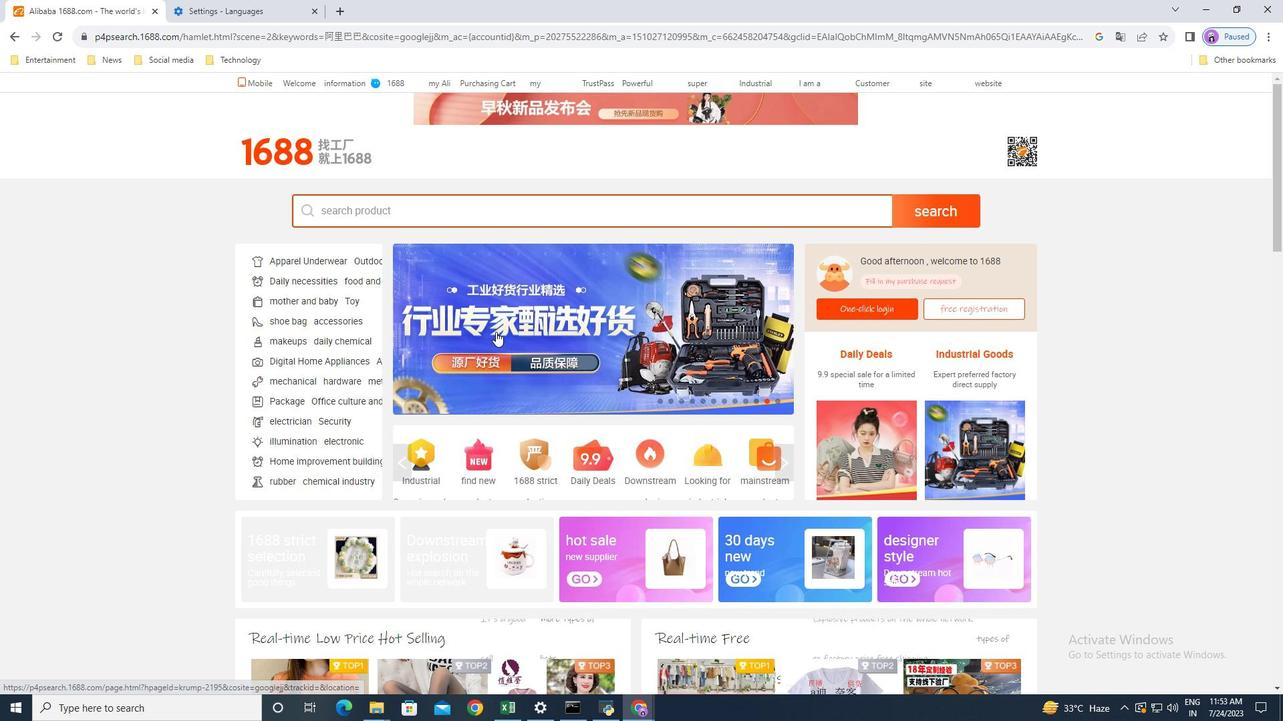 
Action: Mouse scrolled (495, 331) with delta (0, 0)
Screenshot: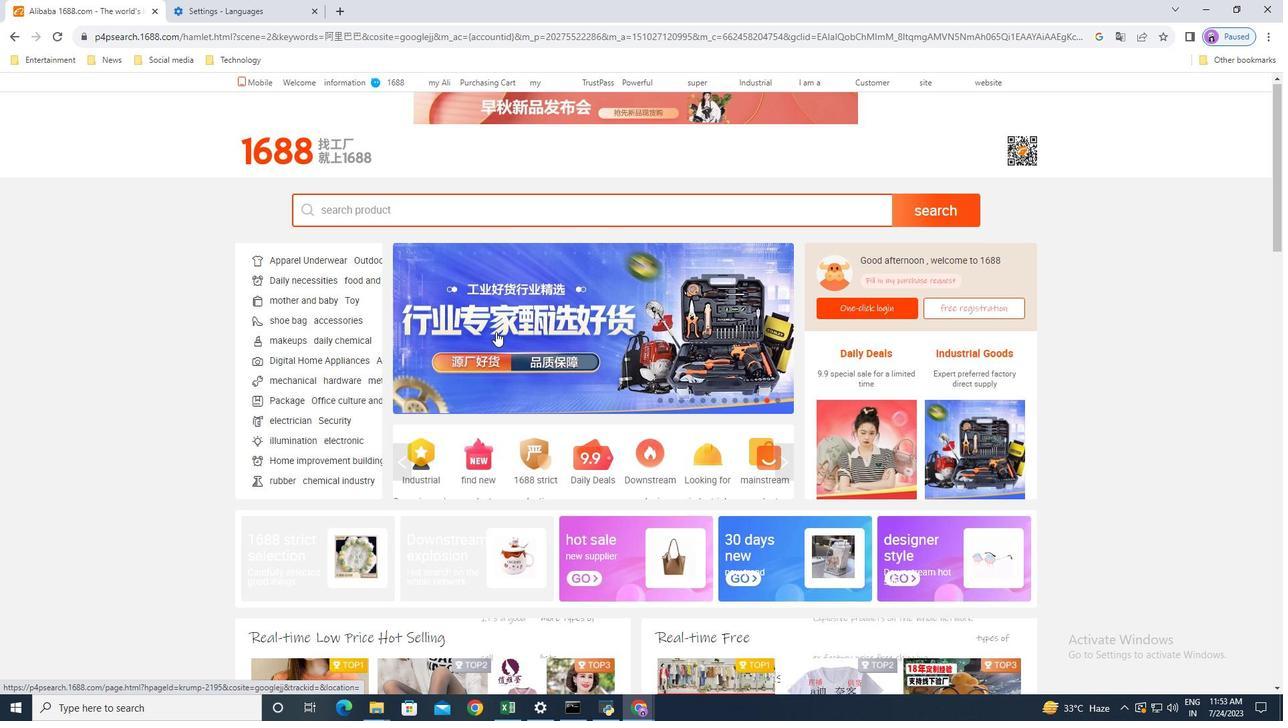 
Action: Mouse scrolled (495, 331) with delta (0, 0)
Screenshot: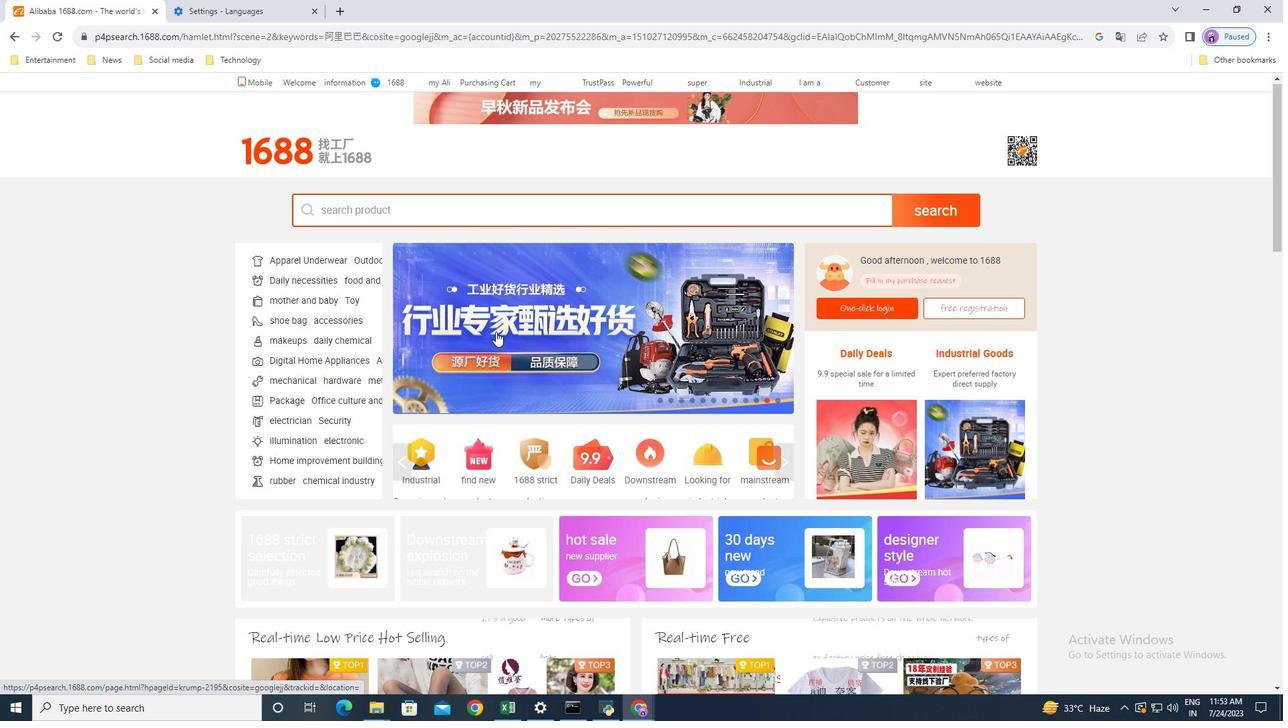 
Action: Mouse scrolled (495, 331) with delta (0, 0)
Screenshot: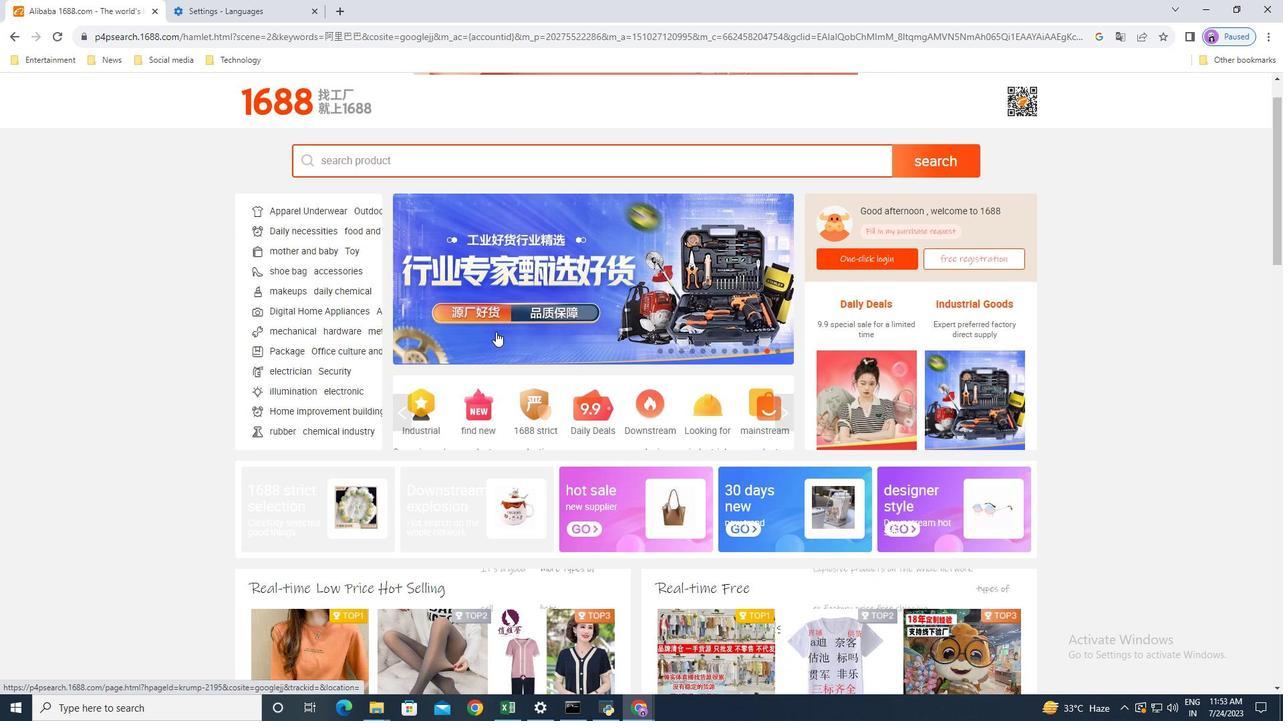 
Action: Mouse scrolled (495, 331) with delta (0, 0)
Screenshot: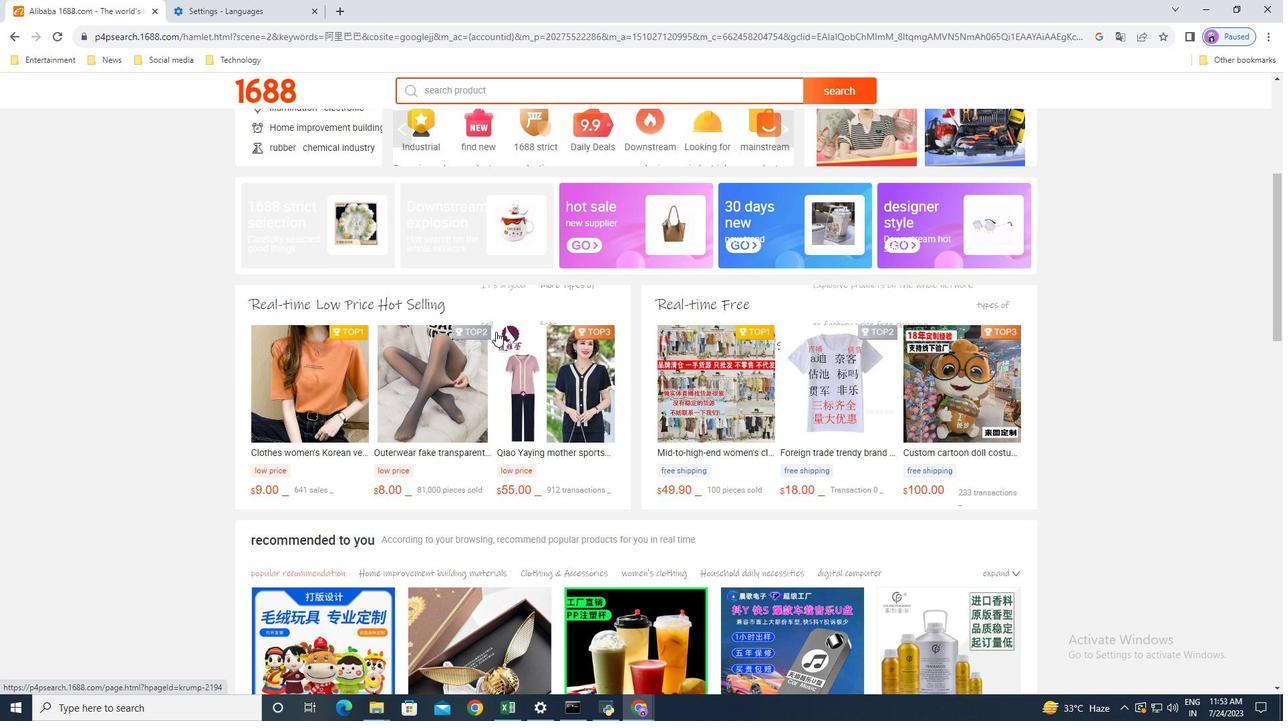 
Action: Mouse scrolled (495, 331) with delta (0, 0)
Screenshot: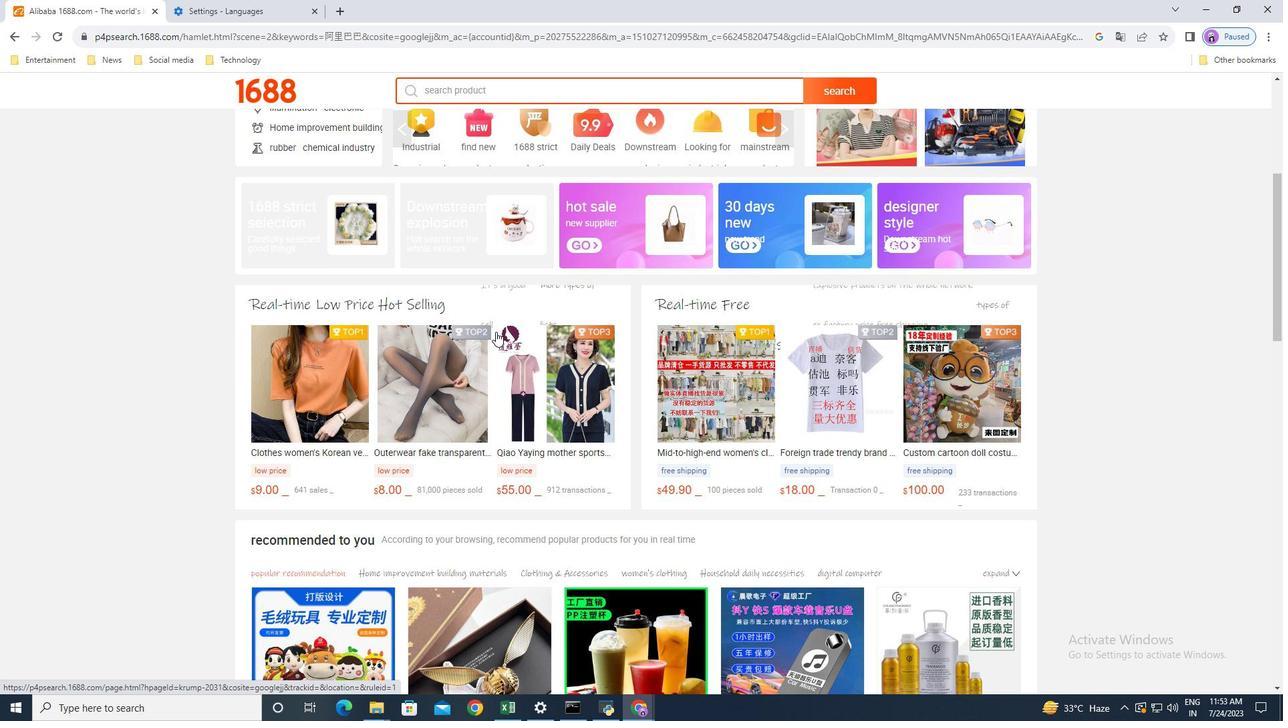 
Action: Mouse scrolled (495, 331) with delta (0, 0)
Screenshot: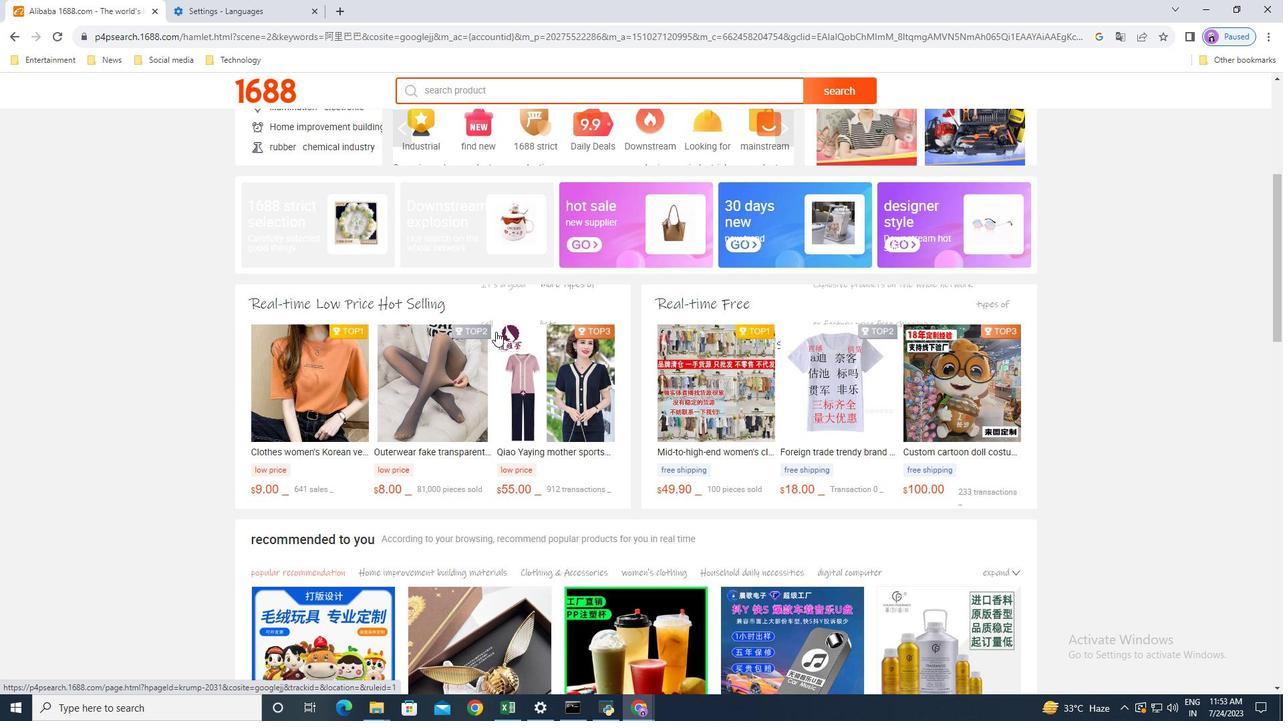 
Action: Mouse scrolled (495, 331) with delta (0, 0)
Screenshot: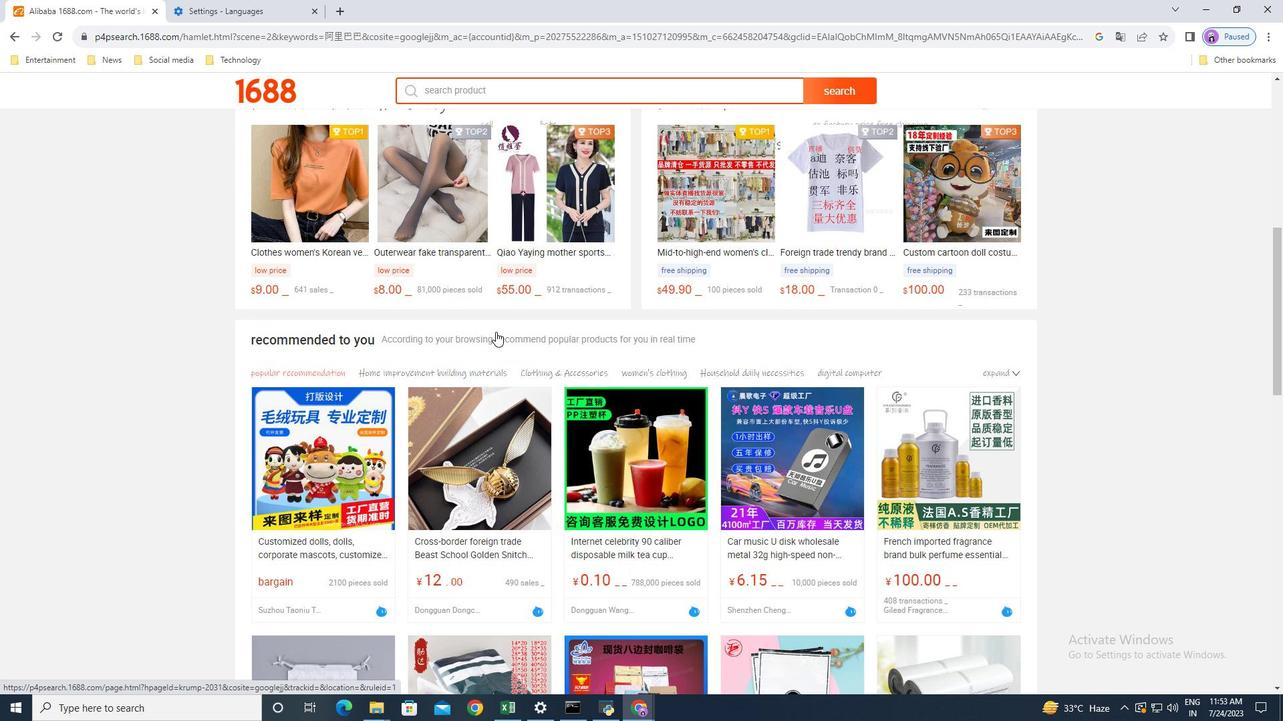 
Action: Mouse scrolled (495, 331) with delta (0, 0)
Screenshot: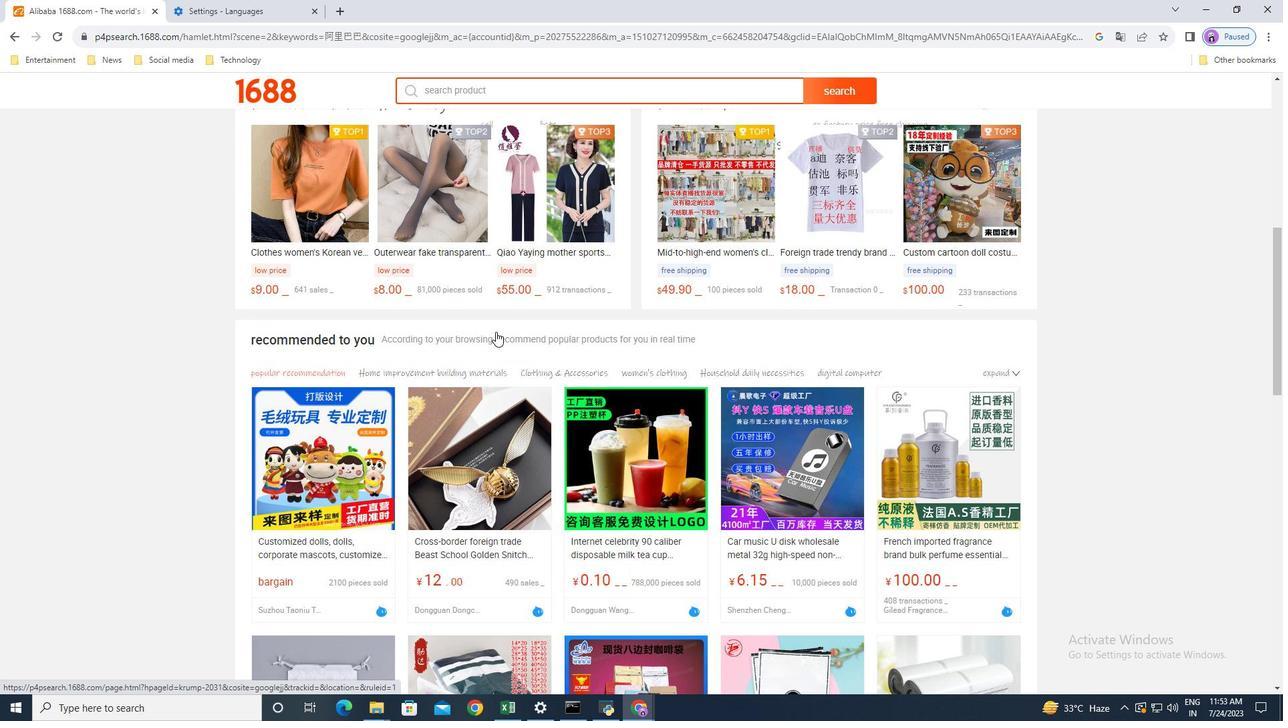 
Action: Mouse scrolled (495, 331) with delta (0, 0)
Screenshot: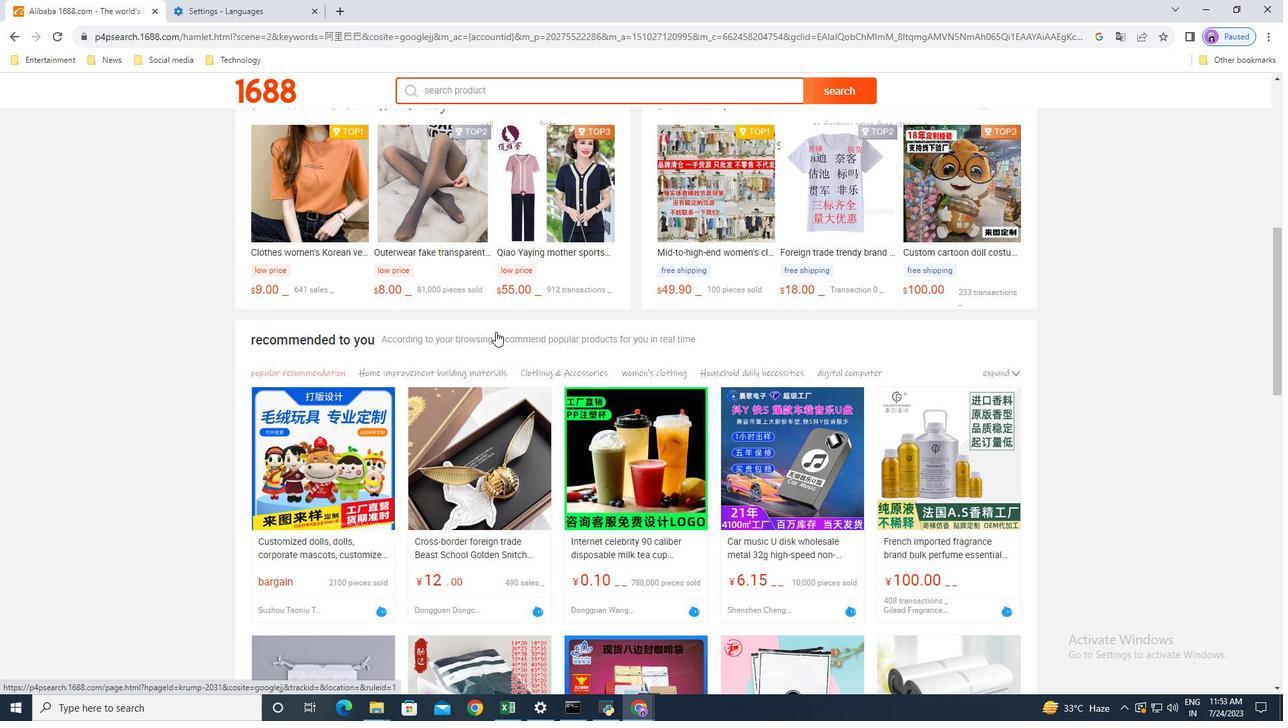 
Action: Mouse scrolled (495, 331) with delta (0, 0)
Screenshot: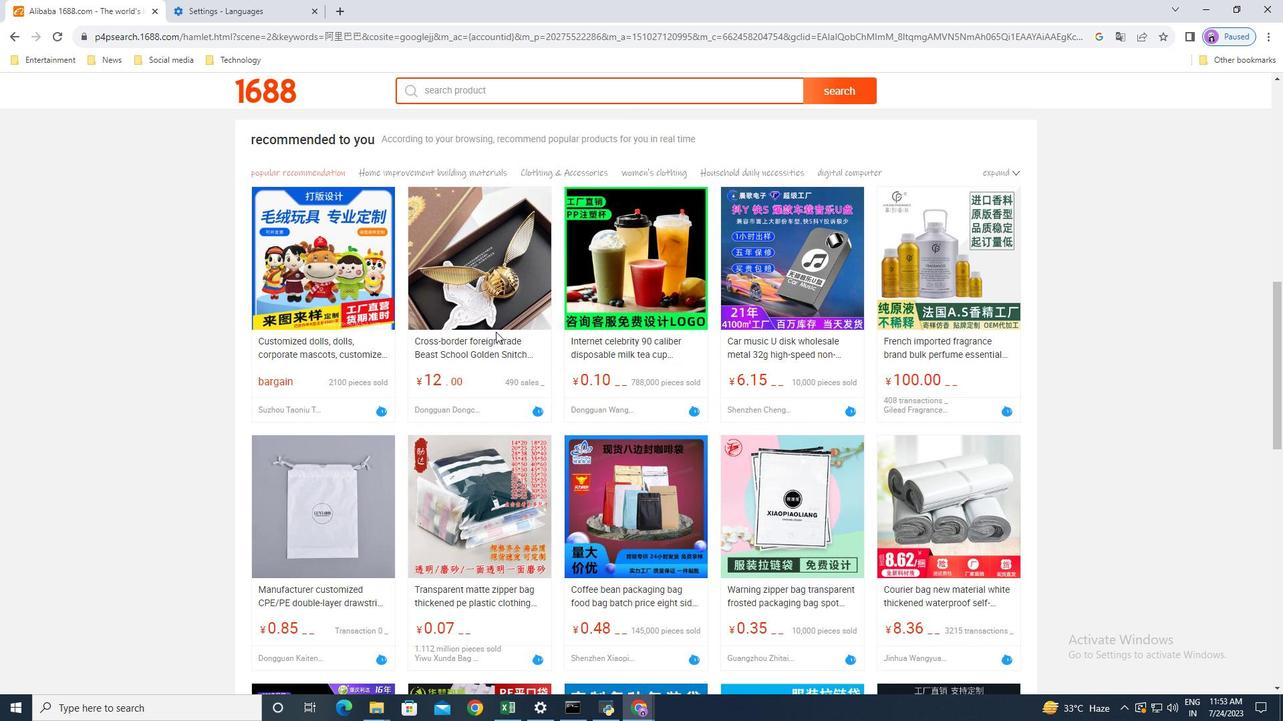 
Action: Mouse scrolled (495, 331) with delta (0, 0)
Screenshot: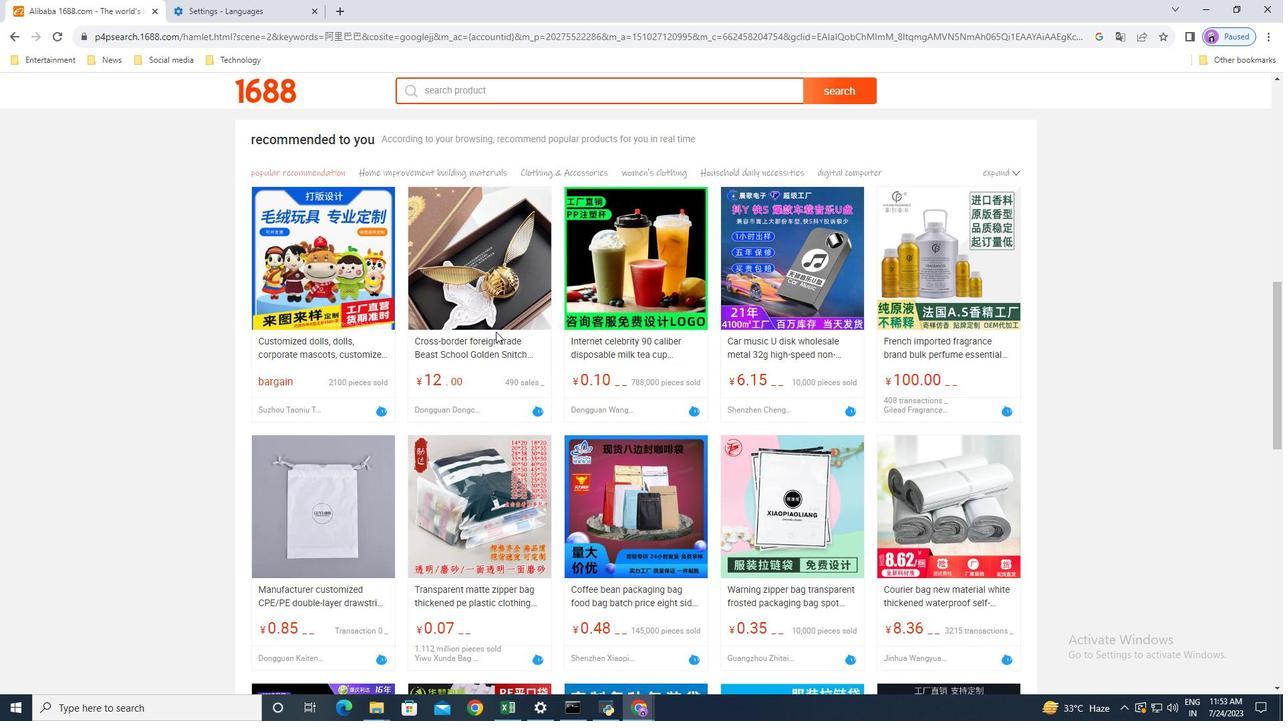
Action: Mouse scrolled (495, 331) with delta (0, 0)
Screenshot: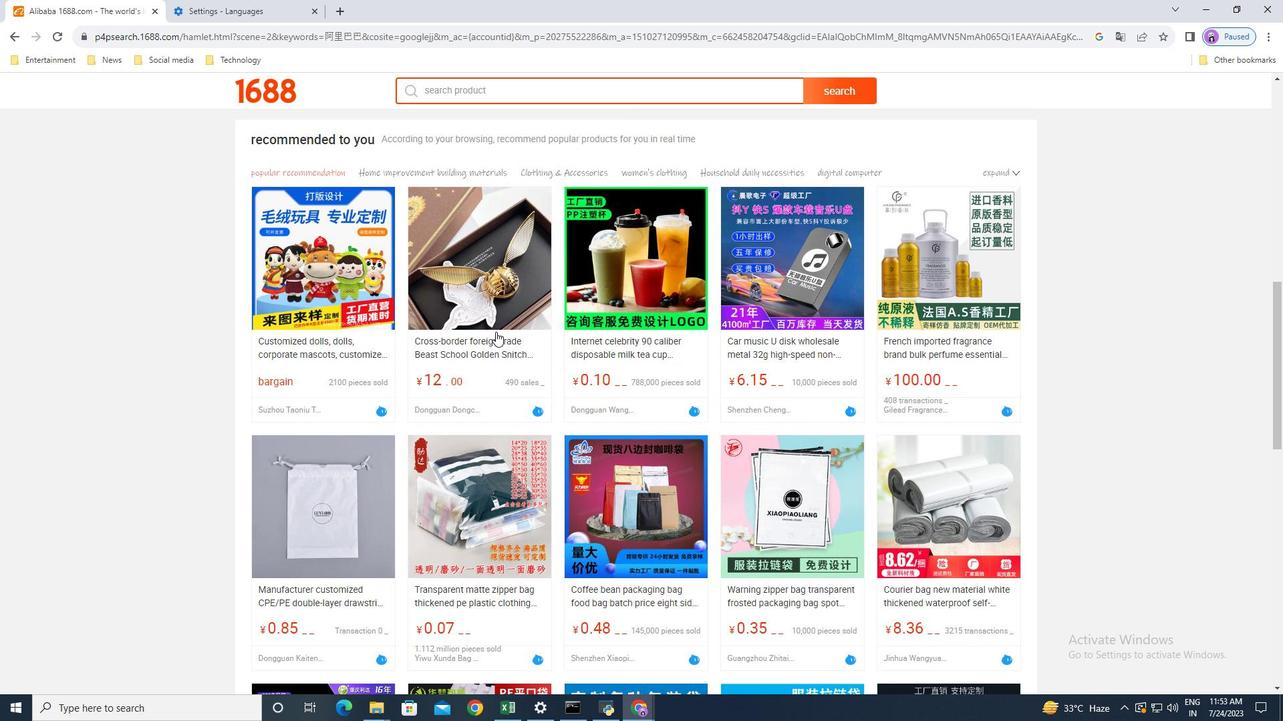 
Action: Mouse scrolled (495, 331) with delta (0, 0)
Screenshot: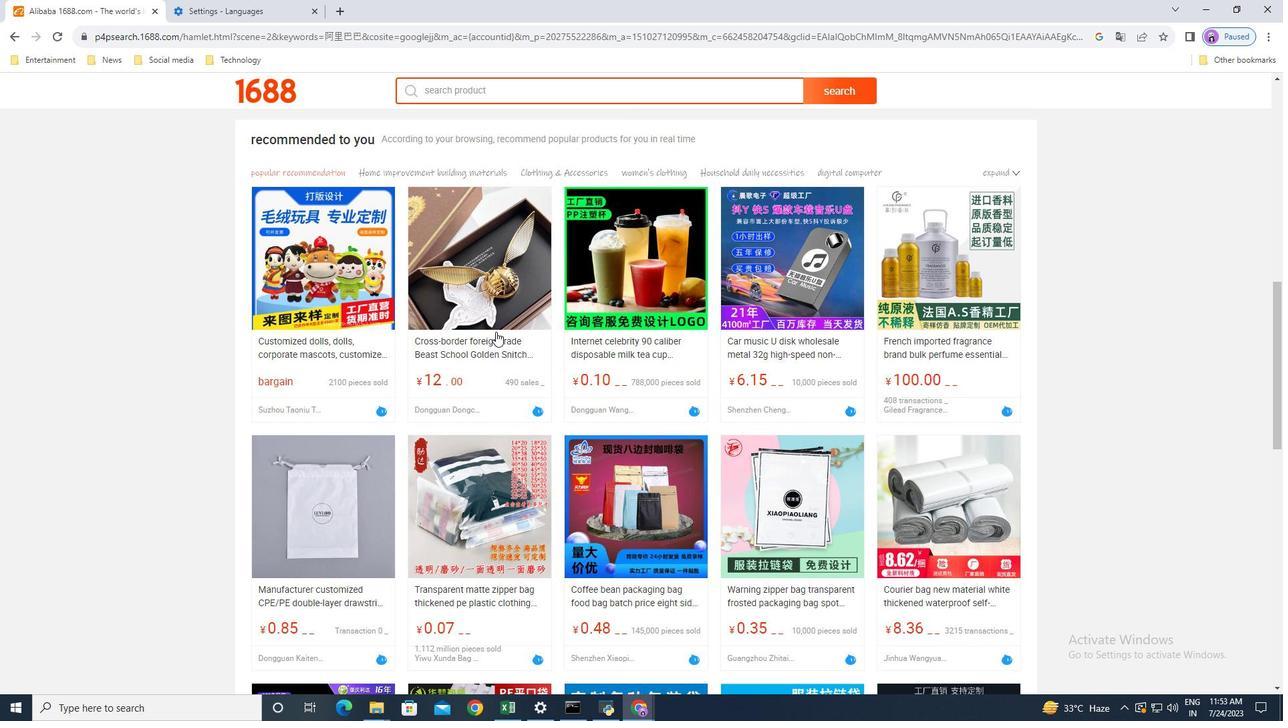 
Action: Mouse scrolled (495, 331) with delta (0, 0)
Screenshot: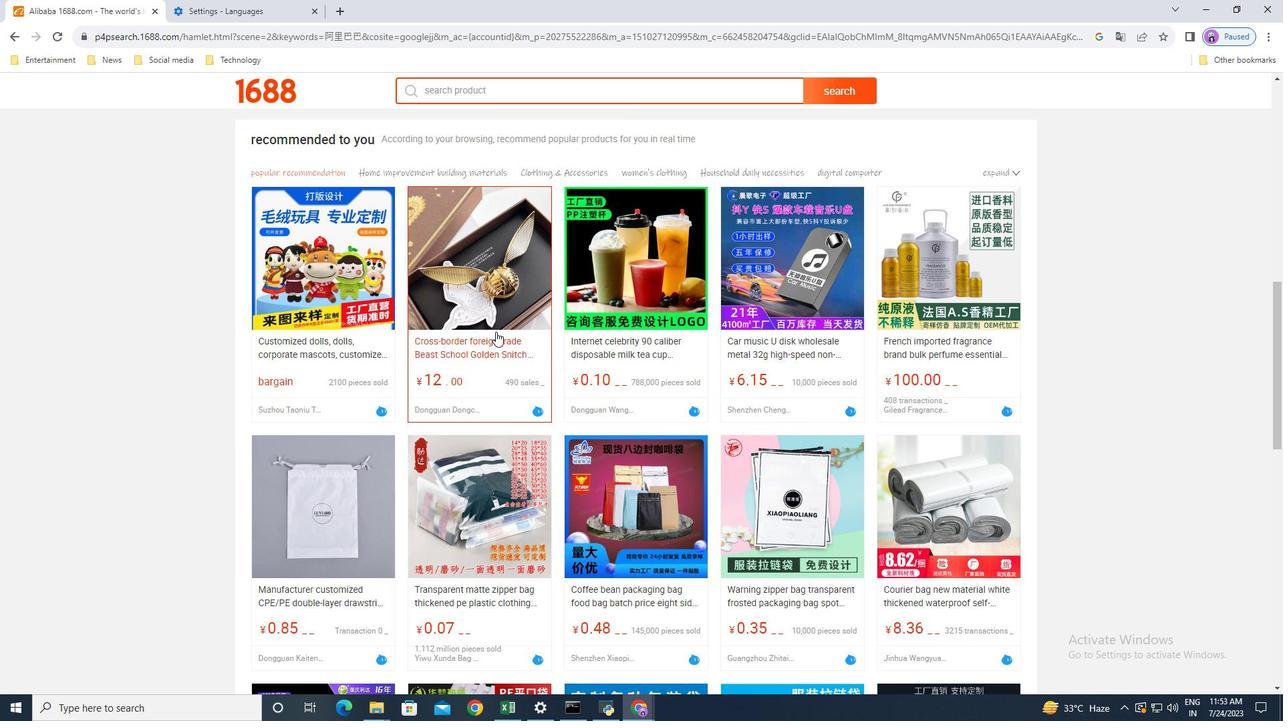 
Action: Mouse scrolled (495, 331) with delta (0, 0)
Screenshot: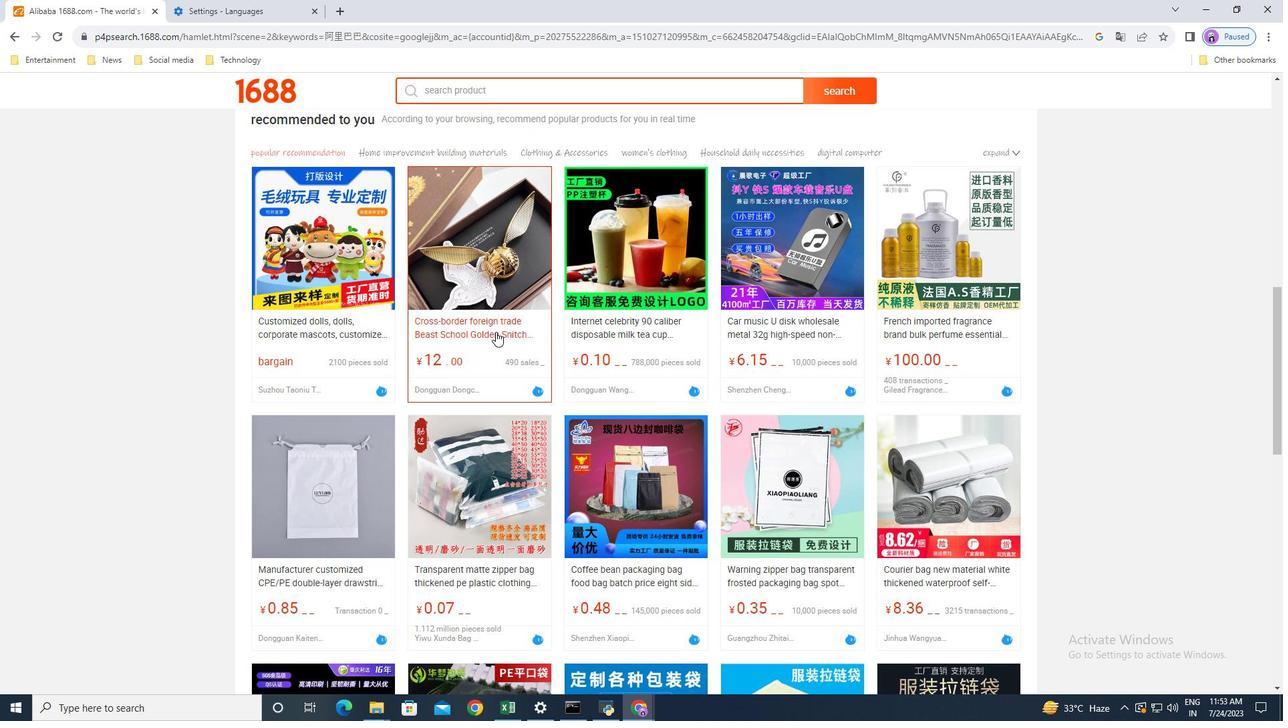 
Action: Mouse scrolled (495, 331) with delta (0, 0)
Screenshot: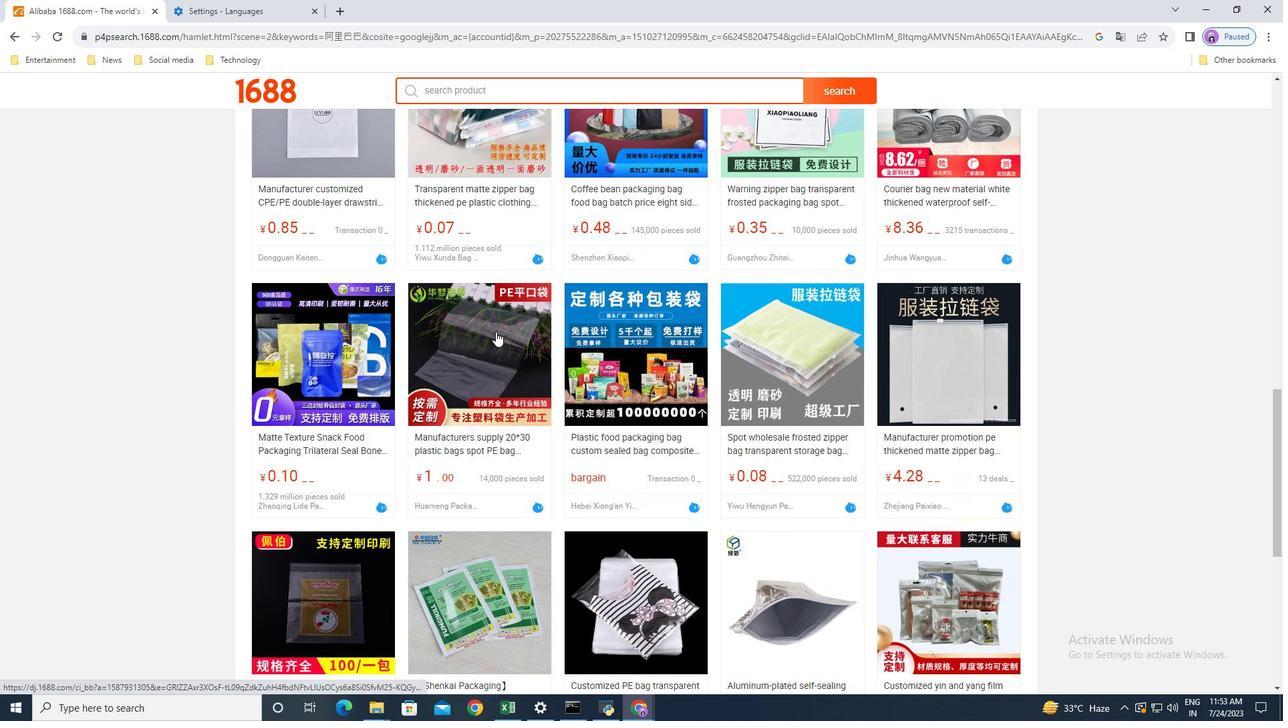 
Action: Mouse scrolled (495, 331) with delta (0, 0)
Screenshot: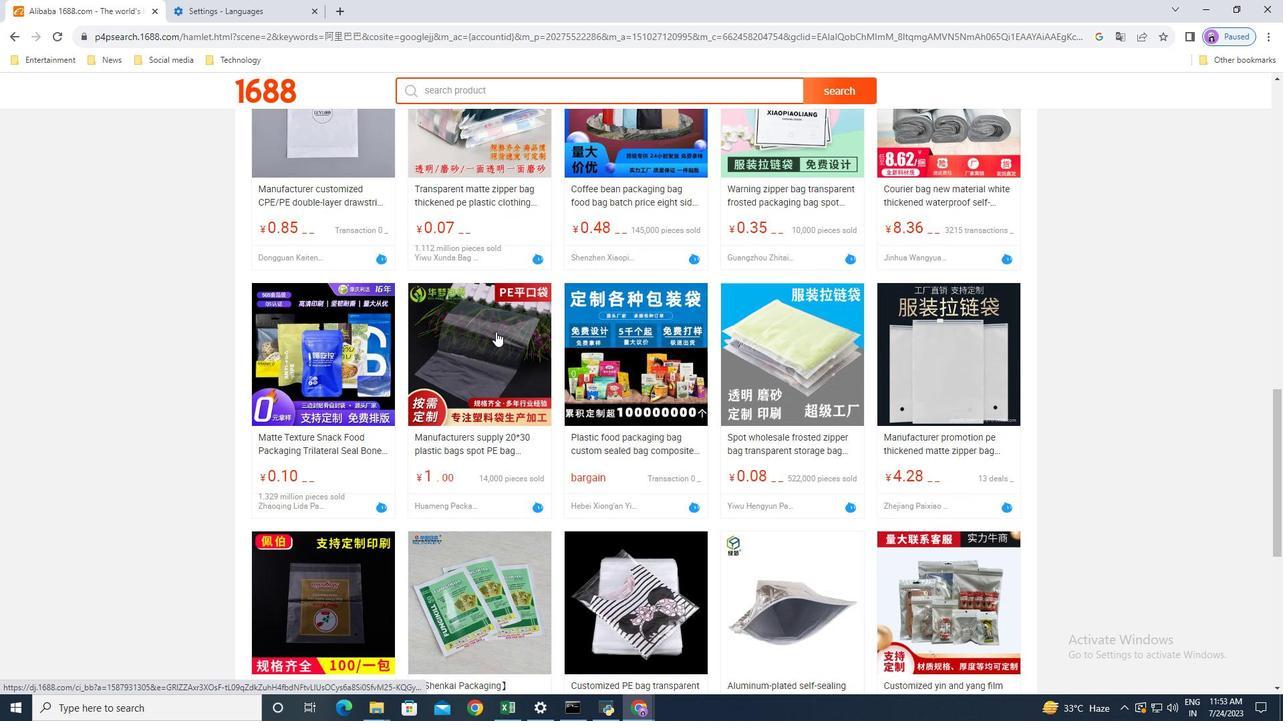 
Action: Mouse scrolled (495, 331) with delta (0, 0)
Screenshot: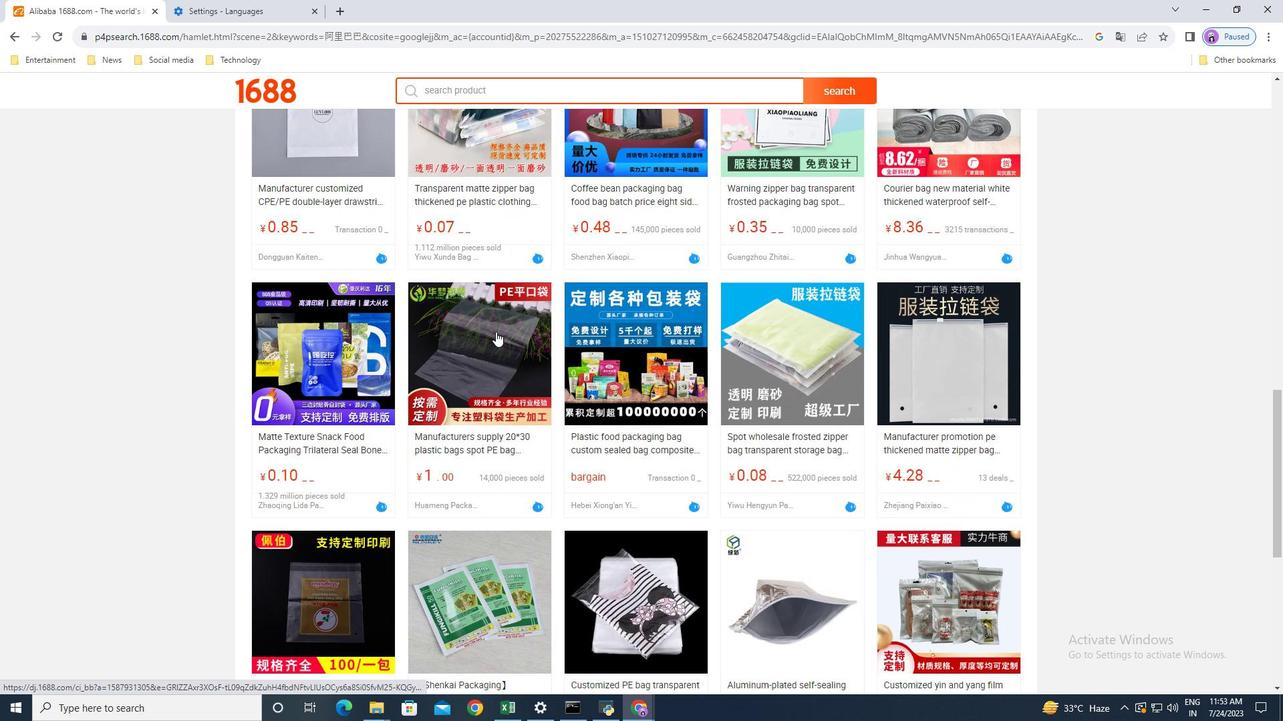 
Action: Mouse scrolled (495, 331) with delta (0, 0)
Screenshot: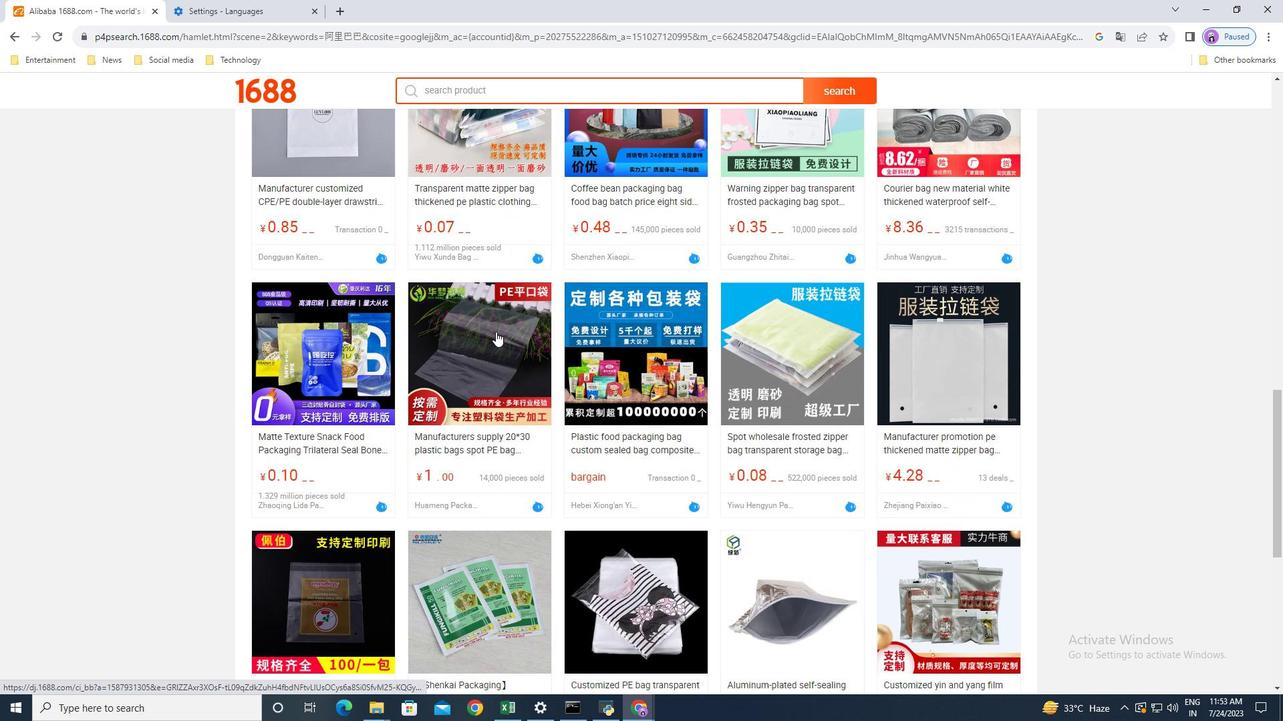 
Action: Mouse scrolled (495, 331) with delta (0, 0)
Screenshot: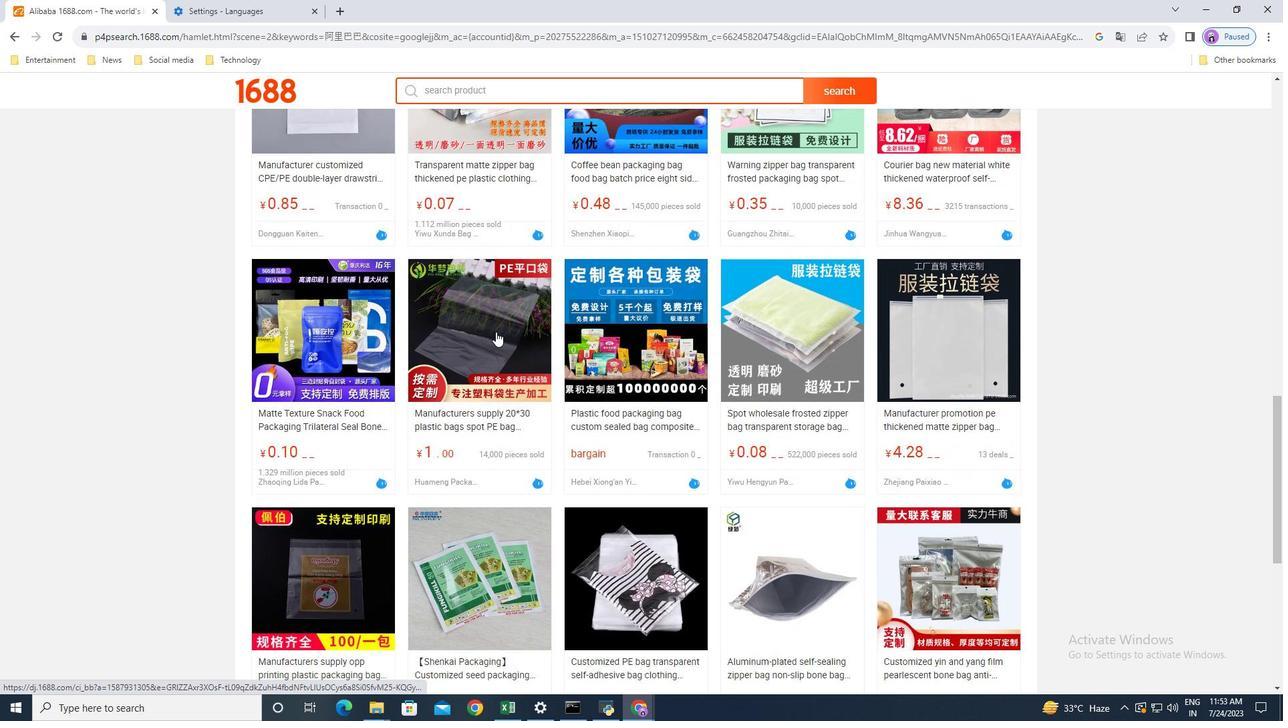 
Action: Mouse scrolled (495, 331) with delta (0, 0)
Screenshot: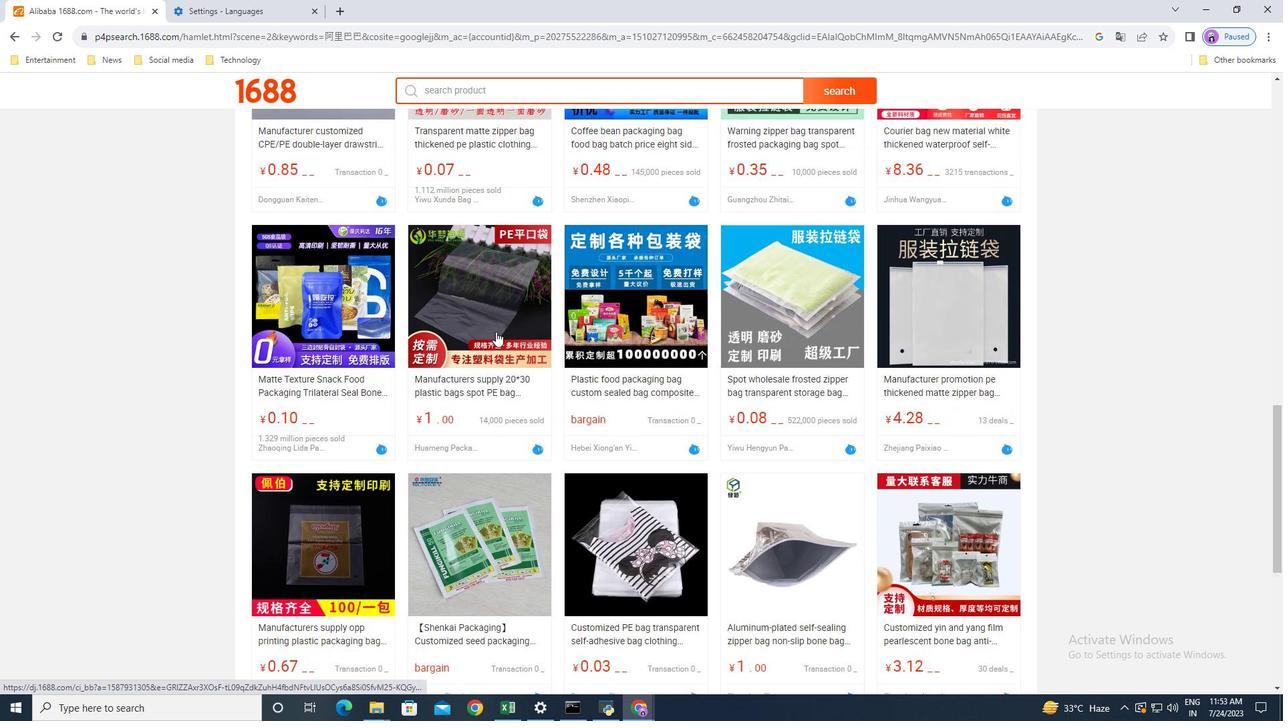 
